 Task: Find connections with filter location Hongjiang with filter topic #startupcompanywith filter profile language English with filter current company Ivalua with filter school Mangalore University with filter industry Collection Agencies with filter service category Visual Design with filter keywords title Spa Manager
Action: Mouse moved to (548, 81)
Screenshot: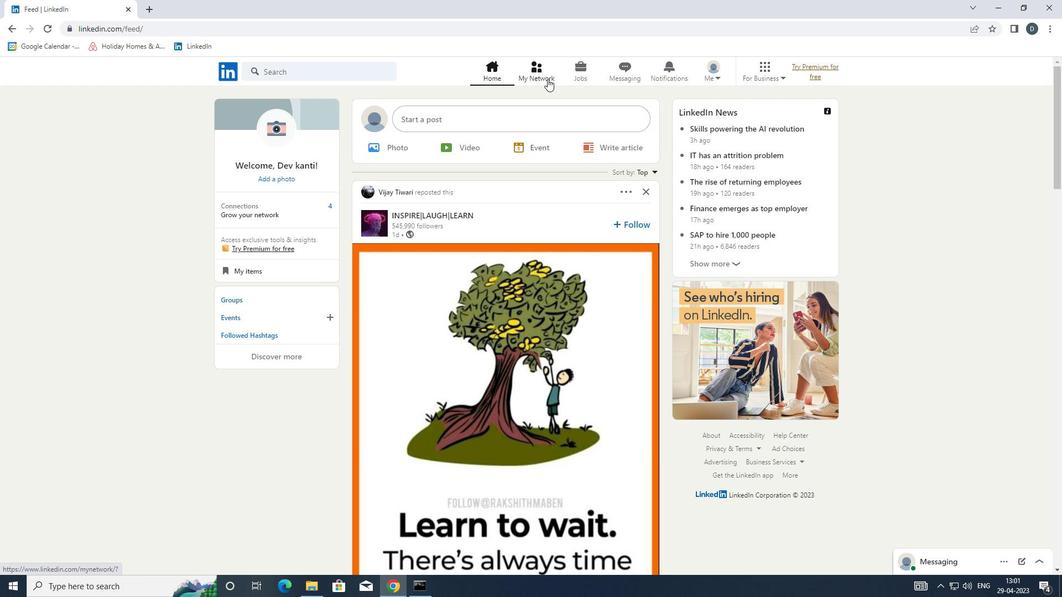 
Action: Mouse pressed left at (548, 81)
Screenshot: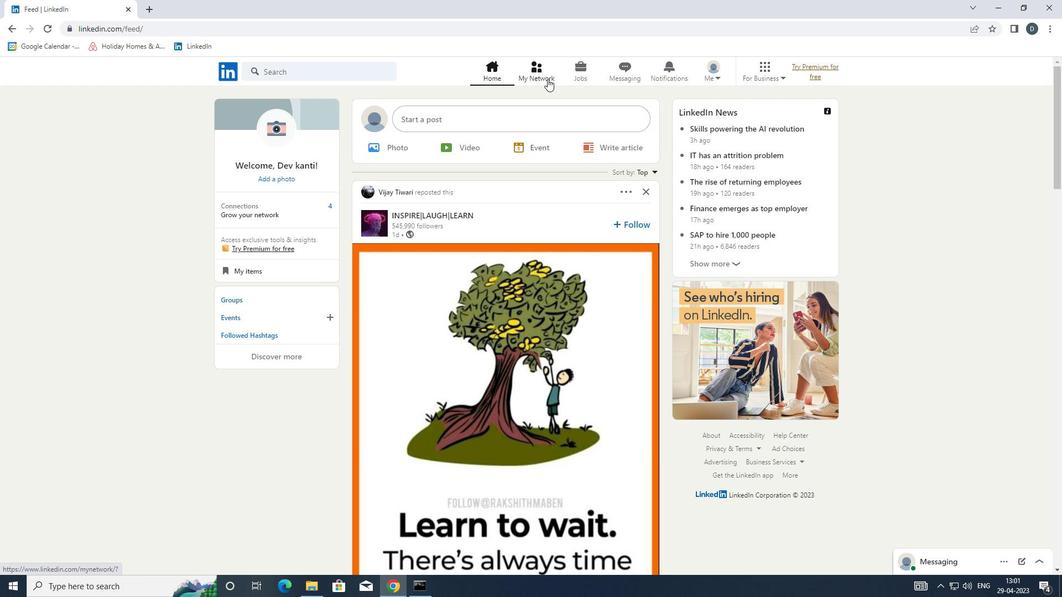 
Action: Mouse moved to (370, 127)
Screenshot: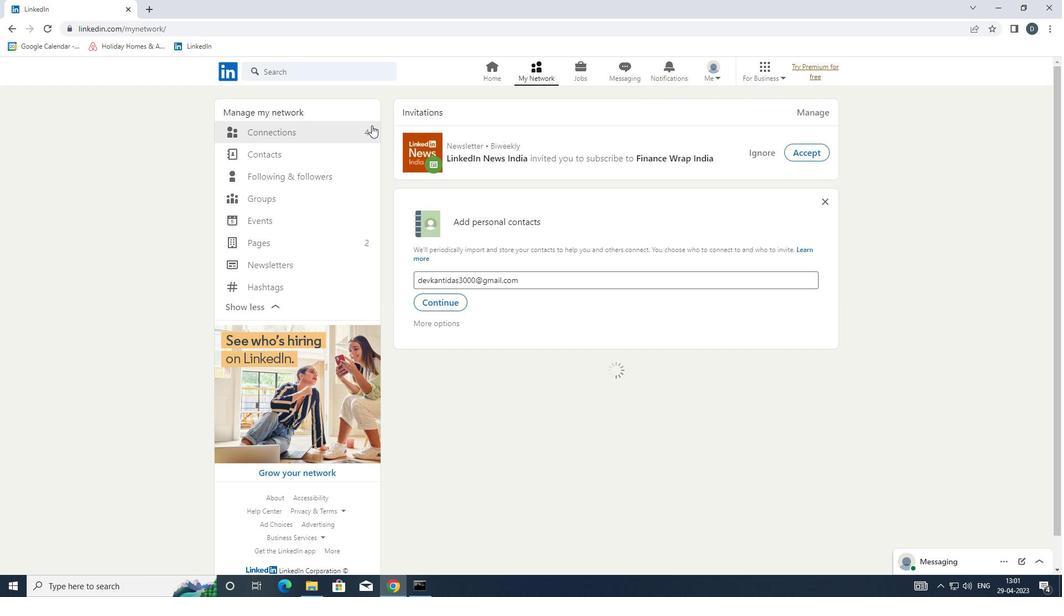 
Action: Mouse pressed left at (370, 127)
Screenshot: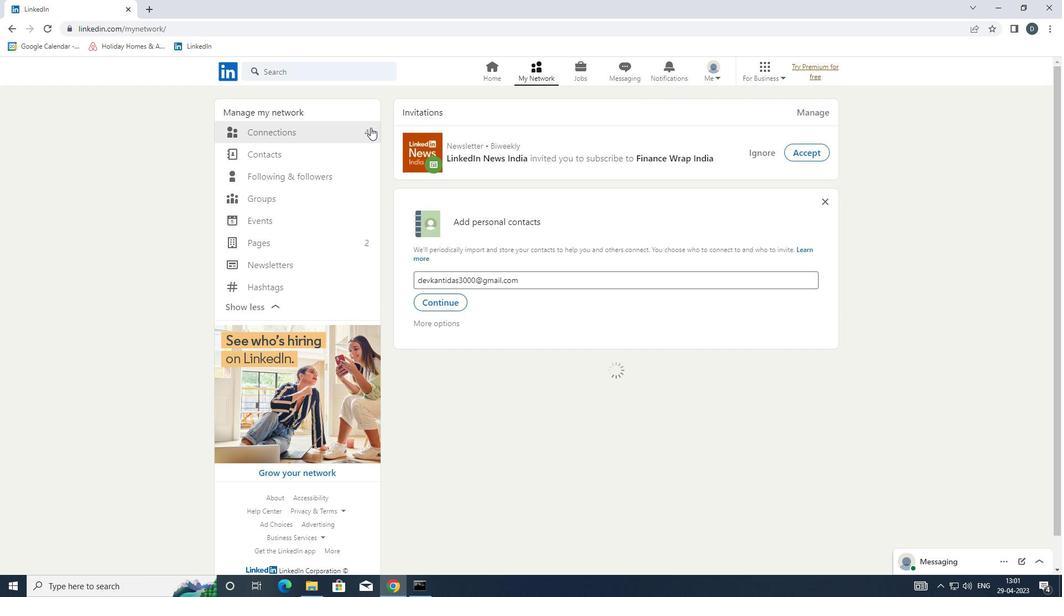 
Action: Mouse moved to (369, 136)
Screenshot: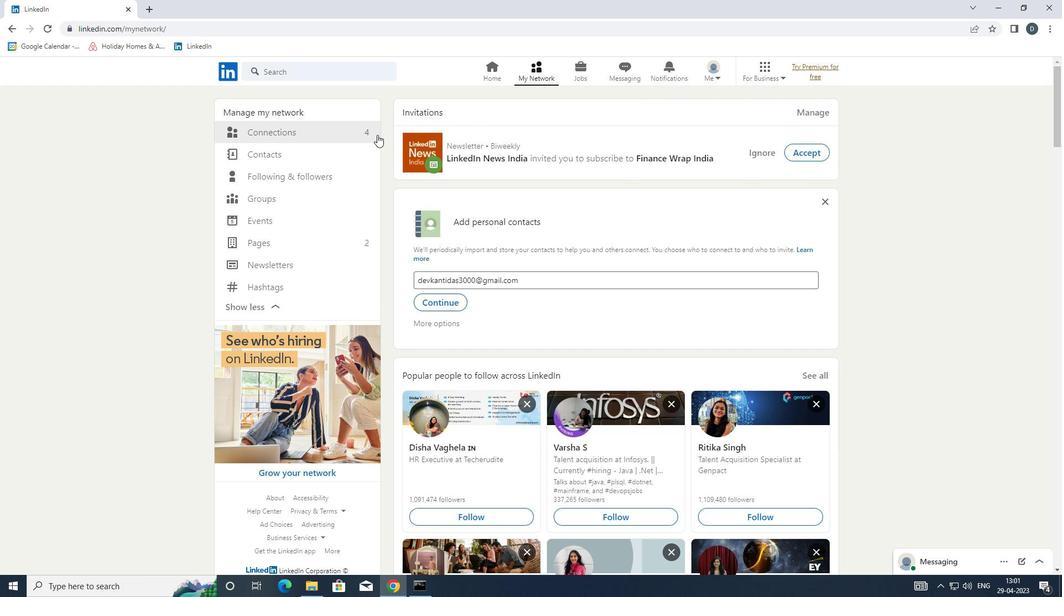 
Action: Mouse pressed left at (369, 136)
Screenshot: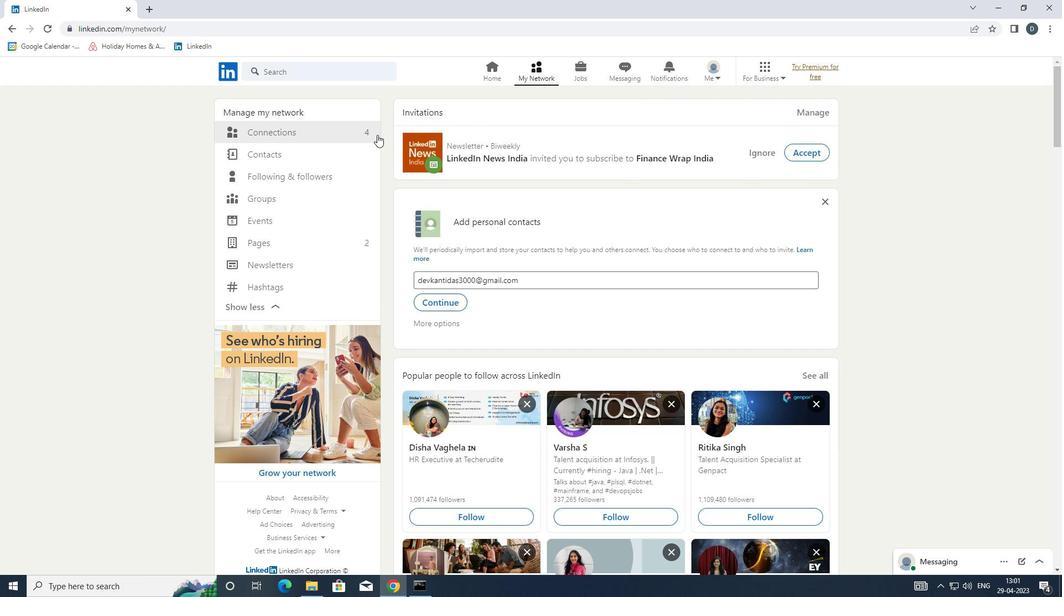 
Action: Mouse moved to (353, 131)
Screenshot: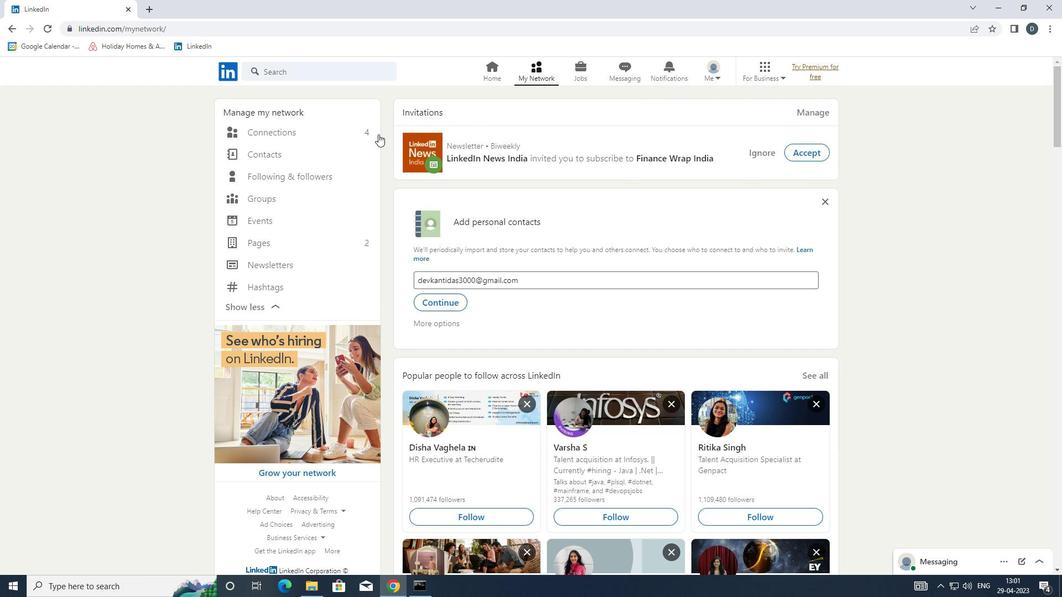 
Action: Mouse pressed left at (353, 131)
Screenshot: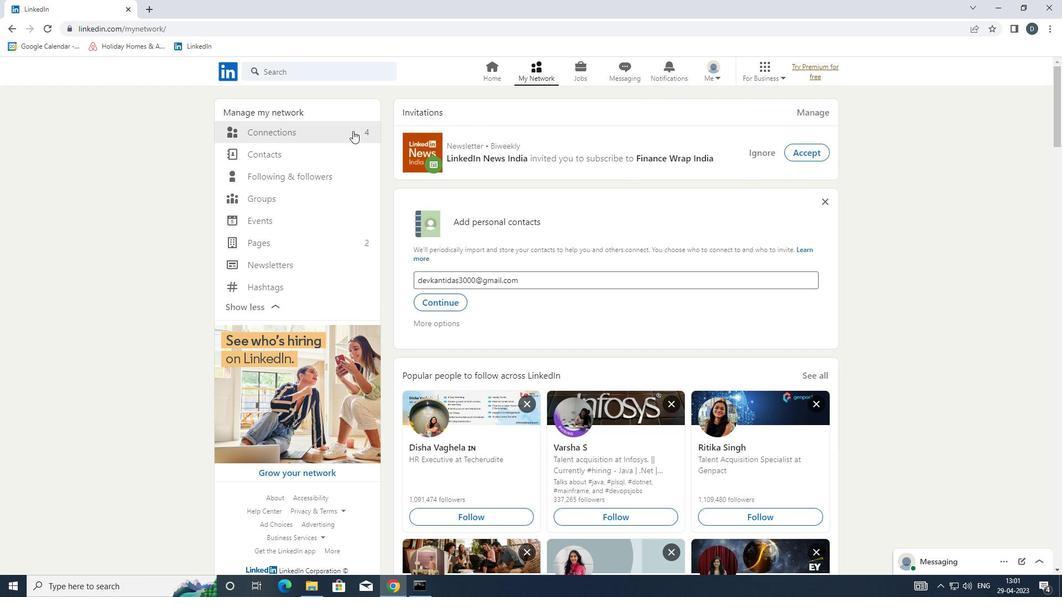 
Action: Mouse moved to (589, 135)
Screenshot: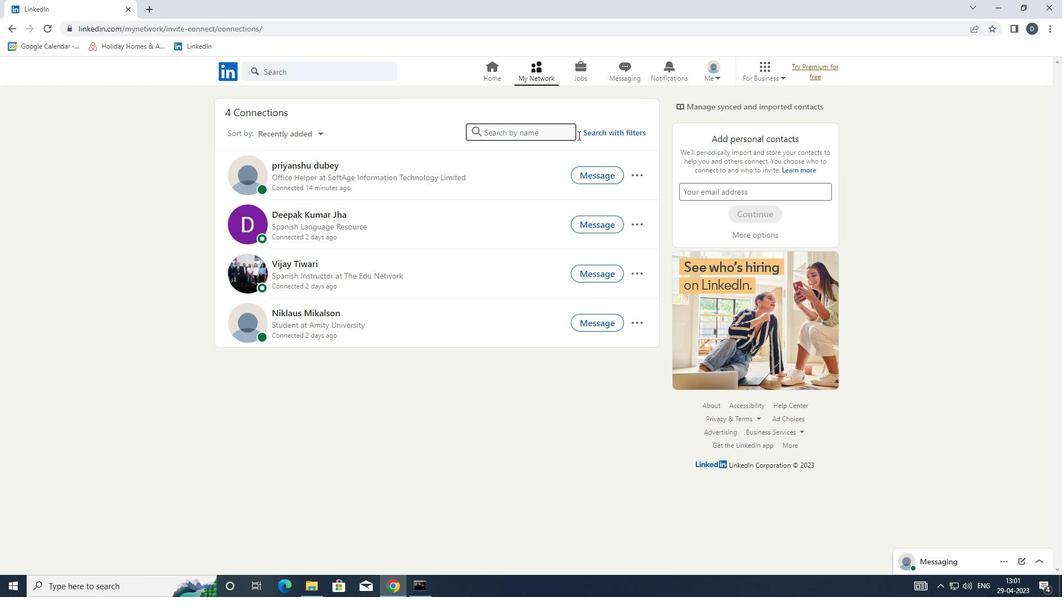 
Action: Mouse pressed left at (589, 135)
Screenshot: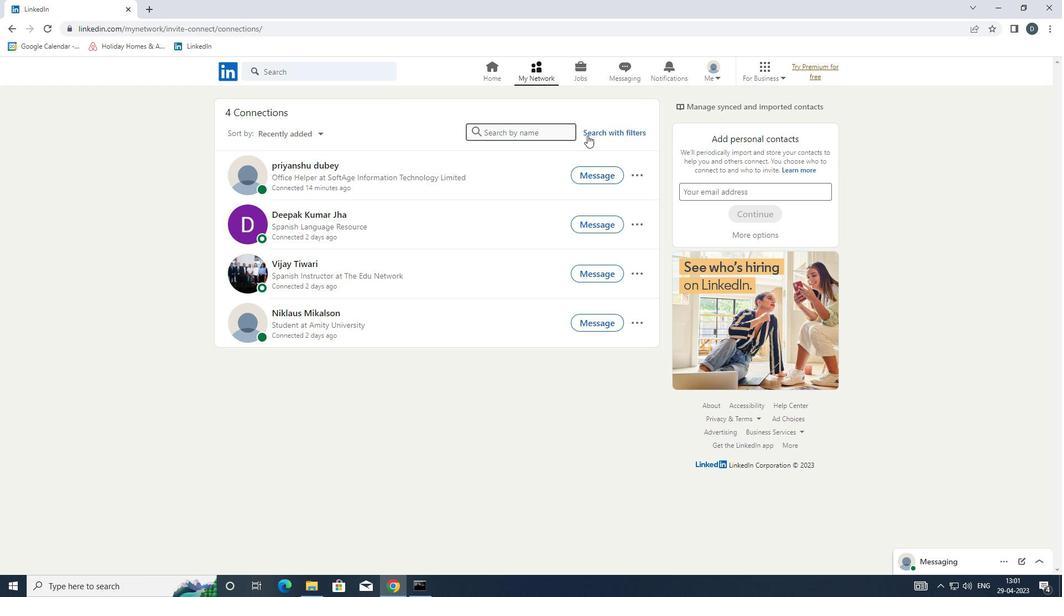 
Action: Mouse moved to (572, 99)
Screenshot: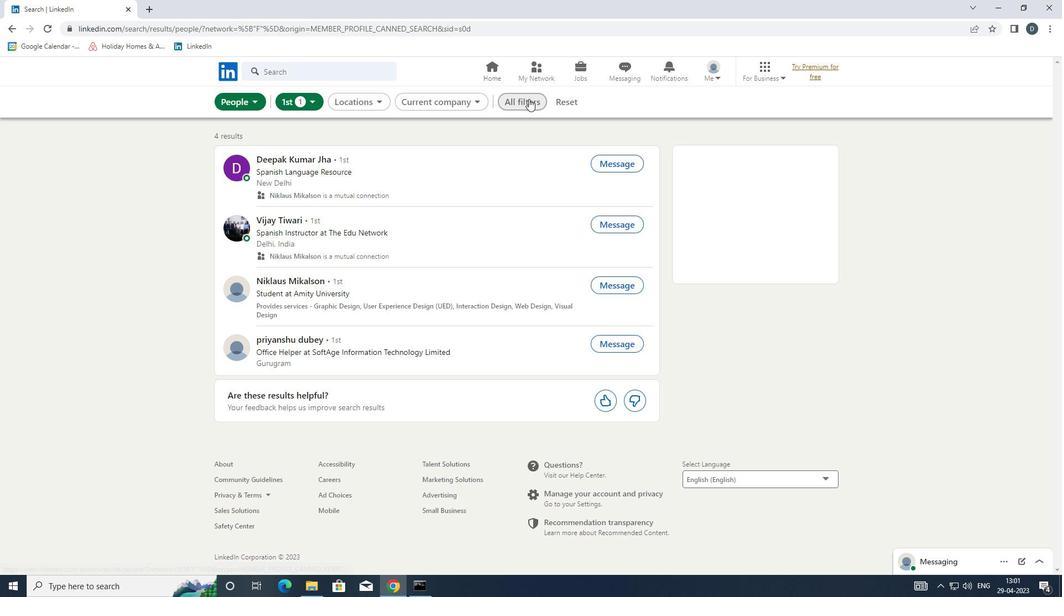 
Action: Mouse pressed left at (572, 99)
Screenshot: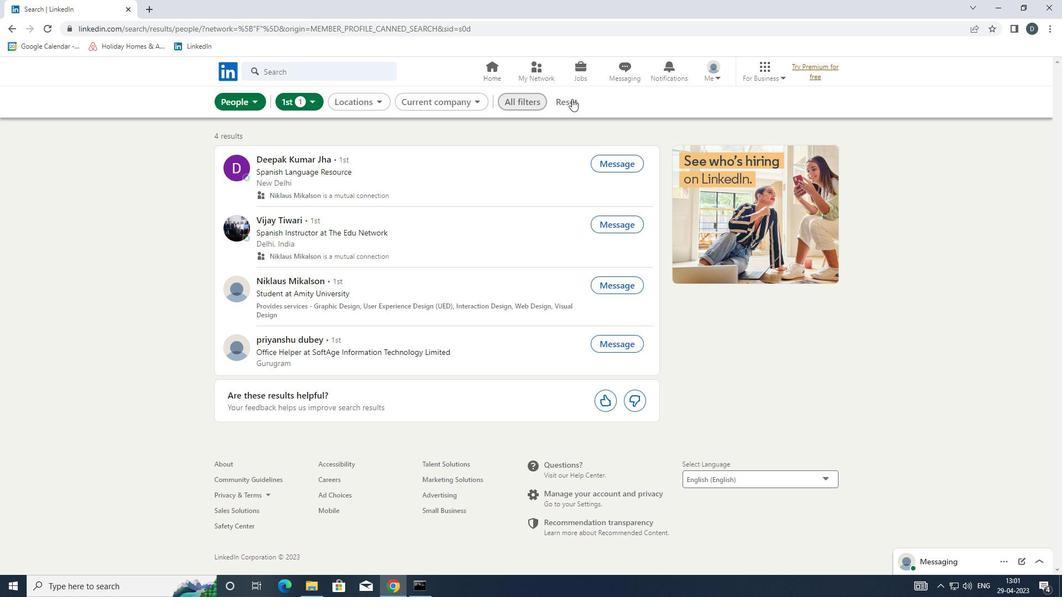 
Action: Mouse moved to (547, 98)
Screenshot: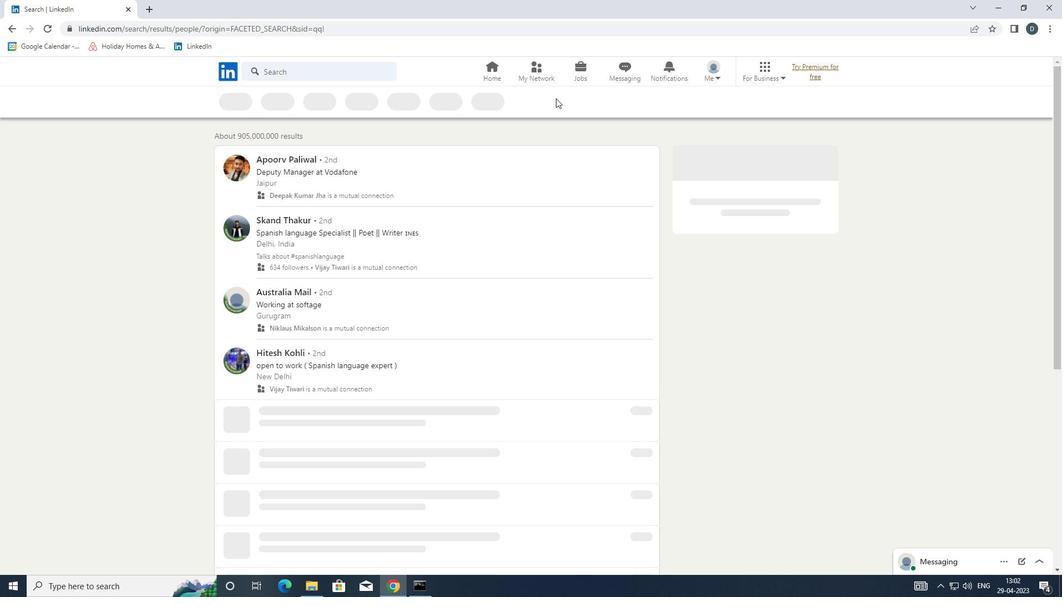 
Action: Mouse pressed left at (547, 98)
Screenshot: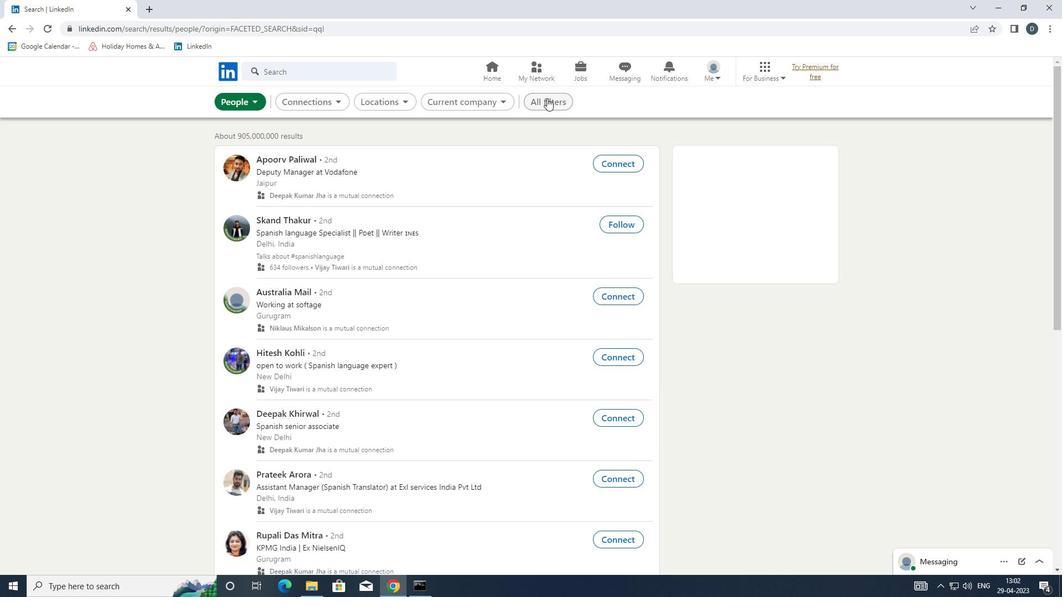 
Action: Mouse moved to (885, 312)
Screenshot: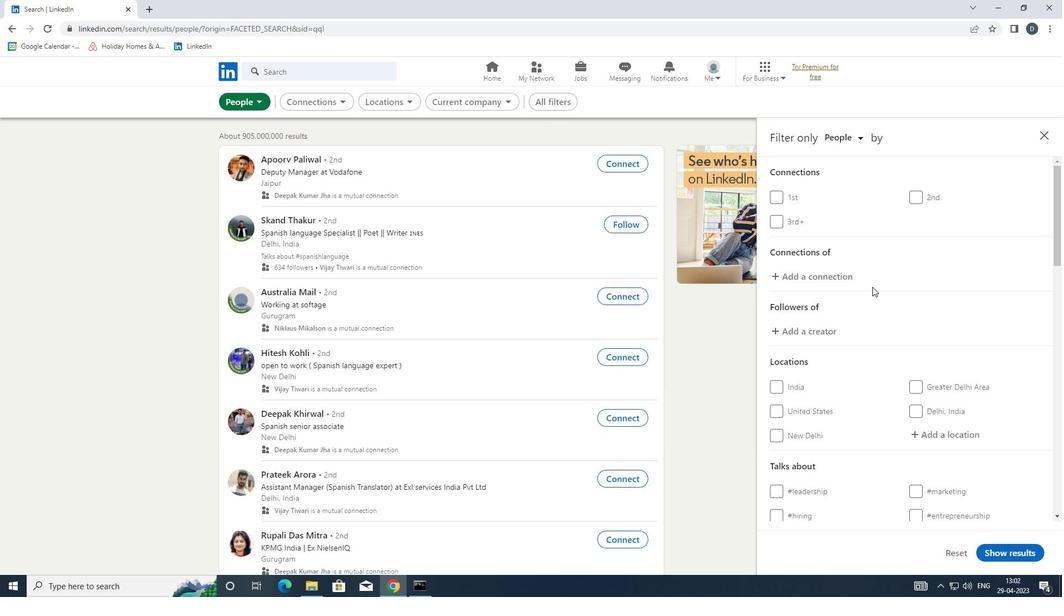
Action: Mouse scrolled (885, 311) with delta (0, 0)
Screenshot: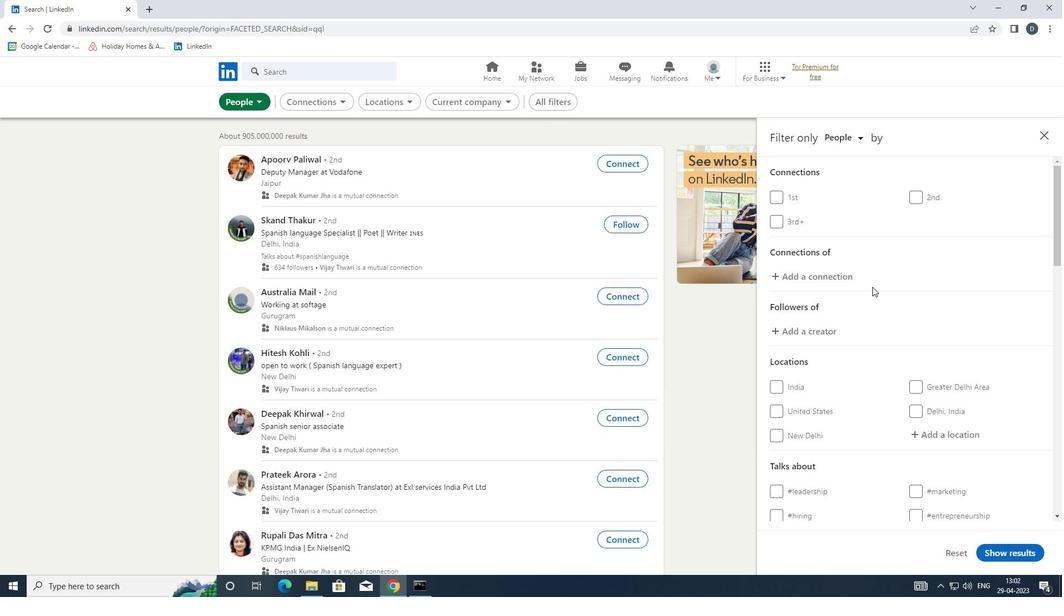 
Action: Mouse moved to (886, 312)
Screenshot: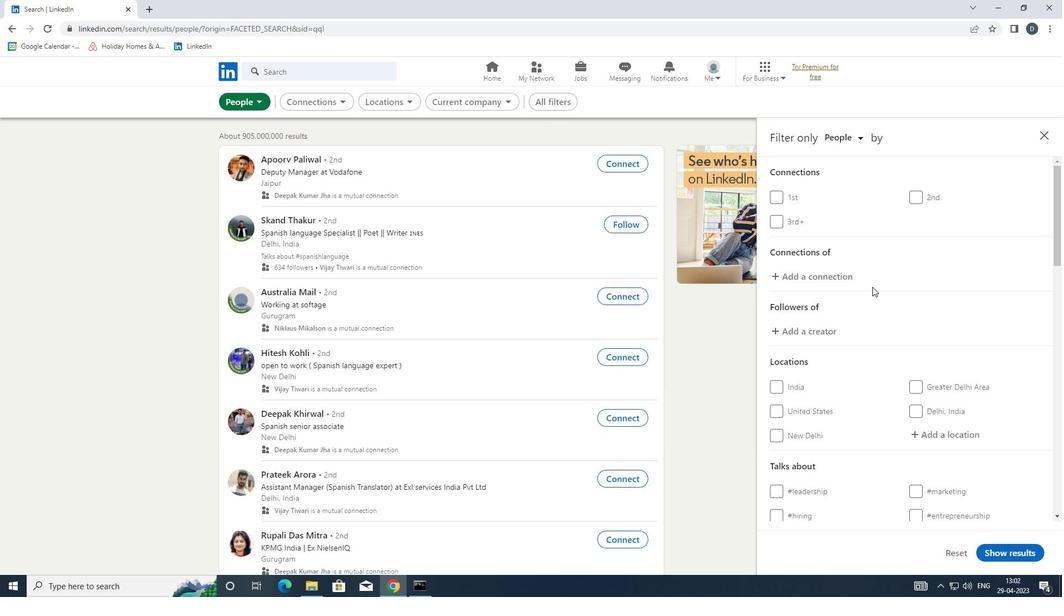 
Action: Mouse scrolled (886, 312) with delta (0, 0)
Screenshot: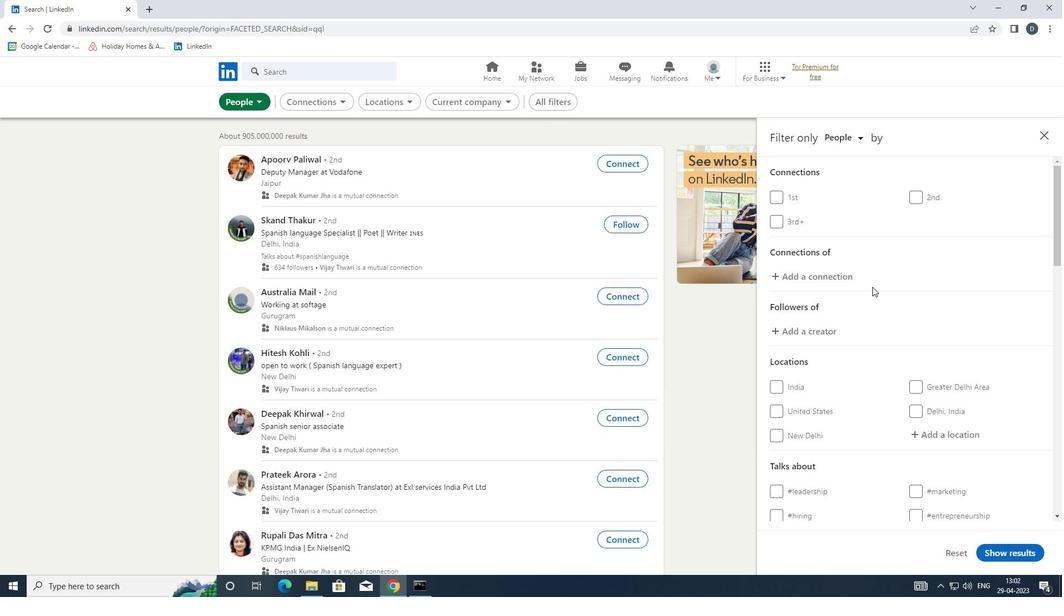 
Action: Mouse moved to (889, 313)
Screenshot: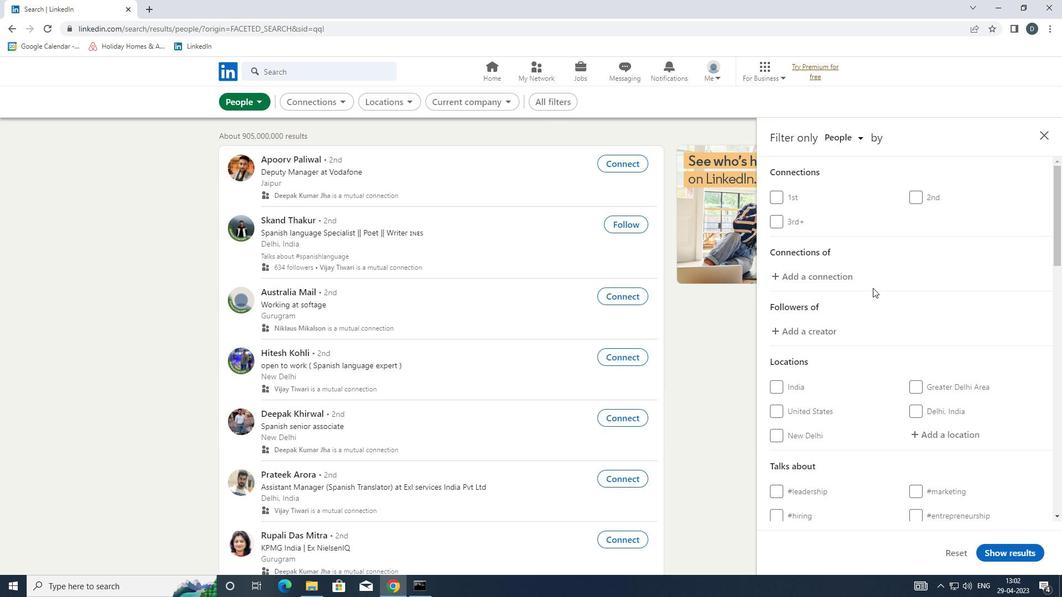 
Action: Mouse scrolled (889, 312) with delta (0, 0)
Screenshot: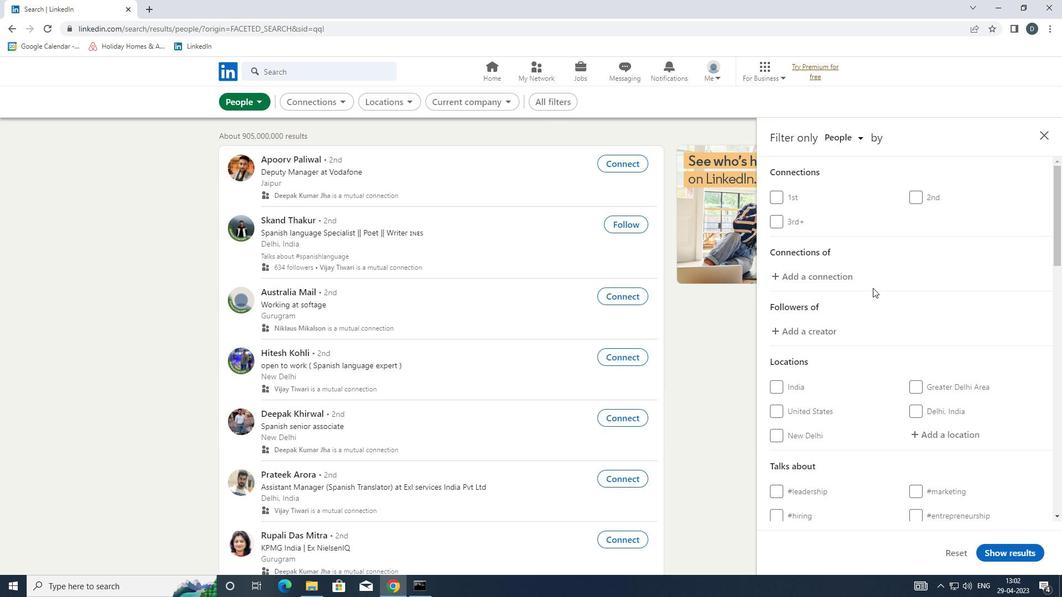 
Action: Mouse moved to (935, 269)
Screenshot: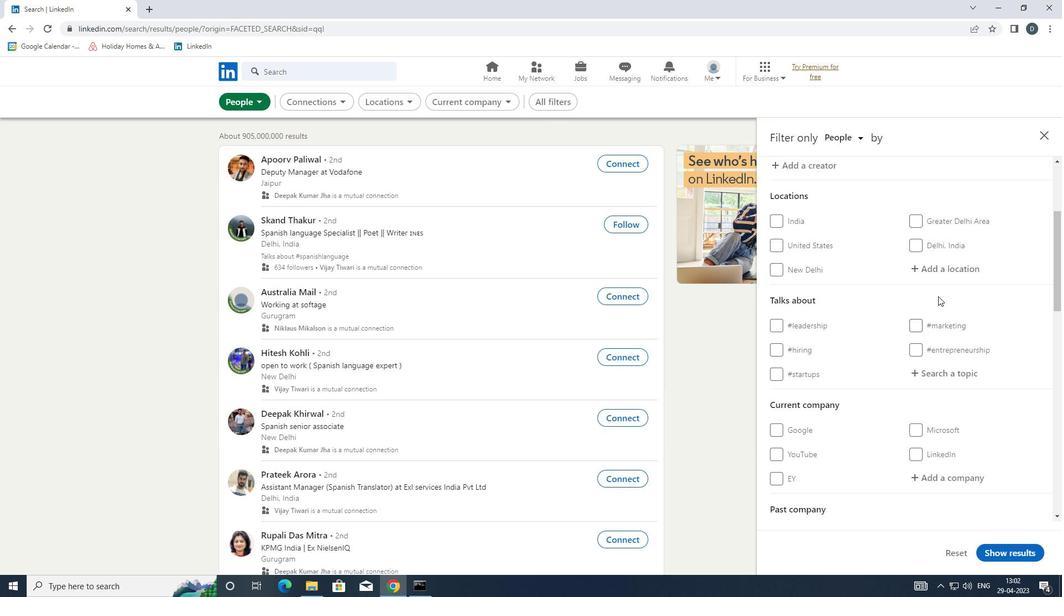 
Action: Mouse pressed left at (935, 269)
Screenshot: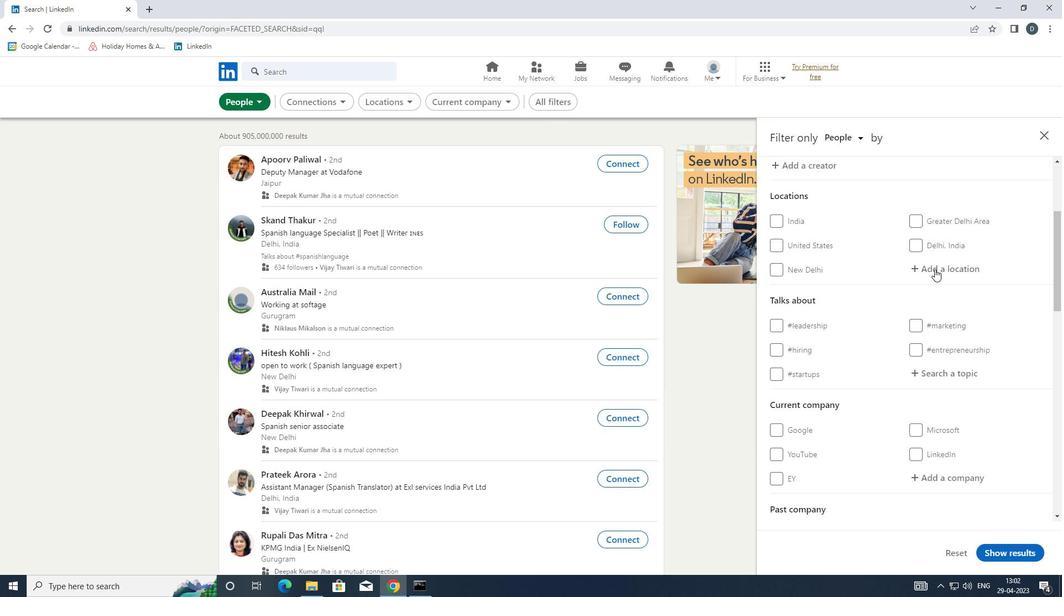 
Action: Key pressed <Key.shift>HUANG<Key.backspace><Key.backspace><Key.backspace><Key.backspace>ONGJIJA<Key.backspace><Key.backspace>ANG
Screenshot: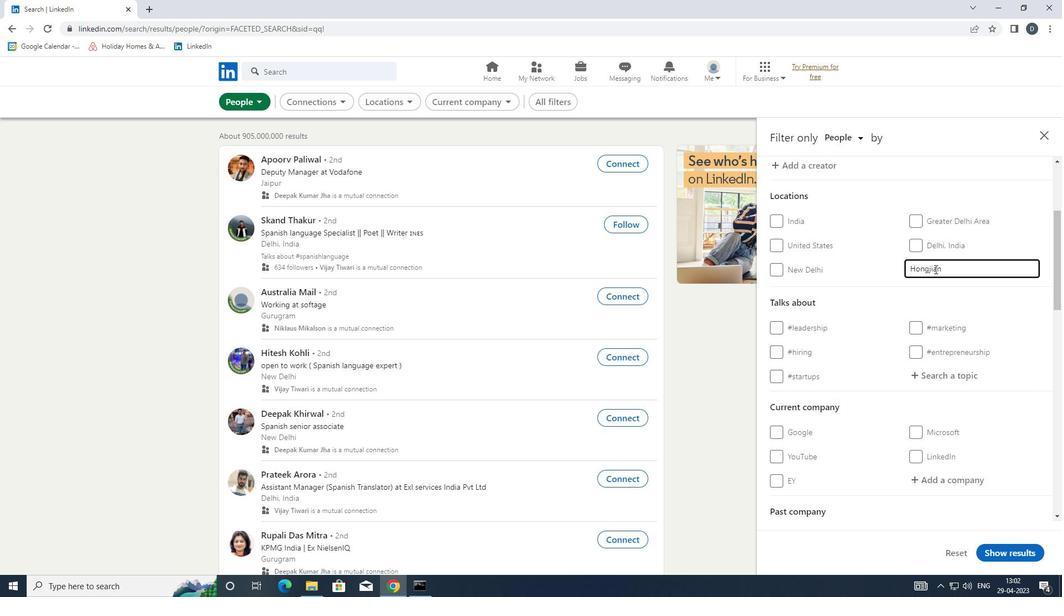 
Action: Mouse moved to (978, 307)
Screenshot: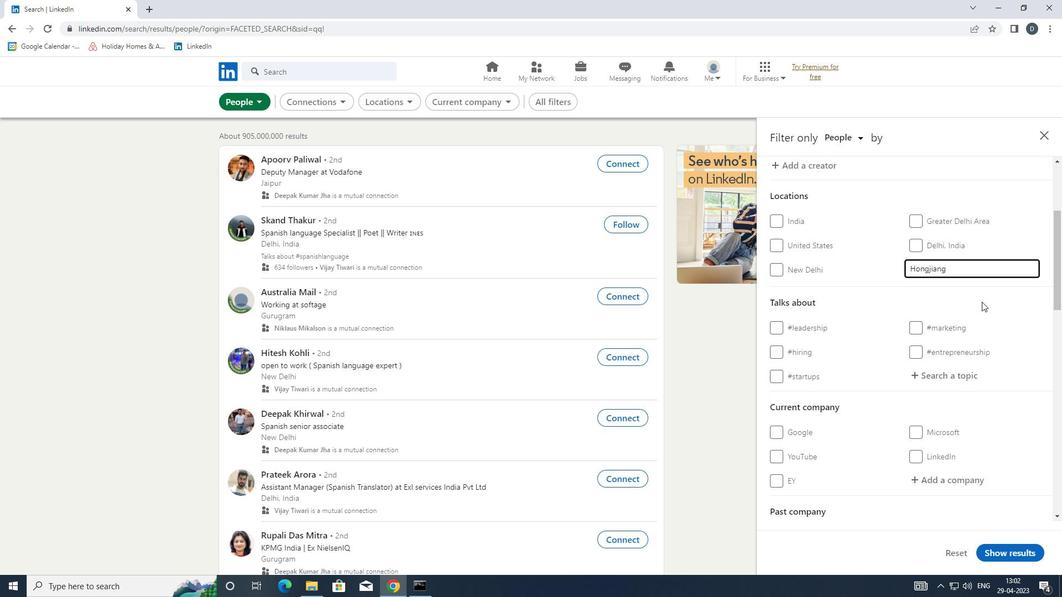 
Action: Mouse scrolled (978, 307) with delta (0, 0)
Screenshot: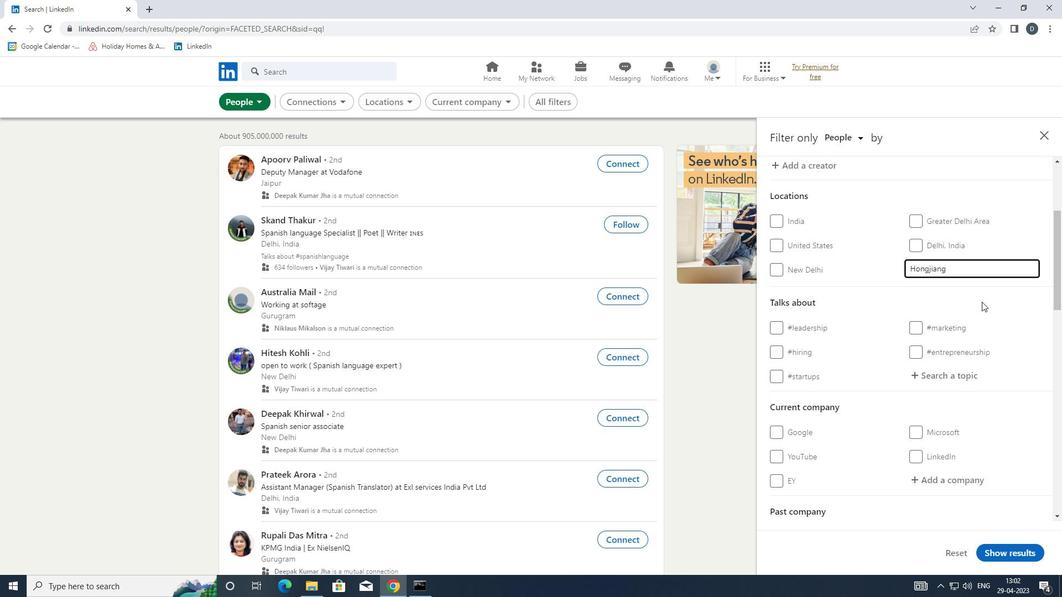 
Action: Mouse moved to (978, 307)
Screenshot: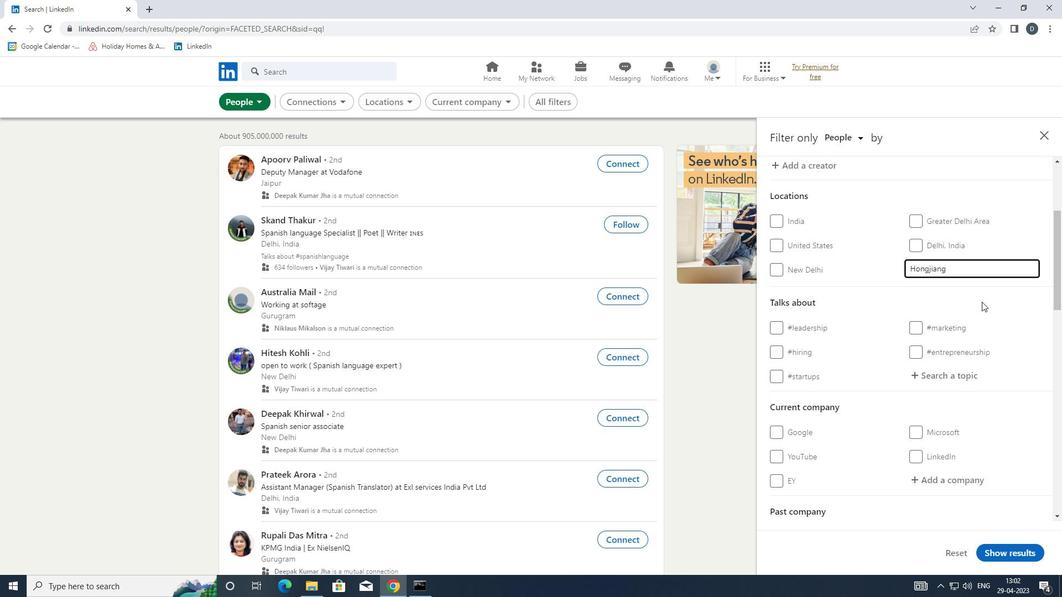 
Action: Mouse scrolled (978, 307) with delta (0, 0)
Screenshot: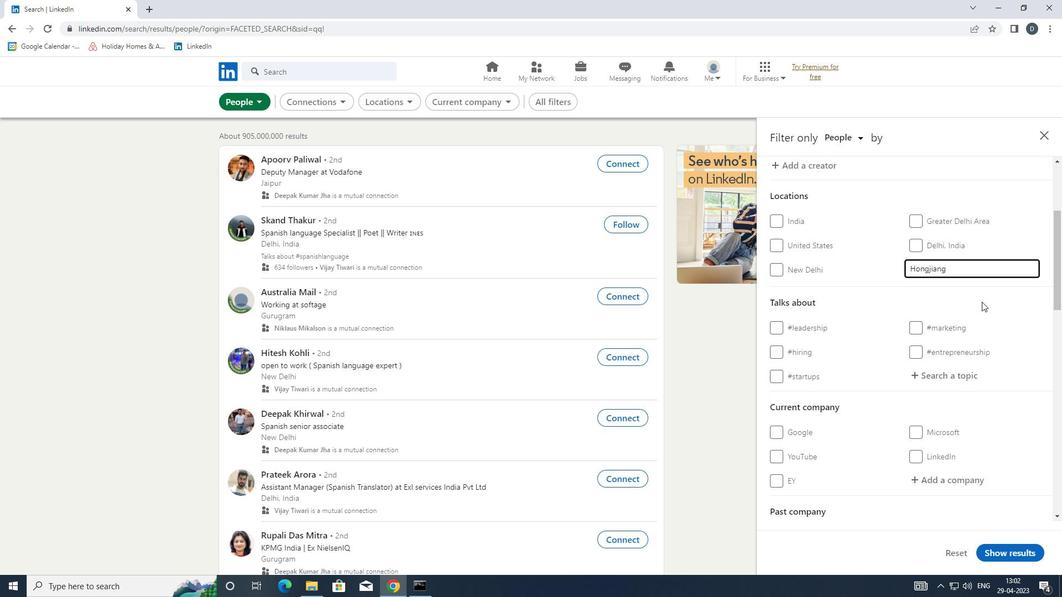 
Action: Mouse moved to (930, 274)
Screenshot: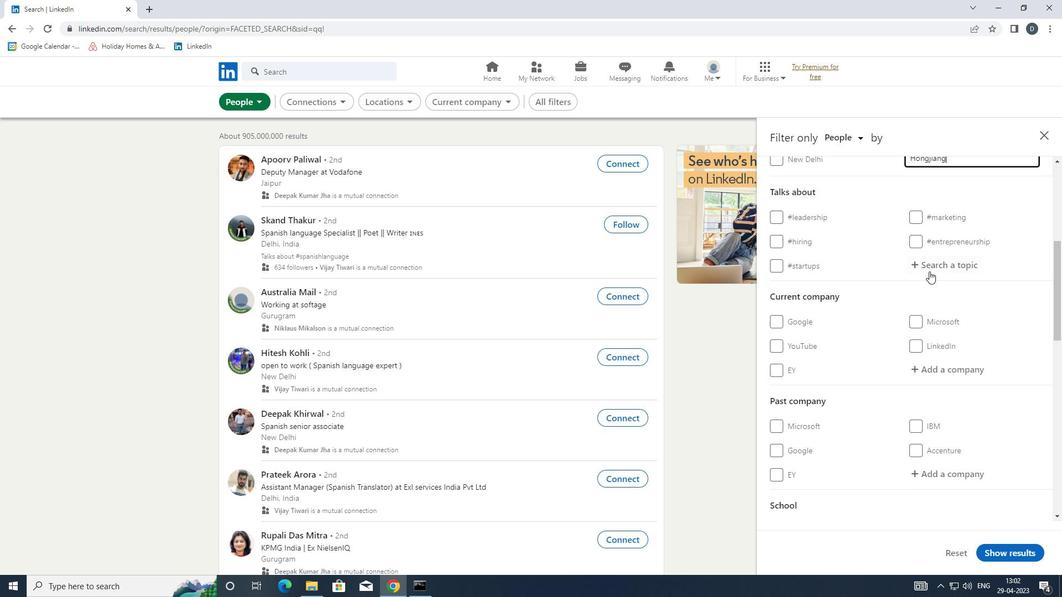 
Action: Mouse scrolled (930, 274) with delta (0, 0)
Screenshot: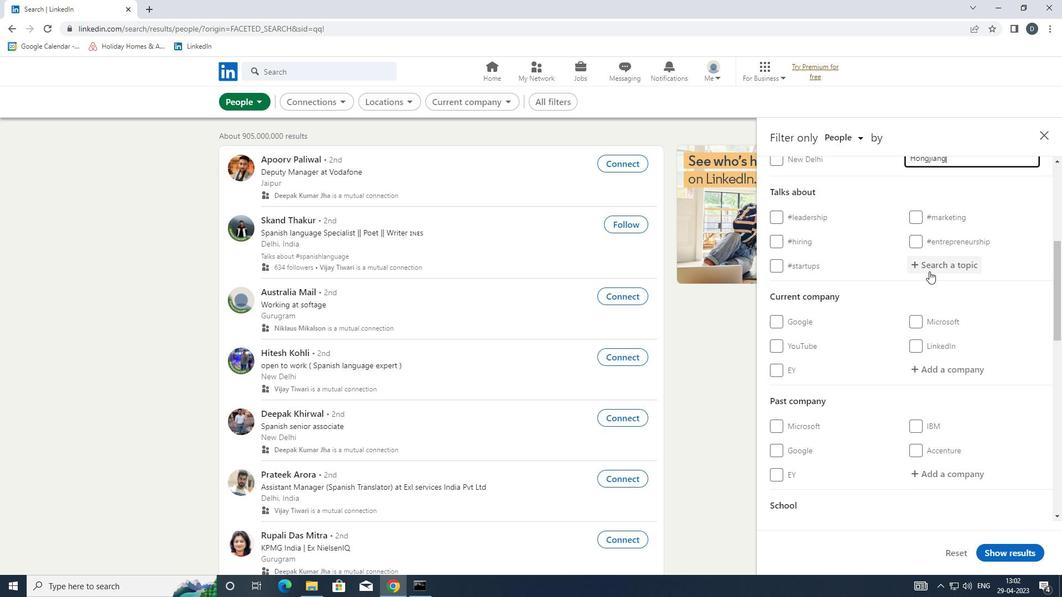 
Action: Mouse moved to (935, 317)
Screenshot: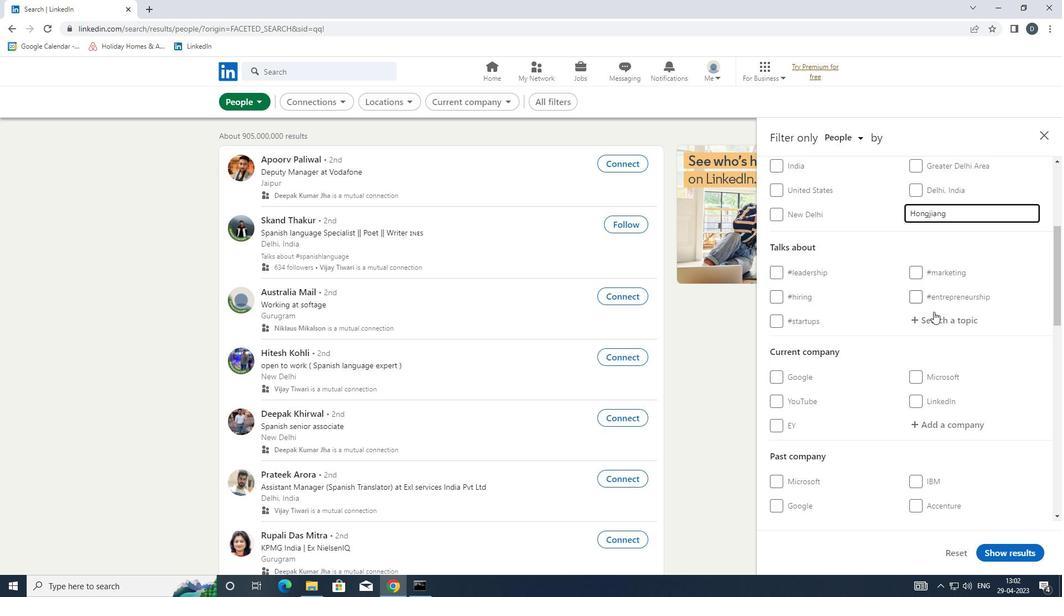 
Action: Mouse pressed left at (935, 317)
Screenshot: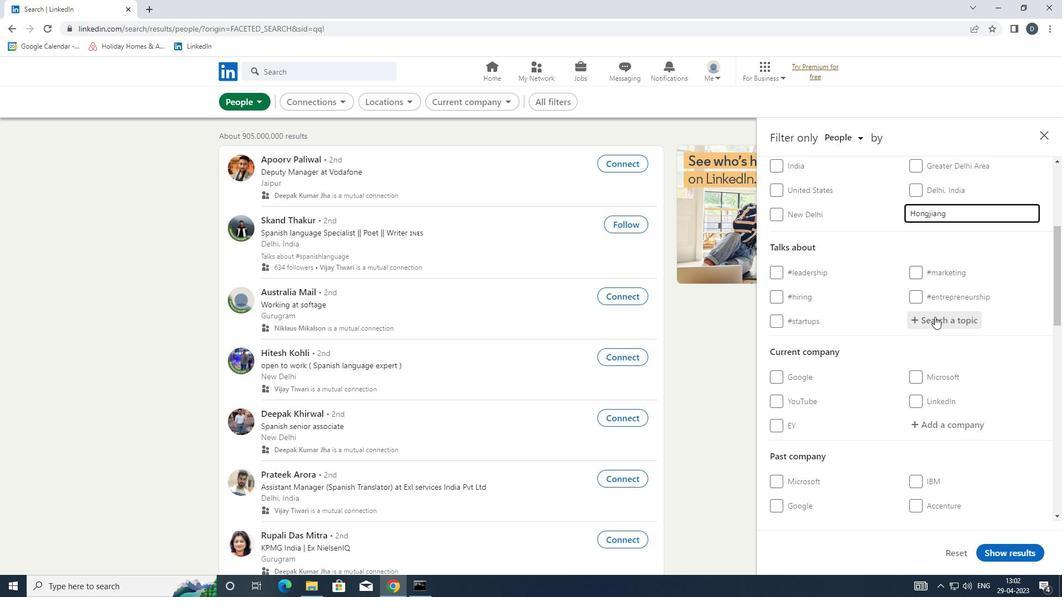 
Action: Key pressed <Key.shift>#STARTUPCOMPANY
Screenshot: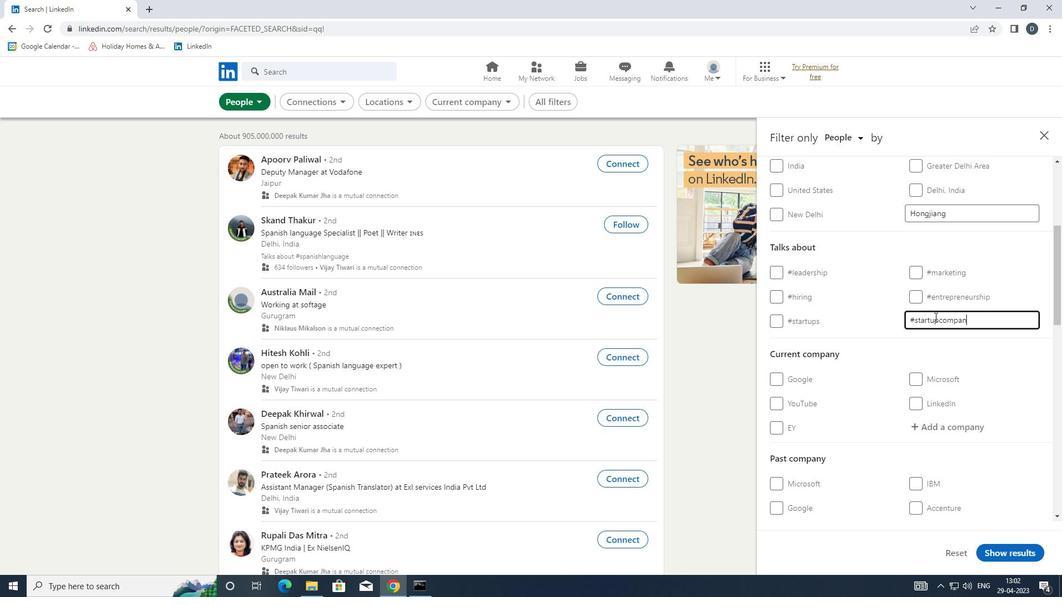 
Action: Mouse moved to (934, 317)
Screenshot: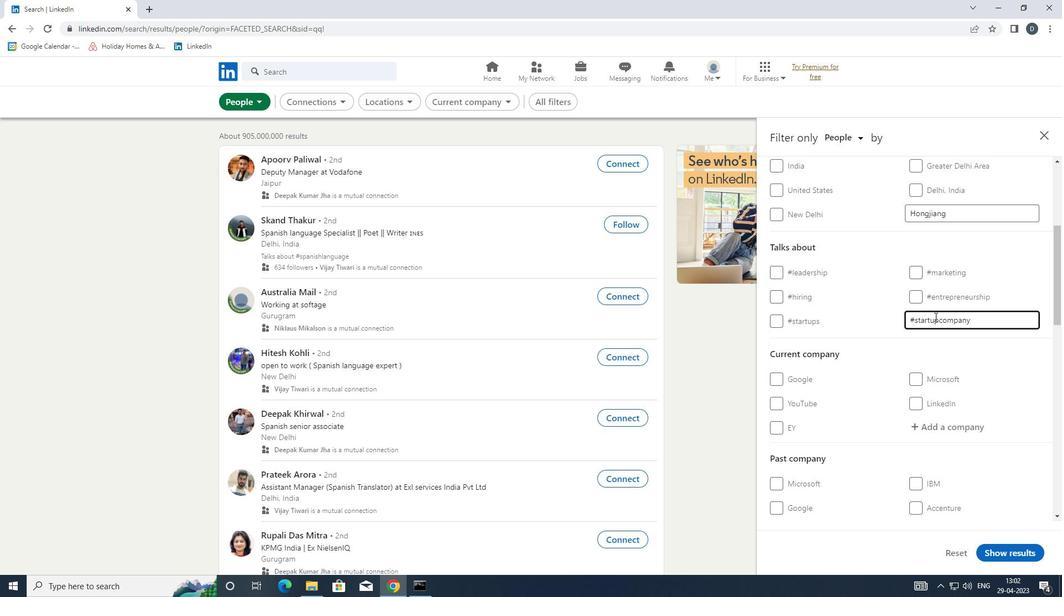 
Action: Mouse scrolled (934, 316) with delta (0, 0)
Screenshot: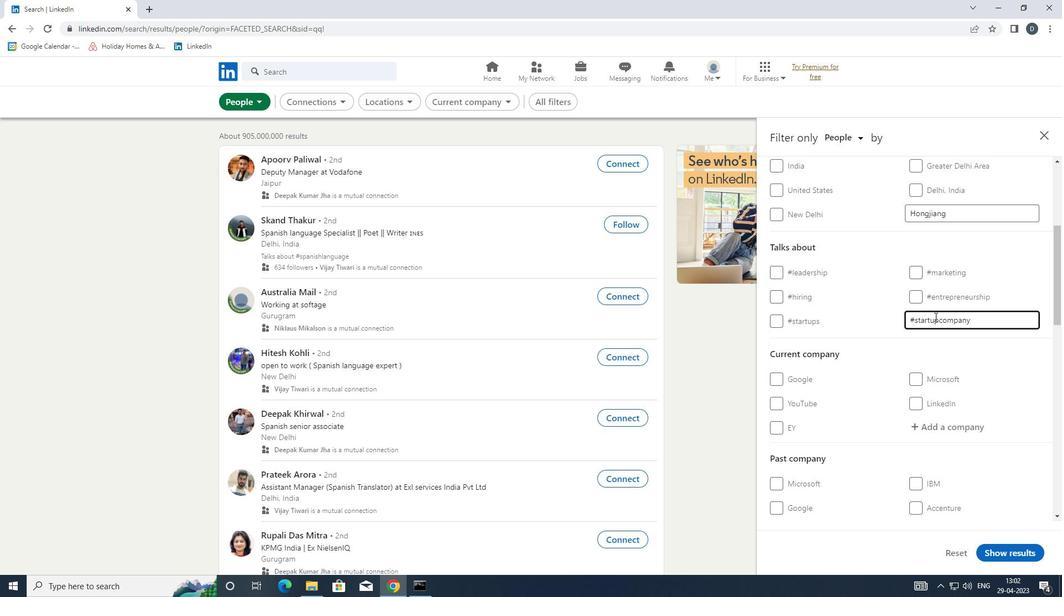 
Action: Mouse scrolled (934, 316) with delta (0, 0)
Screenshot: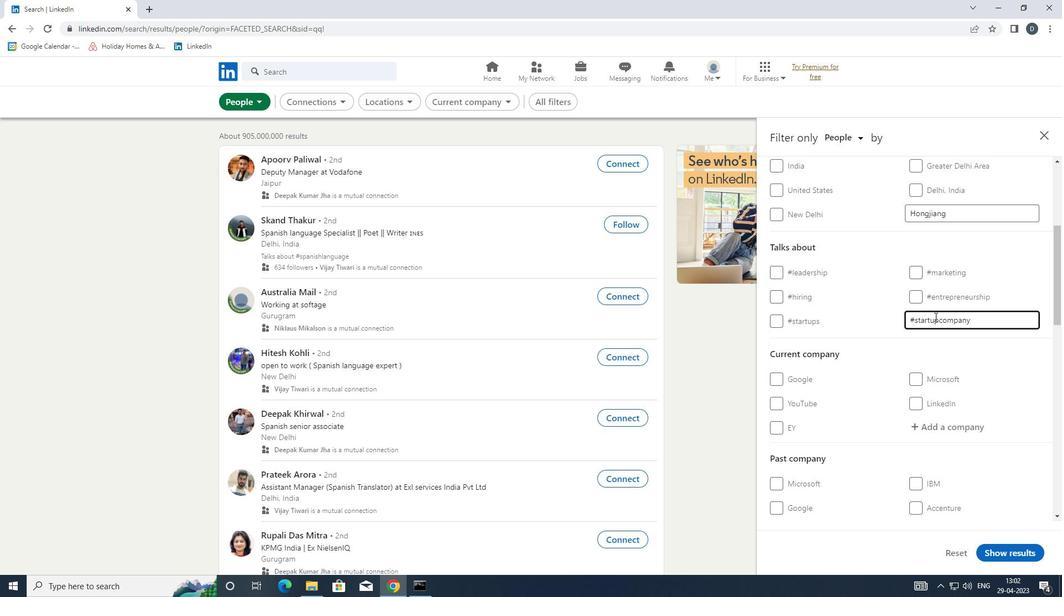 
Action: Mouse moved to (934, 317)
Screenshot: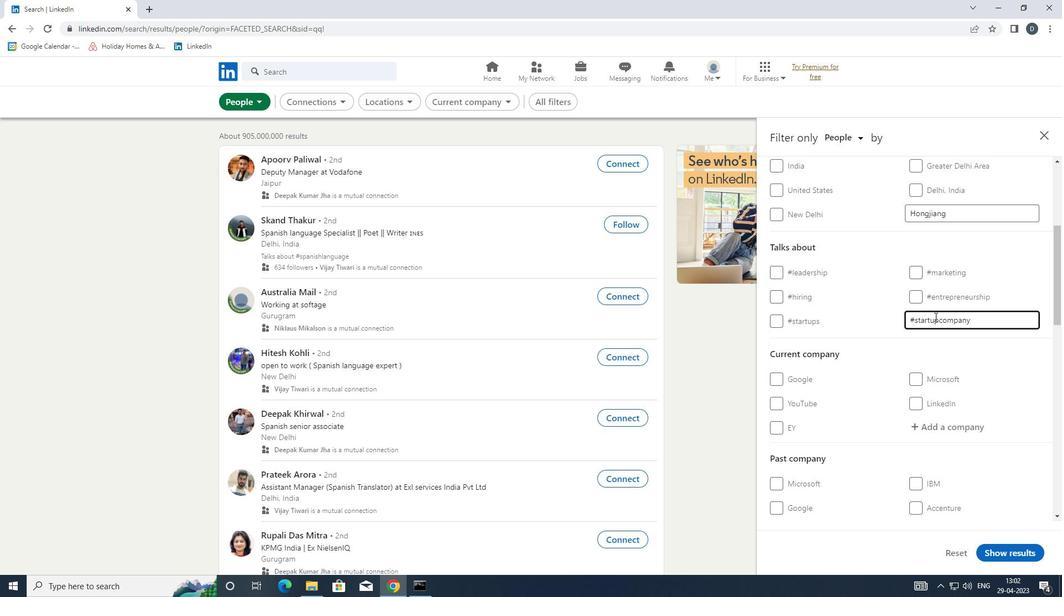 
Action: Mouse scrolled (934, 316) with delta (0, 0)
Screenshot: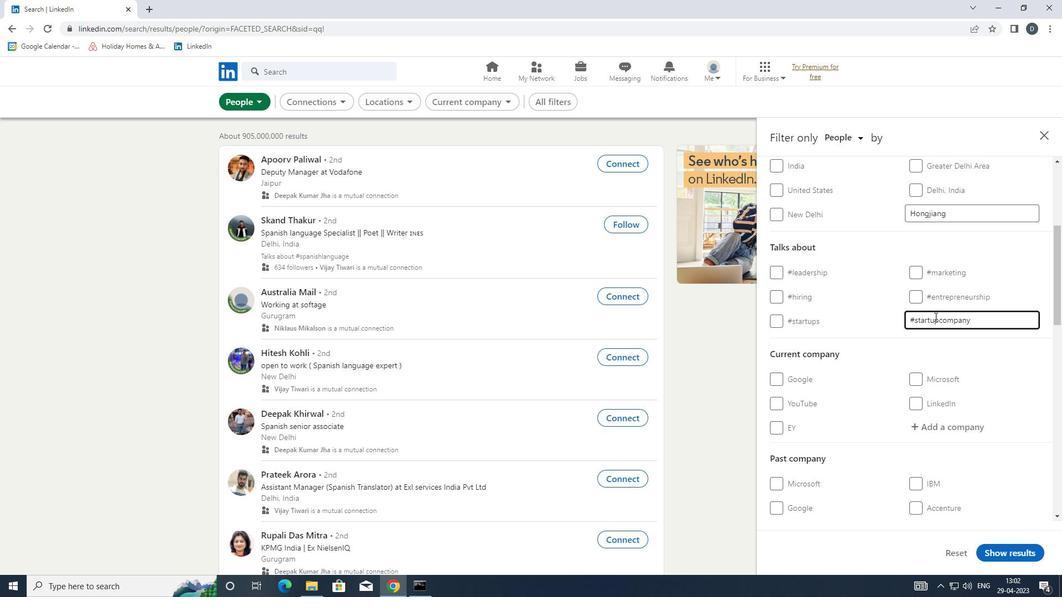 
Action: Mouse moved to (934, 317)
Screenshot: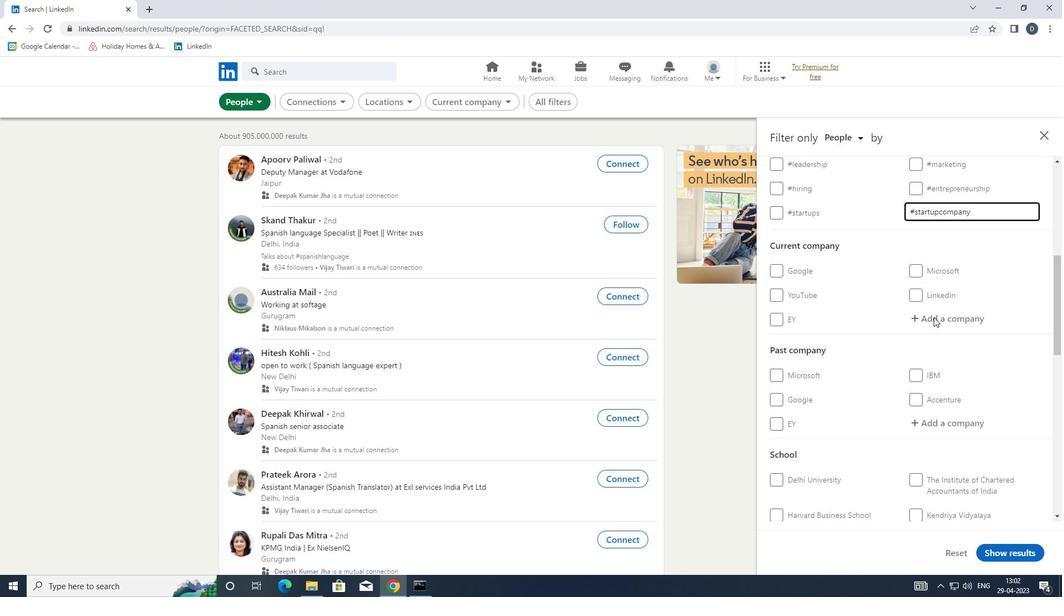 
Action: Mouse scrolled (934, 317) with delta (0, 0)
Screenshot: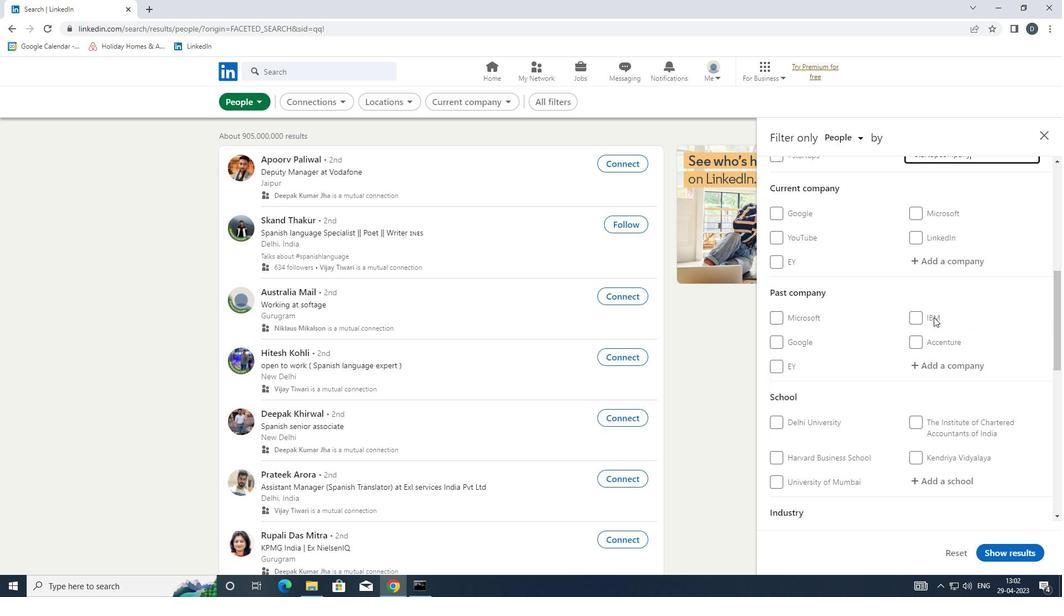
Action: Mouse scrolled (934, 317) with delta (0, 0)
Screenshot: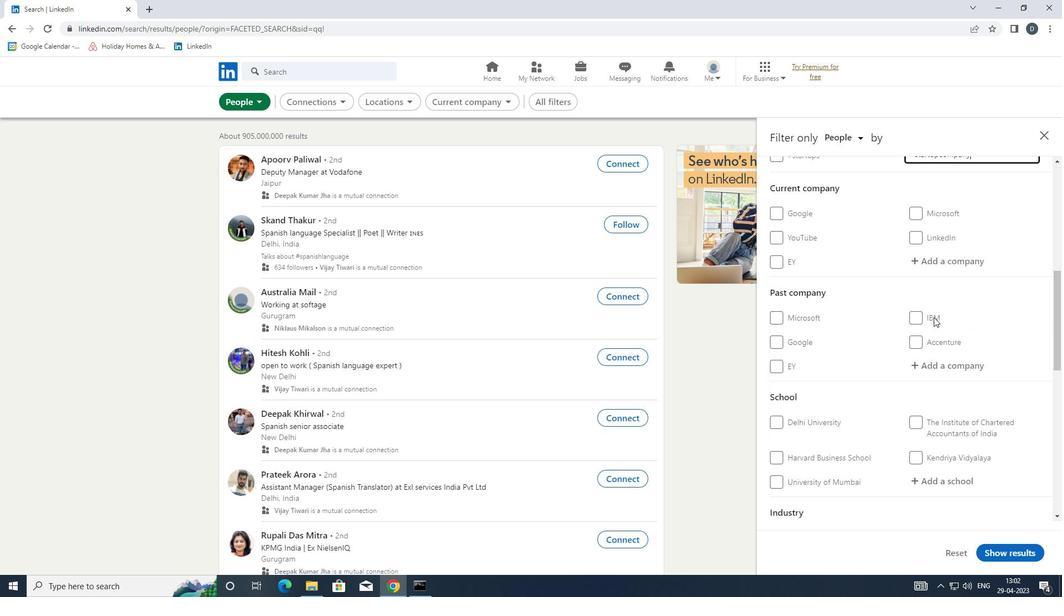 
Action: Mouse scrolled (934, 318) with delta (0, 0)
Screenshot: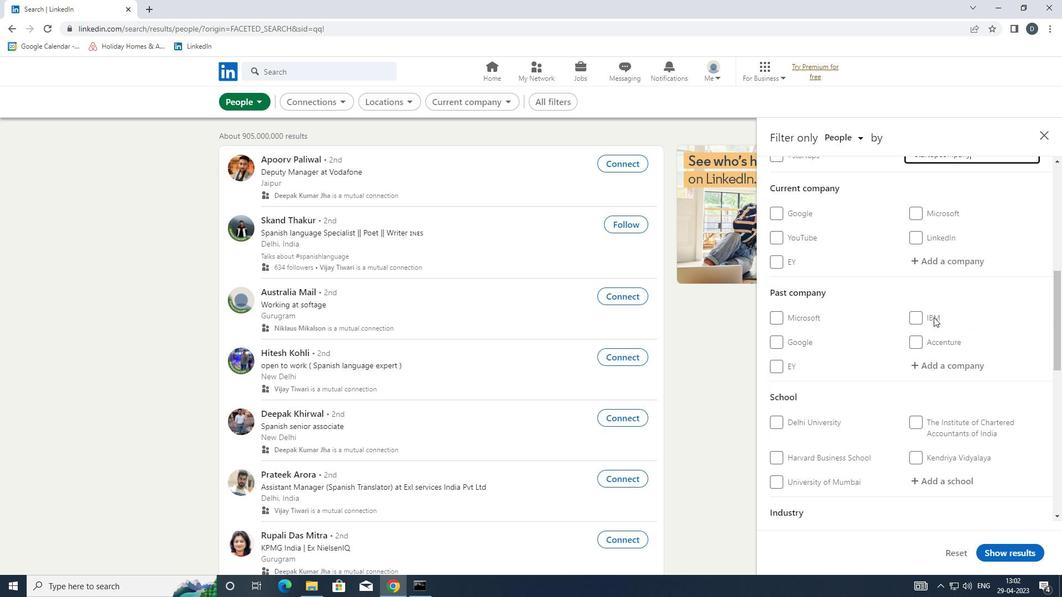 
Action: Mouse moved to (934, 317)
Screenshot: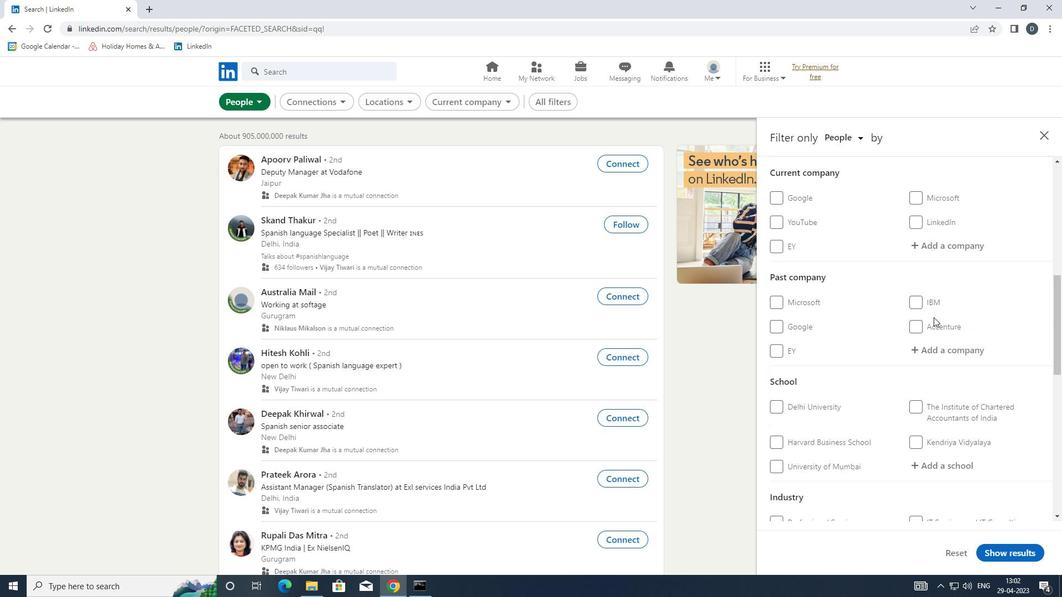 
Action: Mouse scrolled (934, 316) with delta (0, 0)
Screenshot: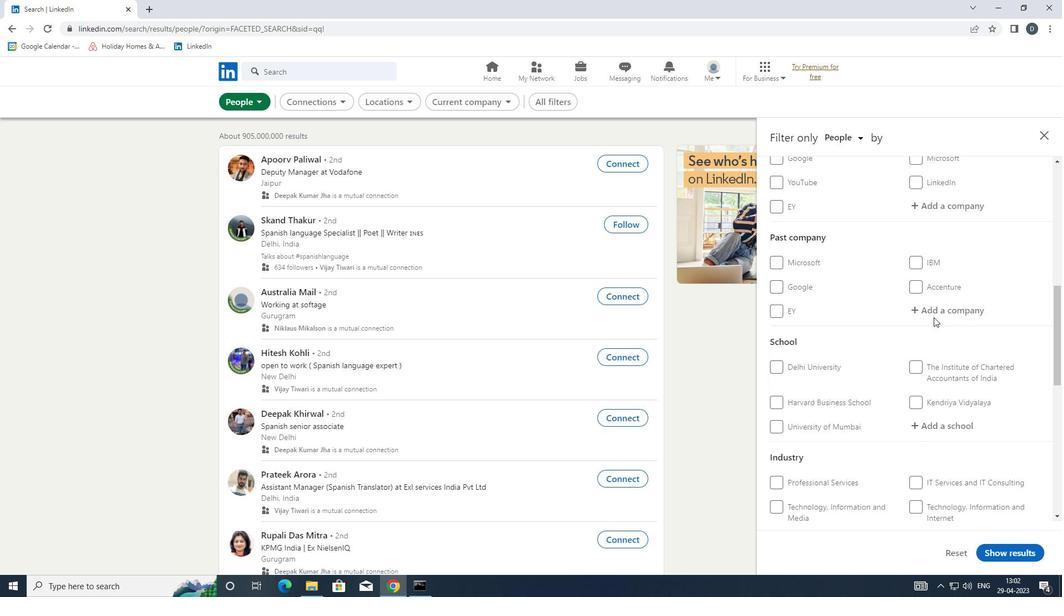 
Action: Mouse scrolled (934, 316) with delta (0, 0)
Screenshot: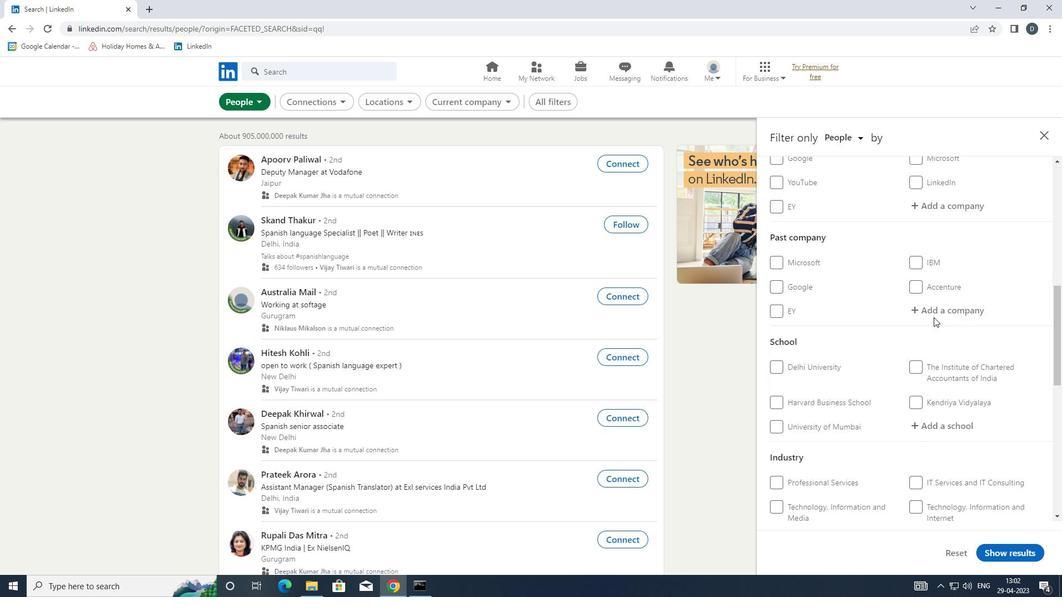 
Action: Mouse scrolled (934, 316) with delta (0, 0)
Screenshot: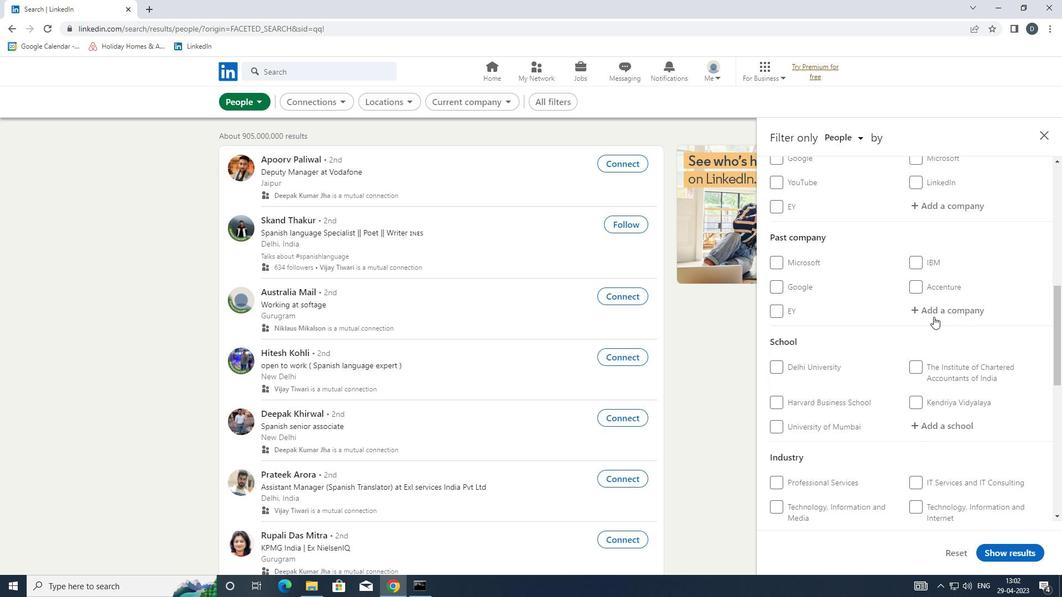 
Action: Mouse scrolled (934, 316) with delta (0, 0)
Screenshot: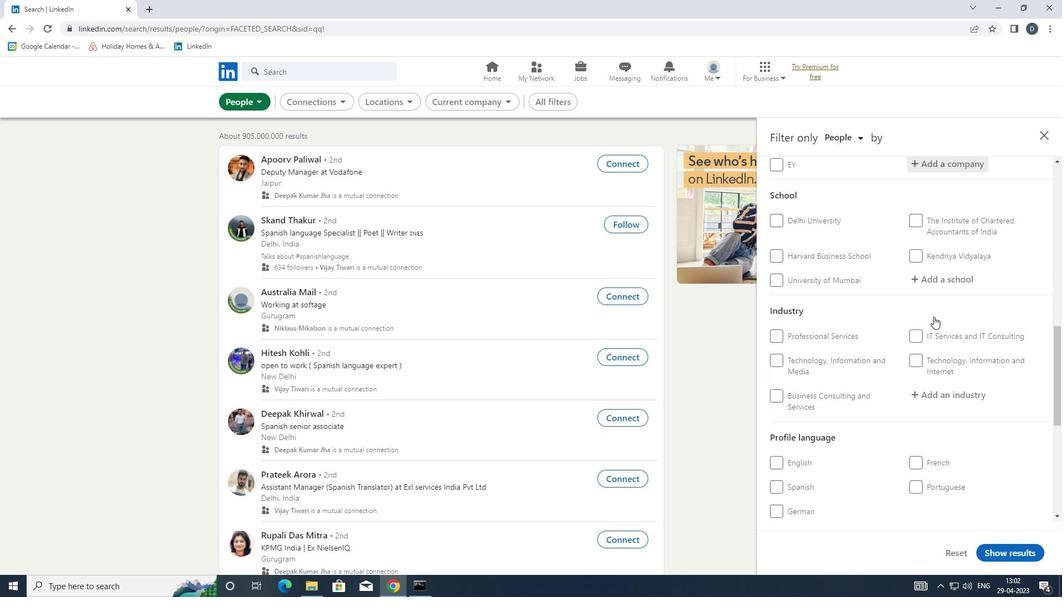 
Action: Mouse scrolled (934, 316) with delta (0, 0)
Screenshot: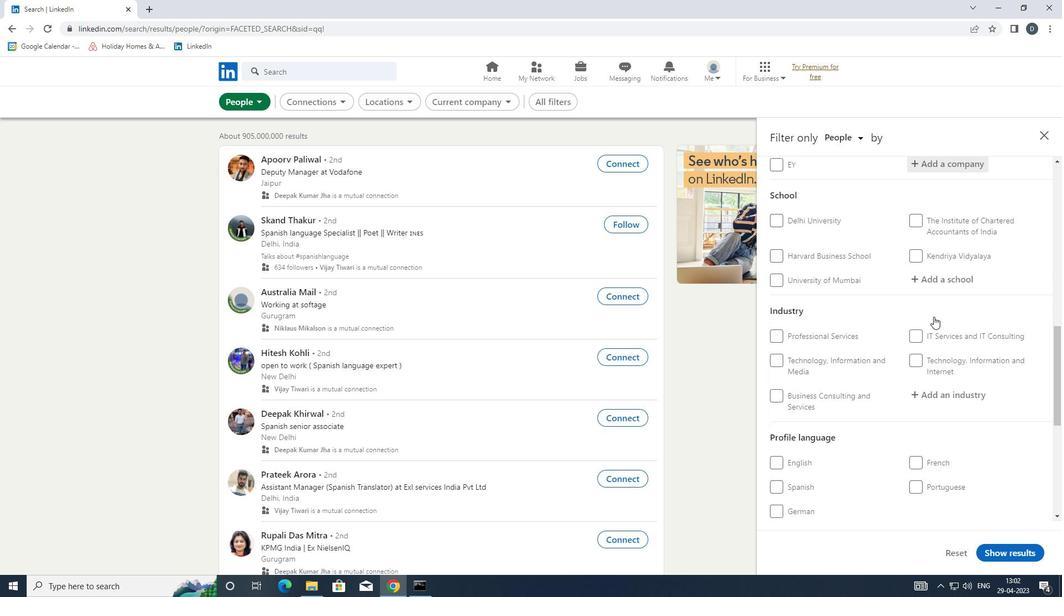 
Action: Mouse moved to (794, 337)
Screenshot: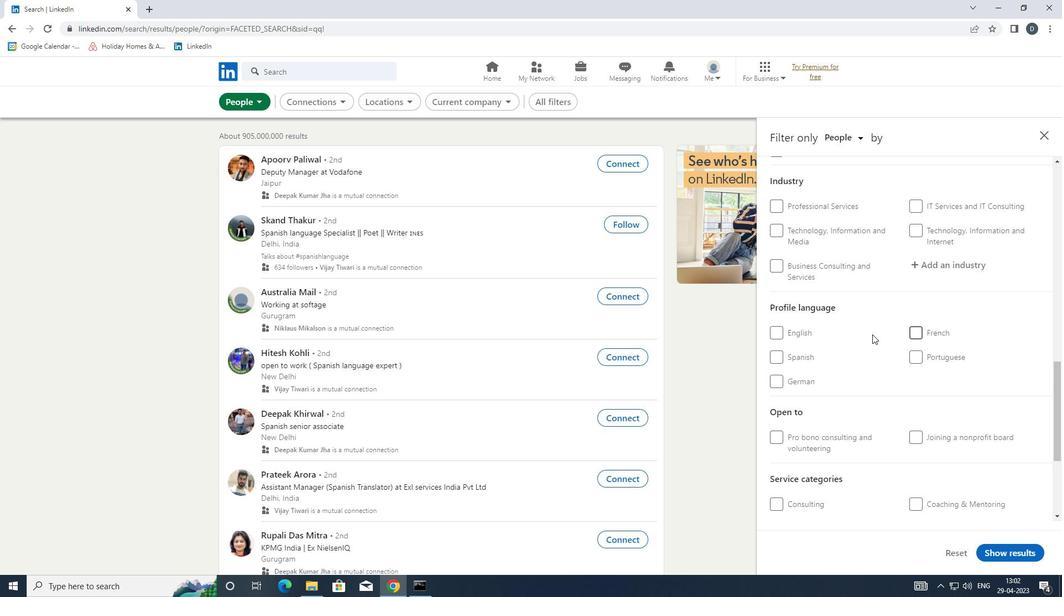 
Action: Mouse pressed left at (794, 337)
Screenshot: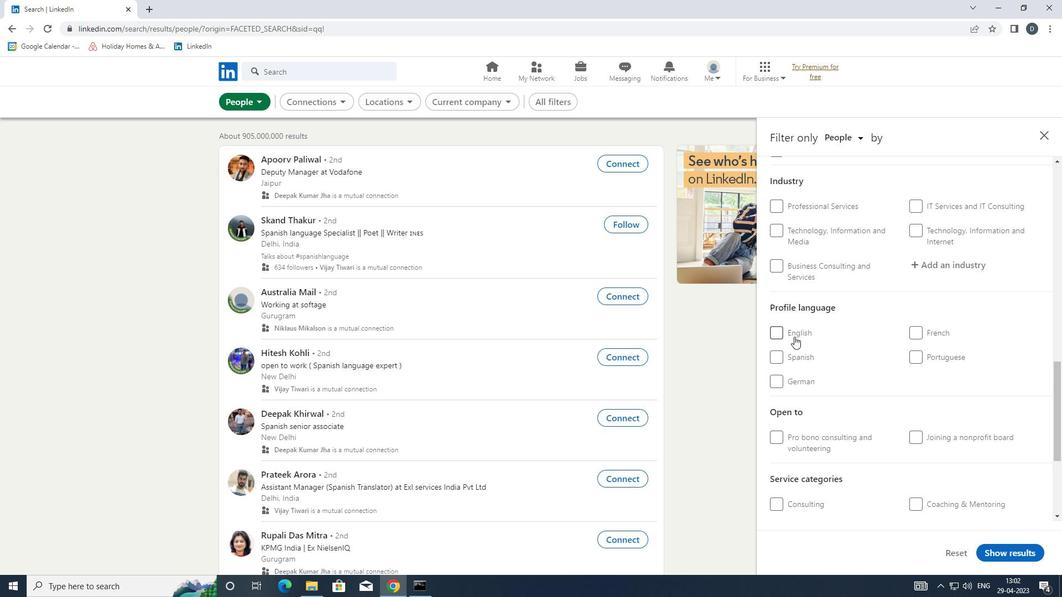 
Action: Mouse moved to (856, 348)
Screenshot: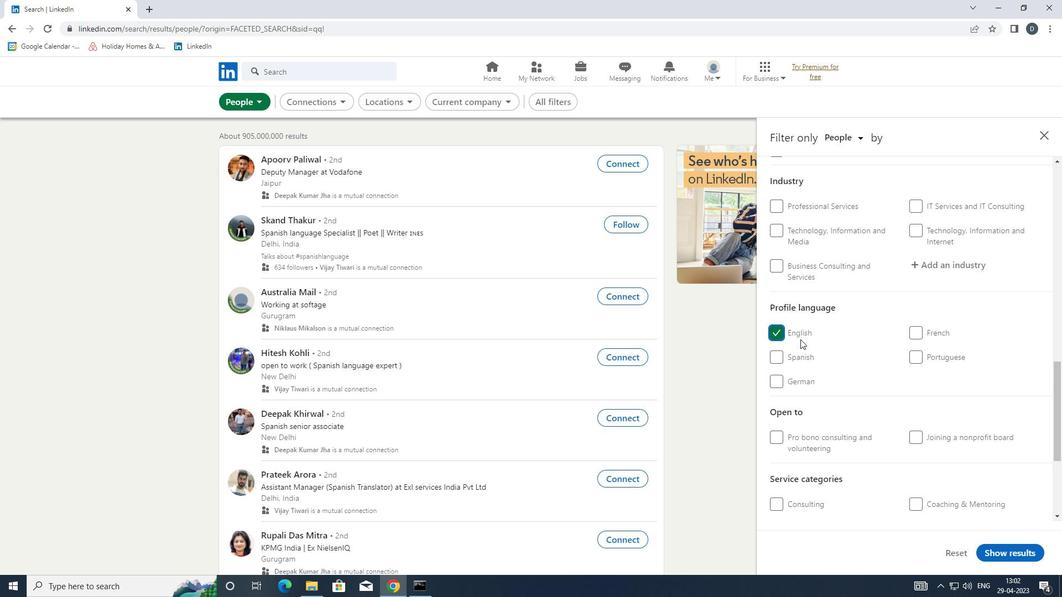 
Action: Mouse scrolled (856, 349) with delta (0, 0)
Screenshot: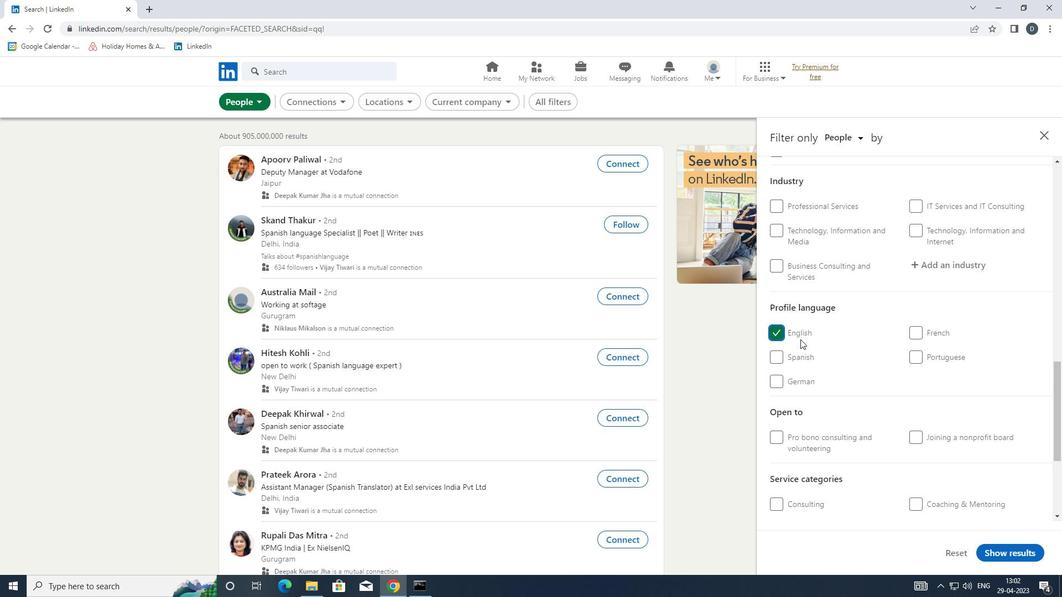 
Action: Mouse moved to (857, 348)
Screenshot: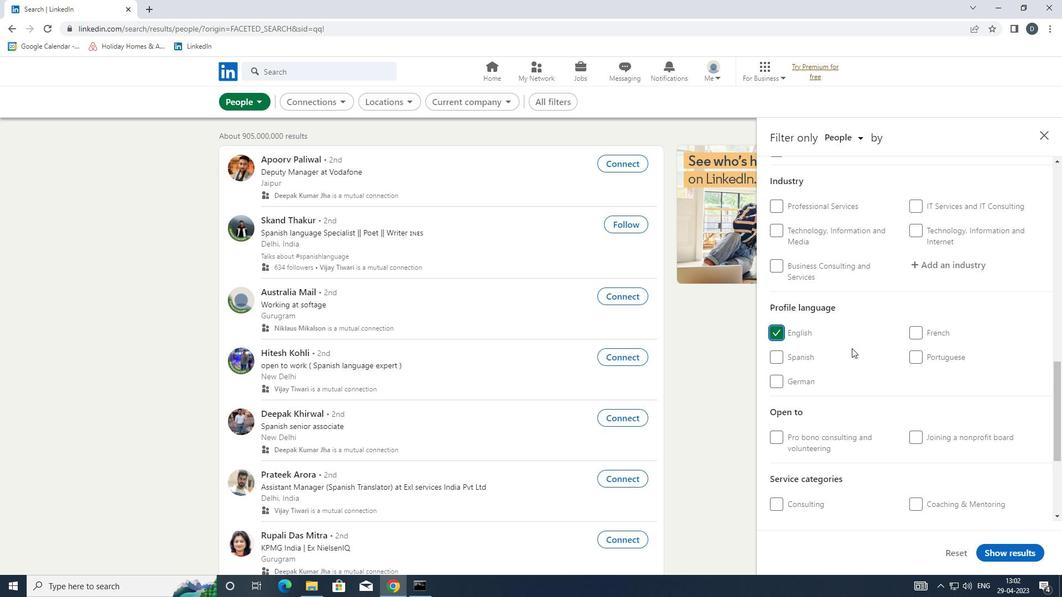 
Action: Mouse scrolled (857, 349) with delta (0, 0)
Screenshot: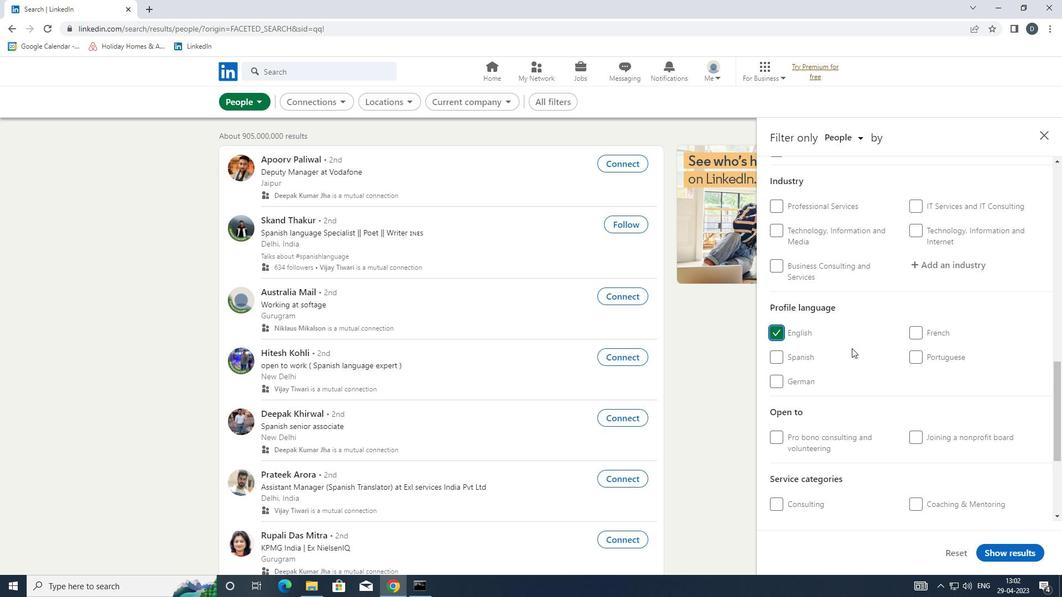 
Action: Mouse moved to (858, 348)
Screenshot: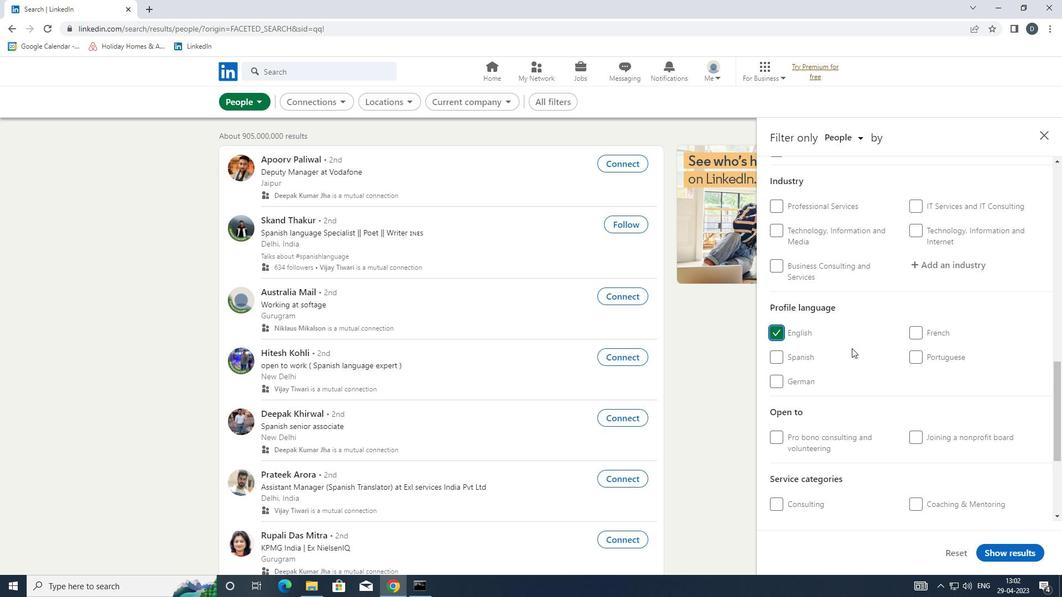 
Action: Mouse scrolled (858, 349) with delta (0, 0)
Screenshot: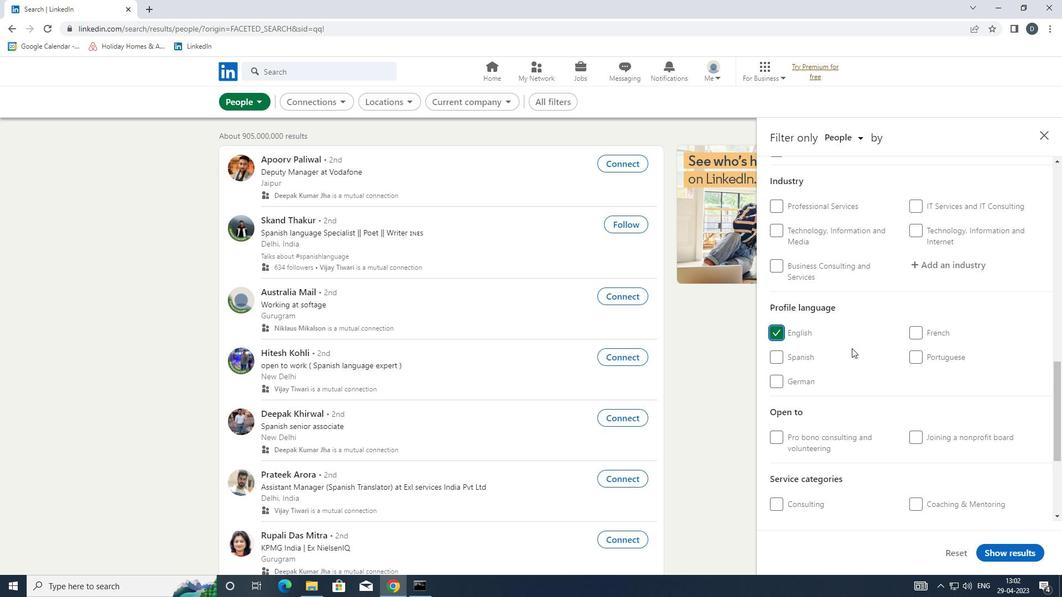 
Action: Mouse scrolled (858, 349) with delta (0, 0)
Screenshot: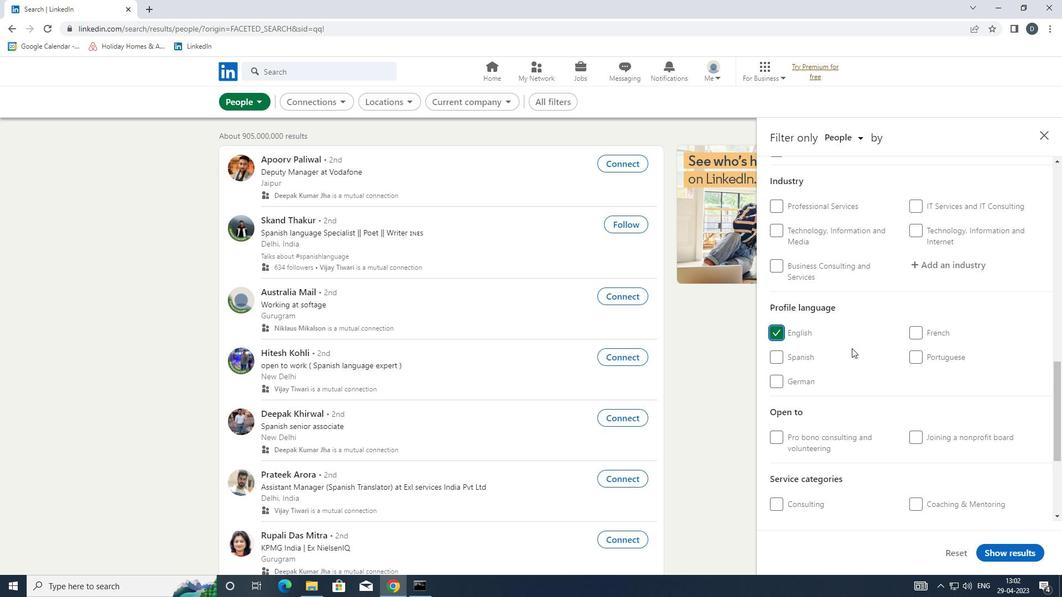 
Action: Mouse scrolled (858, 349) with delta (0, 0)
Screenshot: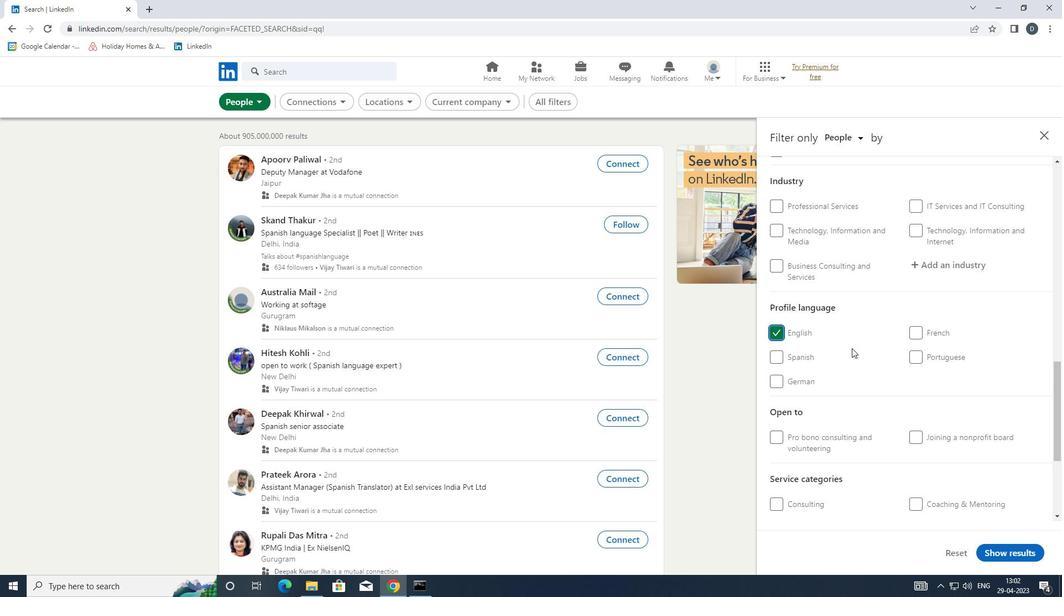 
Action: Mouse moved to (873, 345)
Screenshot: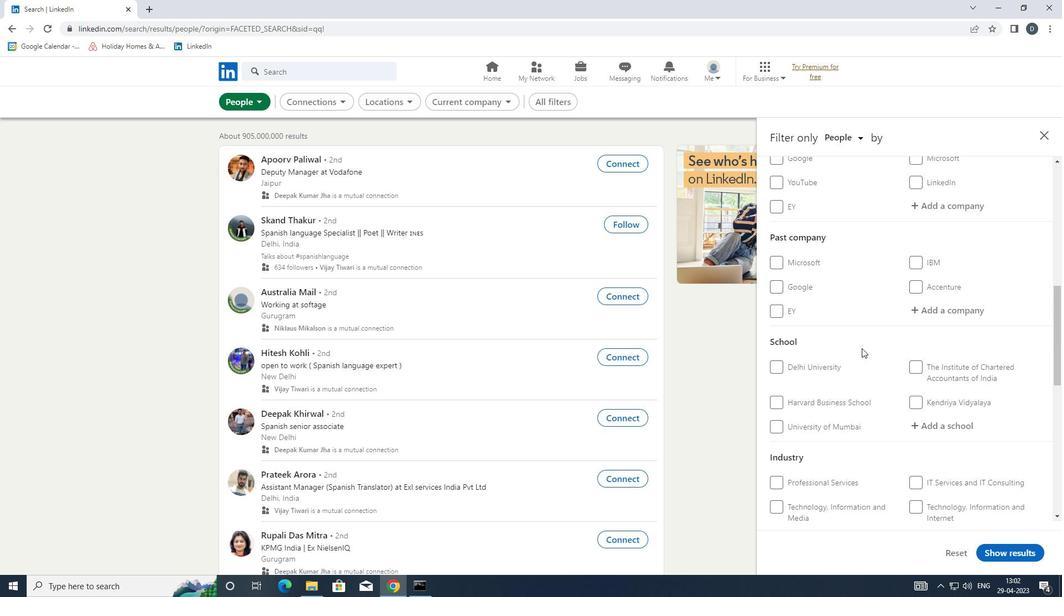 
Action: Mouse scrolled (873, 345) with delta (0, 0)
Screenshot: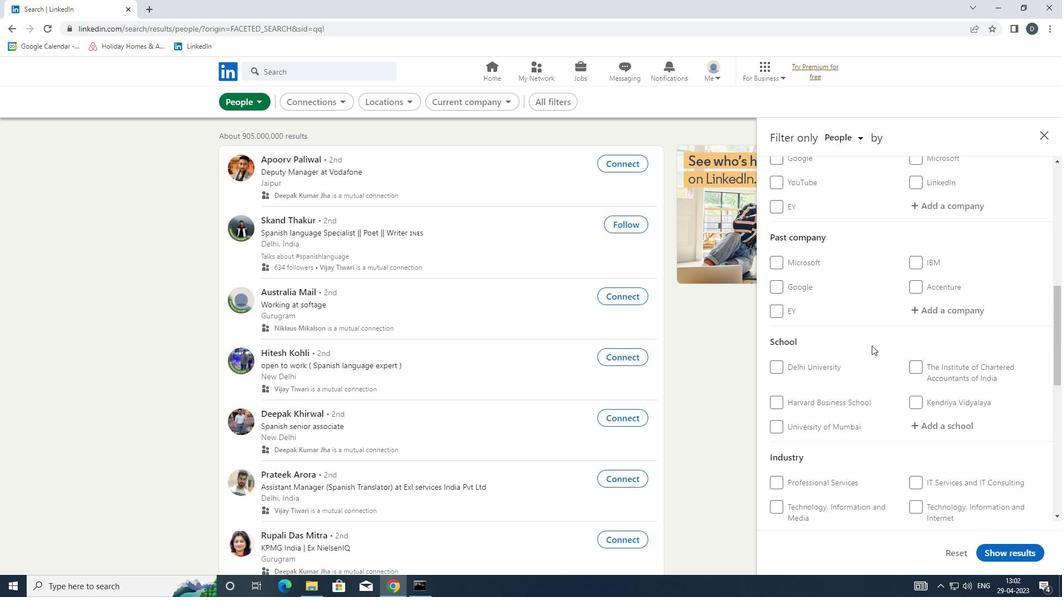 
Action: Mouse scrolled (873, 345) with delta (0, 0)
Screenshot: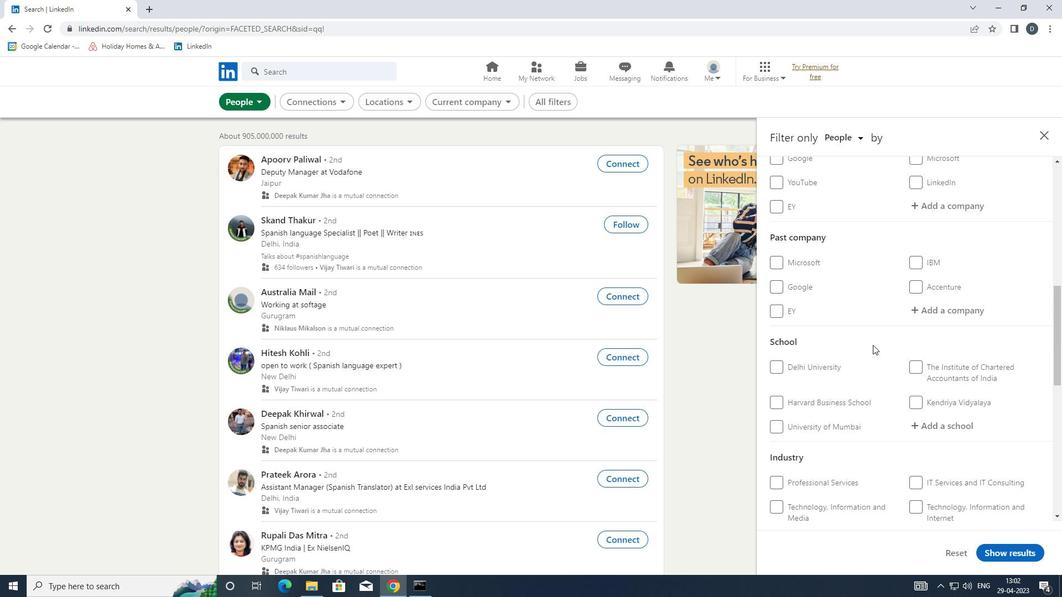 
Action: Mouse moved to (940, 312)
Screenshot: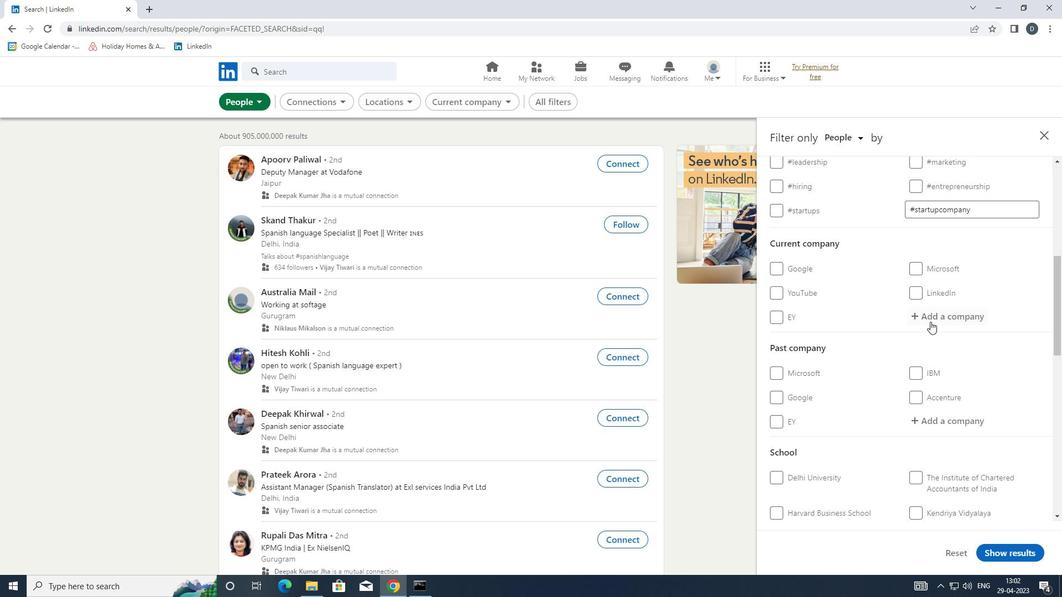 
Action: Mouse pressed left at (940, 312)
Screenshot: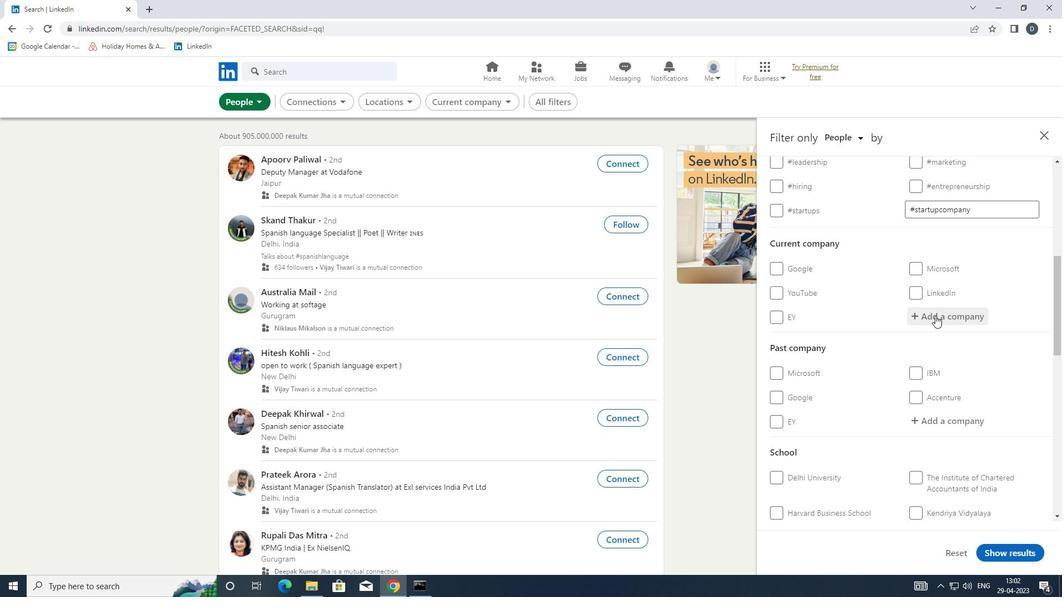 
Action: Key pressed <Key.shift><Key.shift><Key.shift><Key.shift><Key.shift><Key.shift><Key.shift><Key.shift><Key.shift><Key.shift><Key.shift><Key.shift><Key.shift><Key.shift><Key.shift><Key.shift><Key.shift><Key.shift><Key.shift><Key.shift><Key.shift><Key.shift><Key.shift><Key.shift><Key.shift>IVALI<Key.backspace>UA
Screenshot: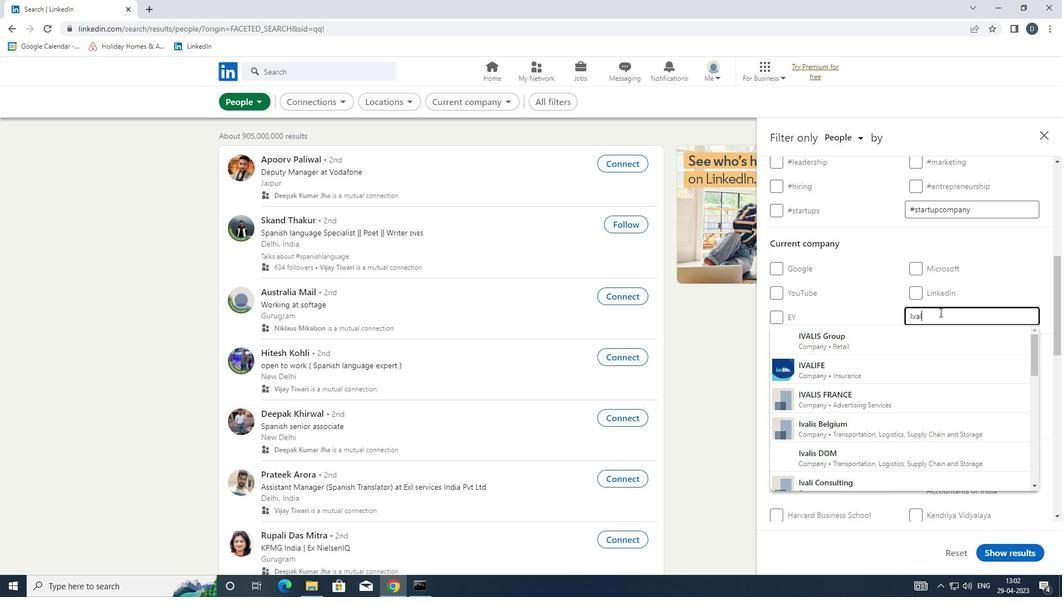 
Action: Mouse moved to (921, 345)
Screenshot: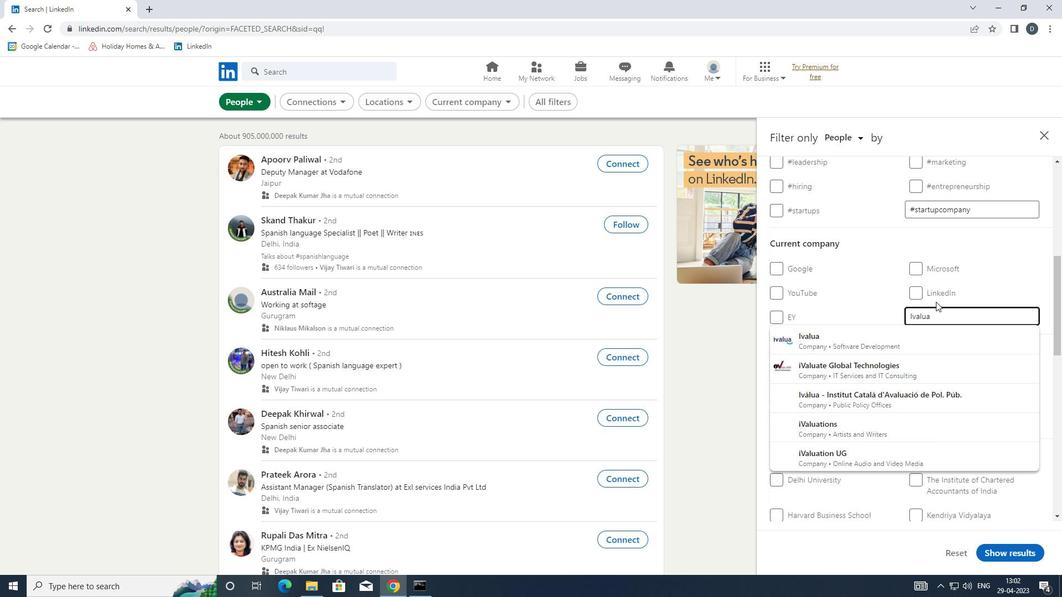 
Action: Mouse pressed left at (921, 345)
Screenshot: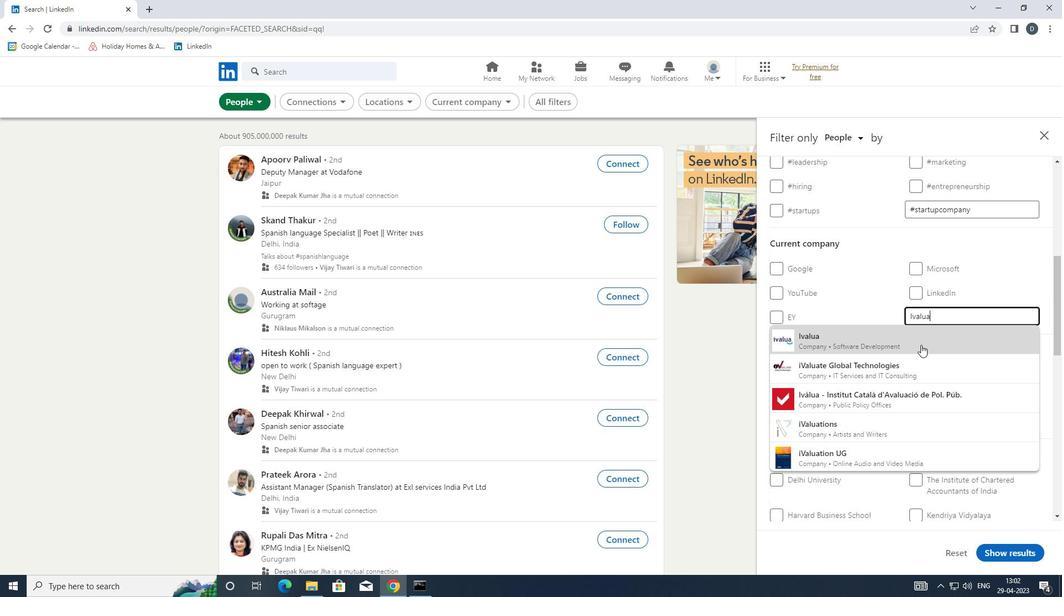 
Action: Mouse moved to (951, 383)
Screenshot: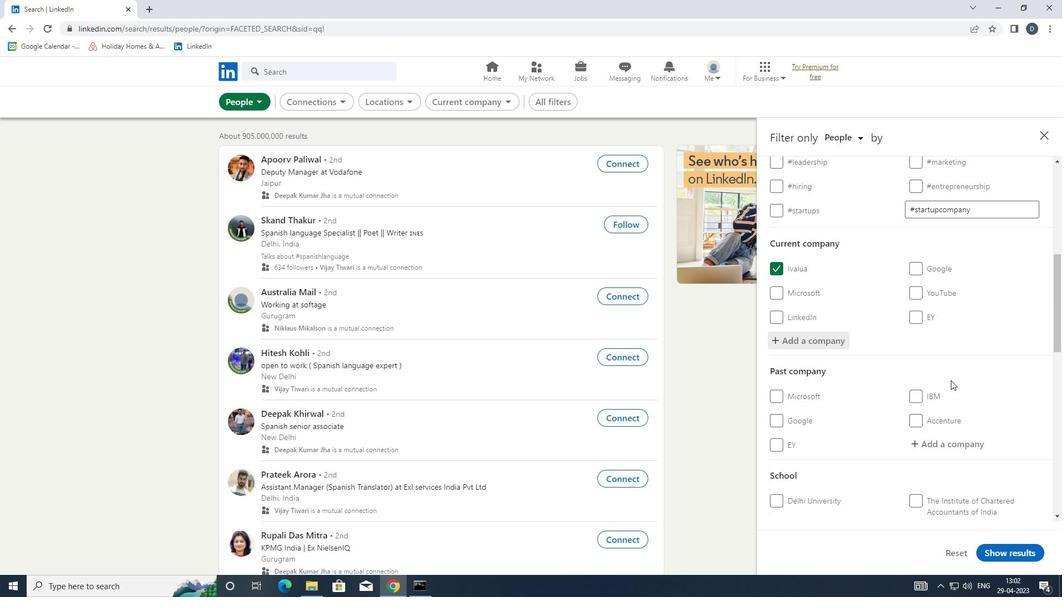 
Action: Mouse scrolled (951, 383) with delta (0, 0)
Screenshot: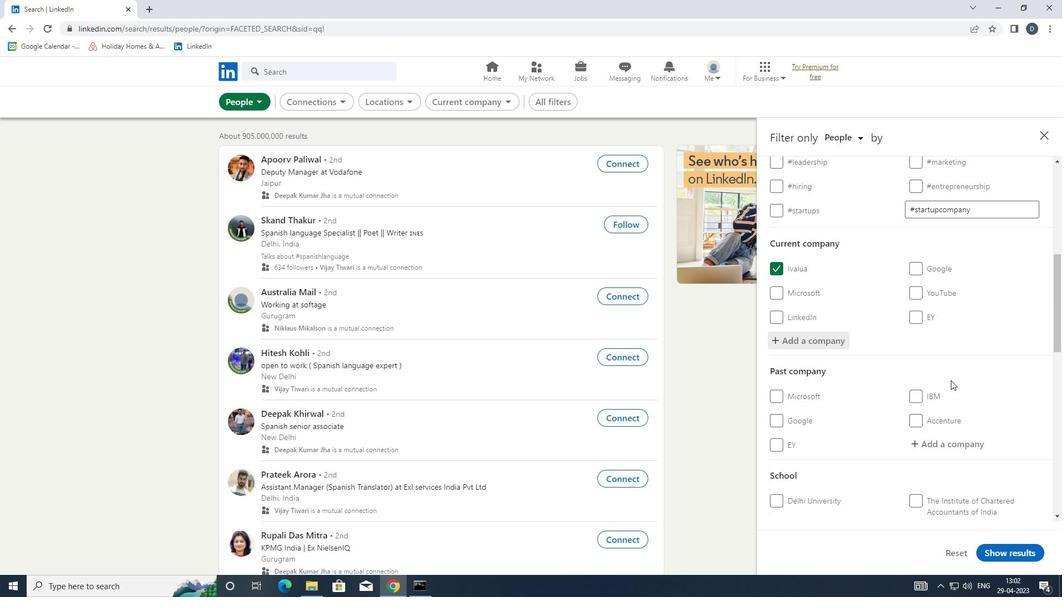 
Action: Mouse moved to (951, 383)
Screenshot: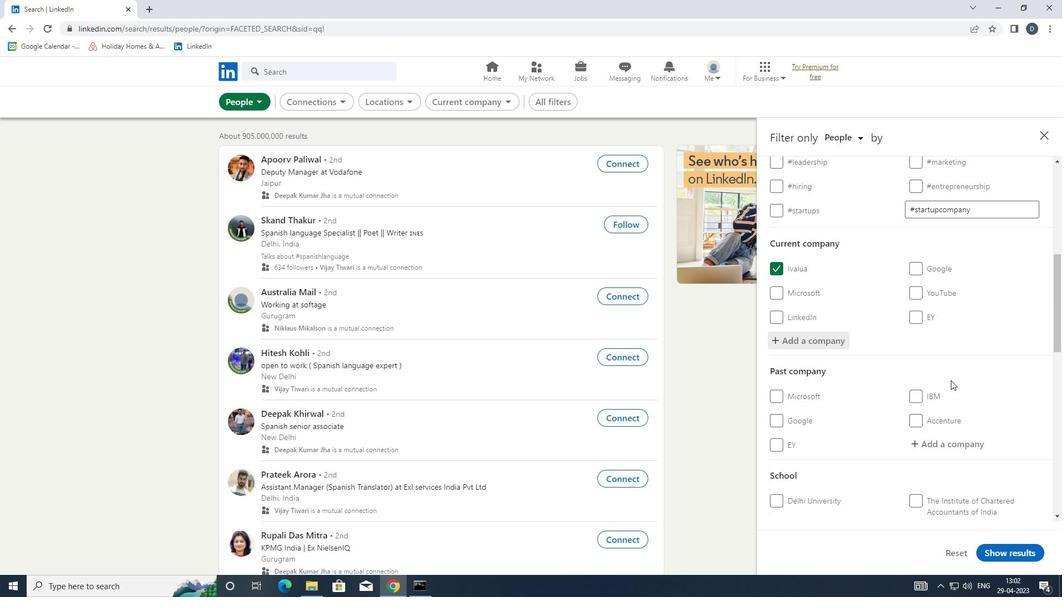 
Action: Mouse scrolled (951, 383) with delta (0, 0)
Screenshot: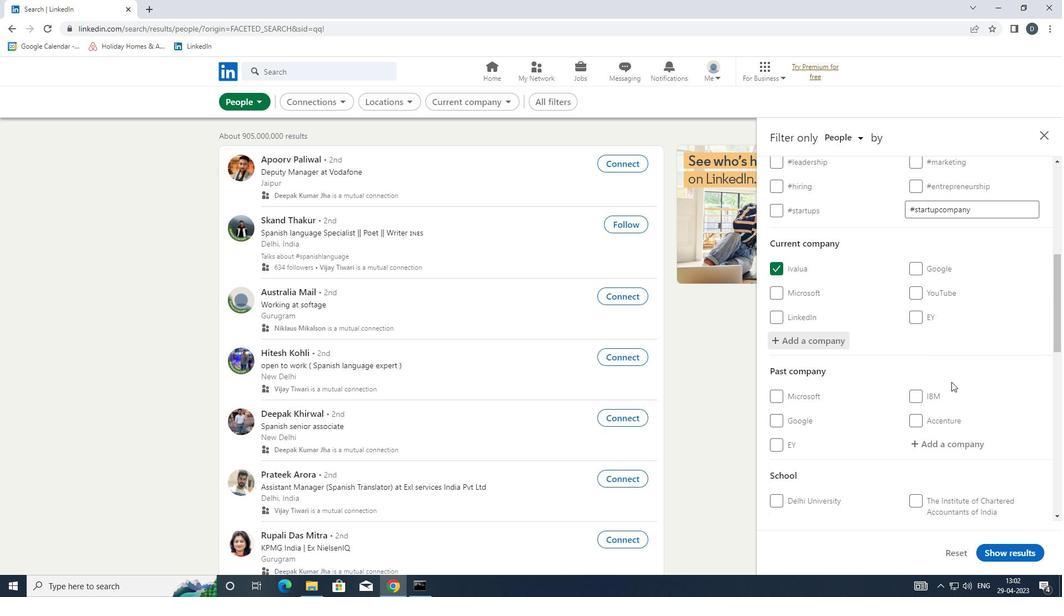 
Action: Mouse scrolled (951, 383) with delta (0, 0)
Screenshot: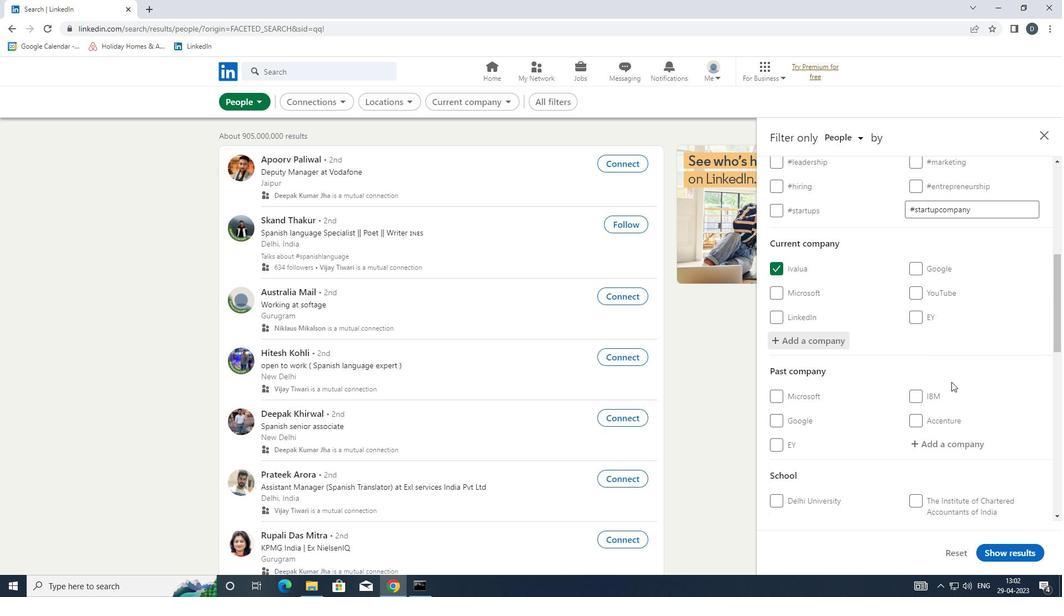 
Action: Mouse moved to (939, 389)
Screenshot: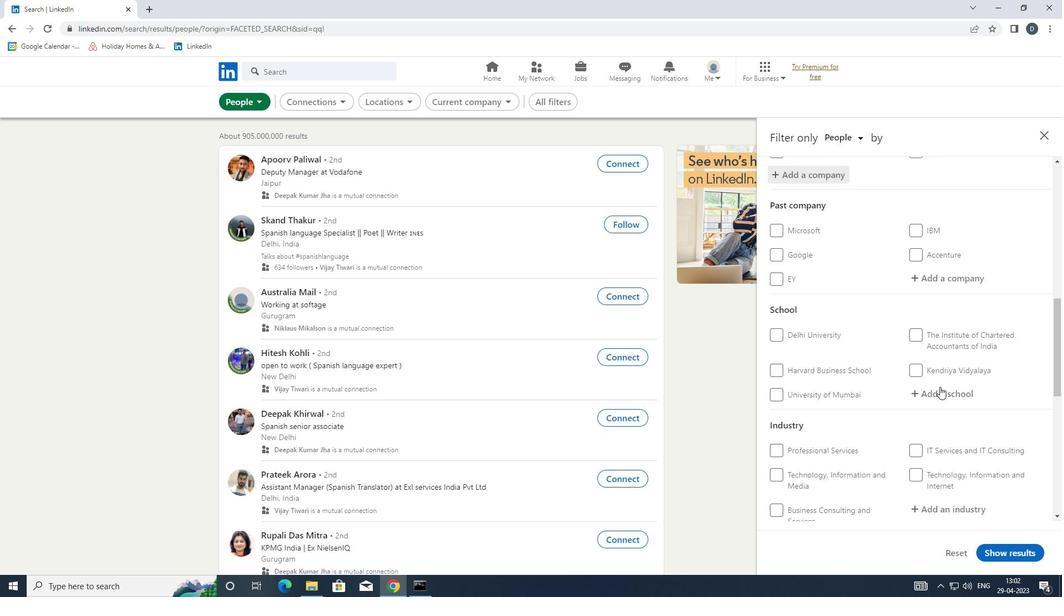 
Action: Mouse pressed left at (939, 389)
Screenshot: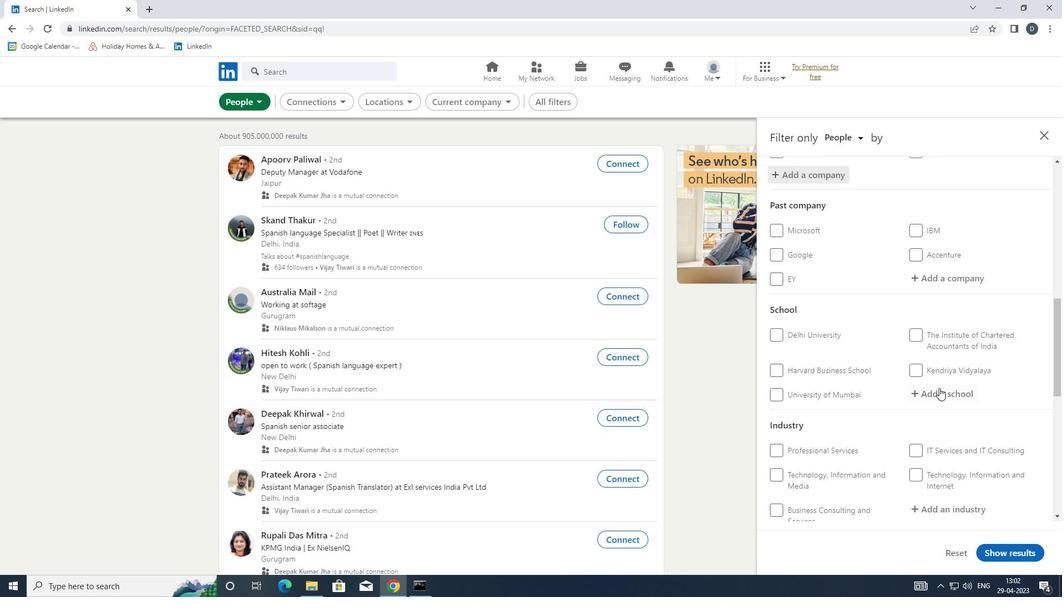 
Action: Key pressed <Key.shift><Key.shift><Key.shift><Key.shift><Key.shift><Key.shift><Key.shift><Key.shift><Key.shift><Key.shift><Key.shift><Key.shift><Key.shift><Key.shift><Key.shift><Key.shift><Key.shift><Key.shift><Key.shift>MANGLORE<Key.space>
Screenshot: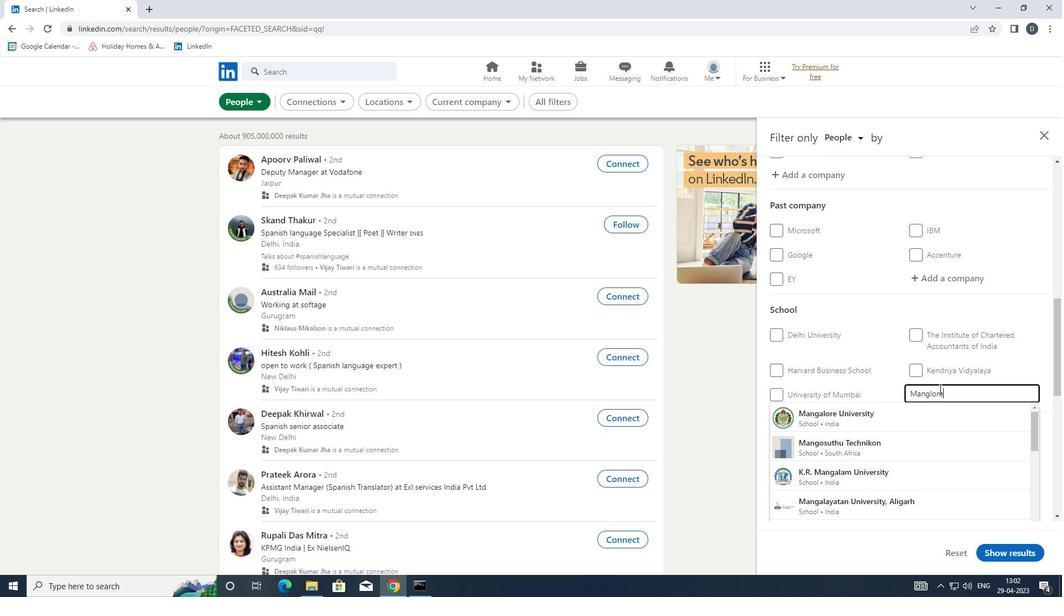 
Action: Mouse moved to (966, 398)
Screenshot: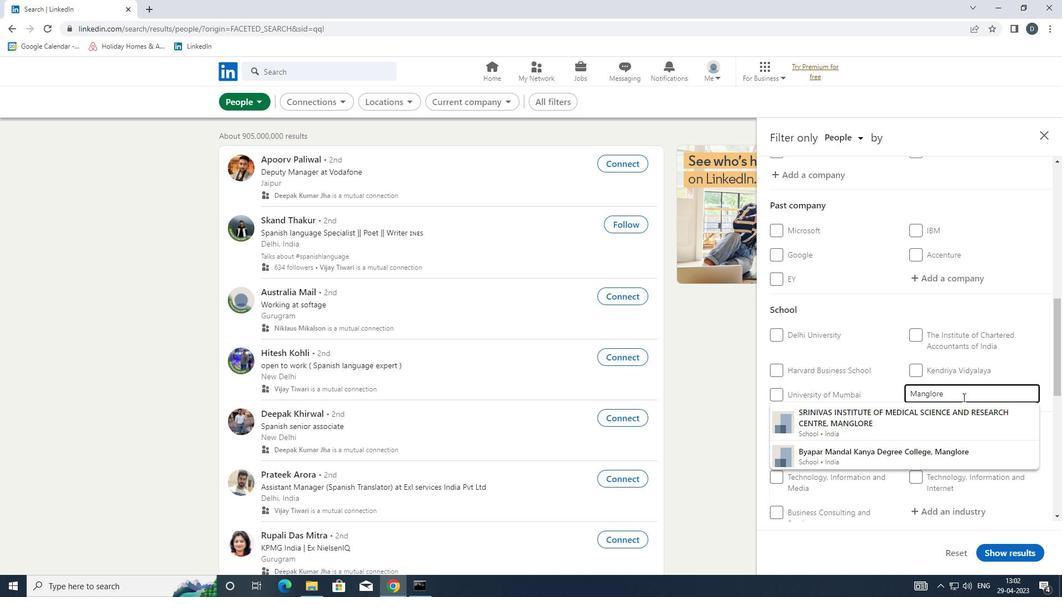 
Action: Key pressed <Key.left><Key.left><Key.left><Key.left><Key.left>A
Screenshot: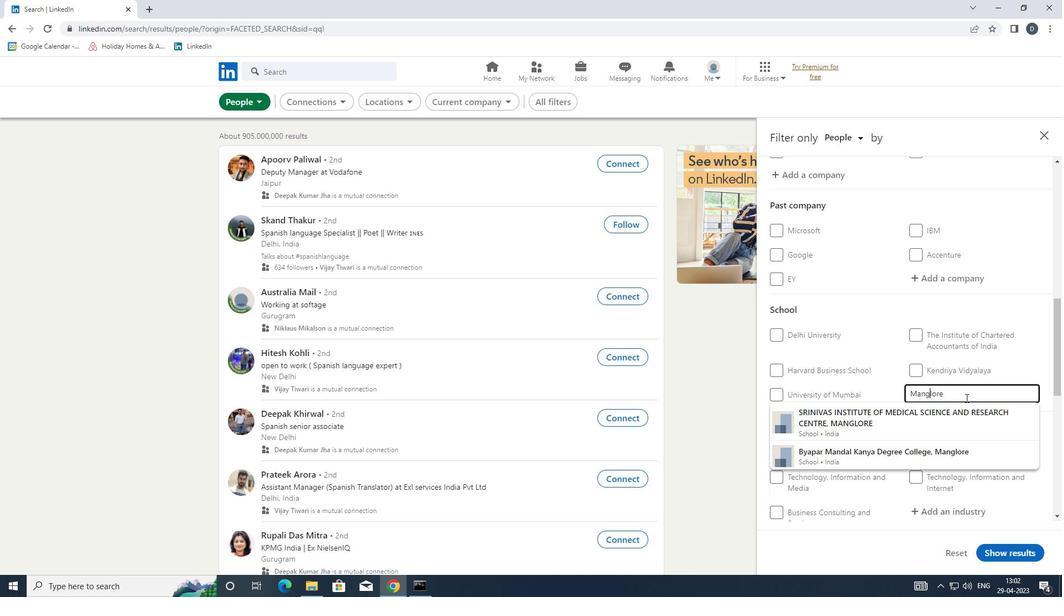 
Action: Mouse moved to (943, 416)
Screenshot: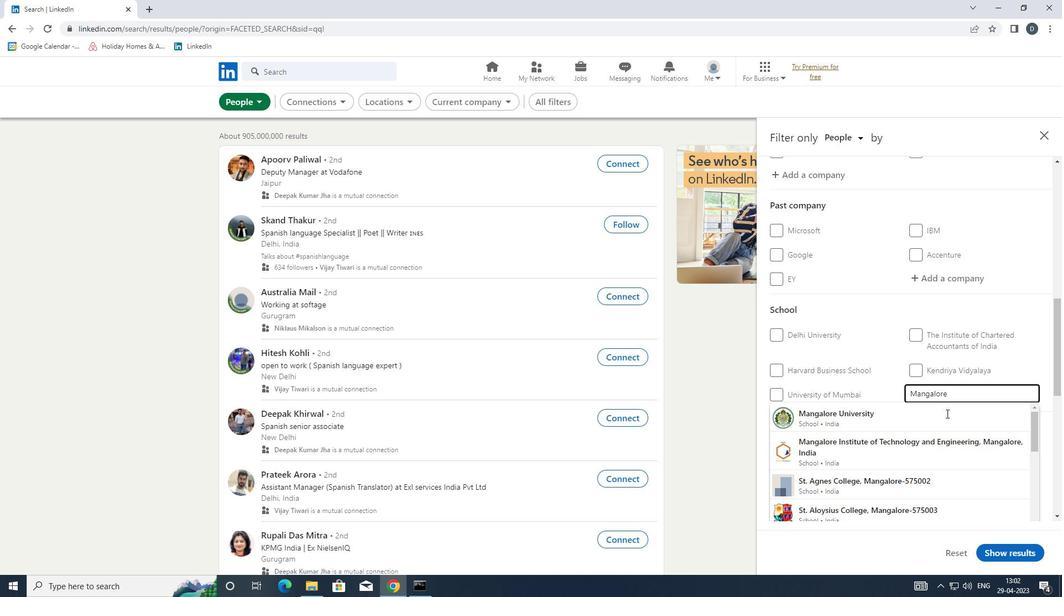 
Action: Mouse pressed left at (943, 416)
Screenshot: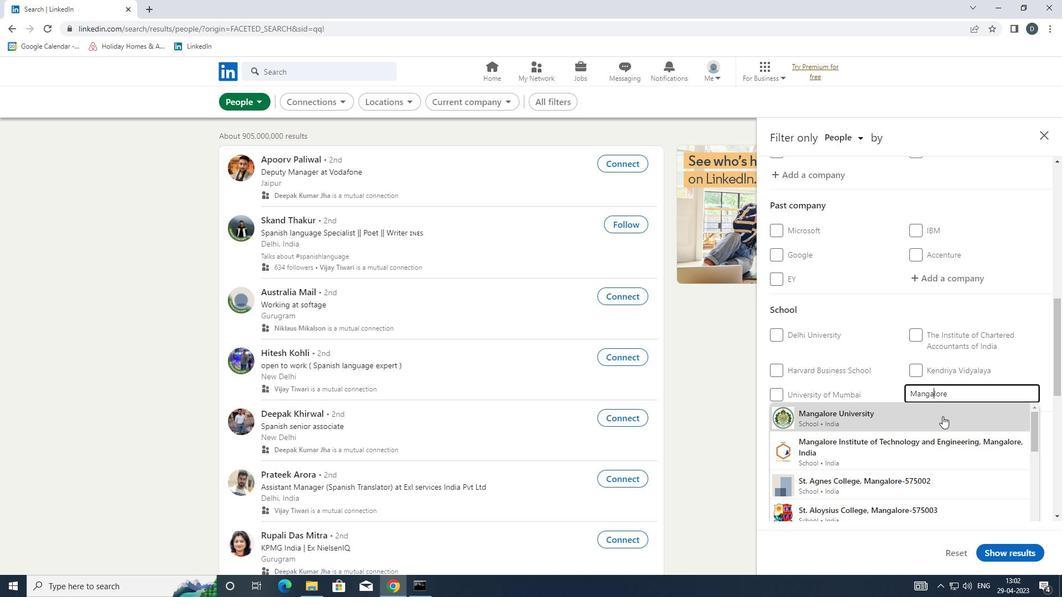 
Action: Mouse moved to (949, 415)
Screenshot: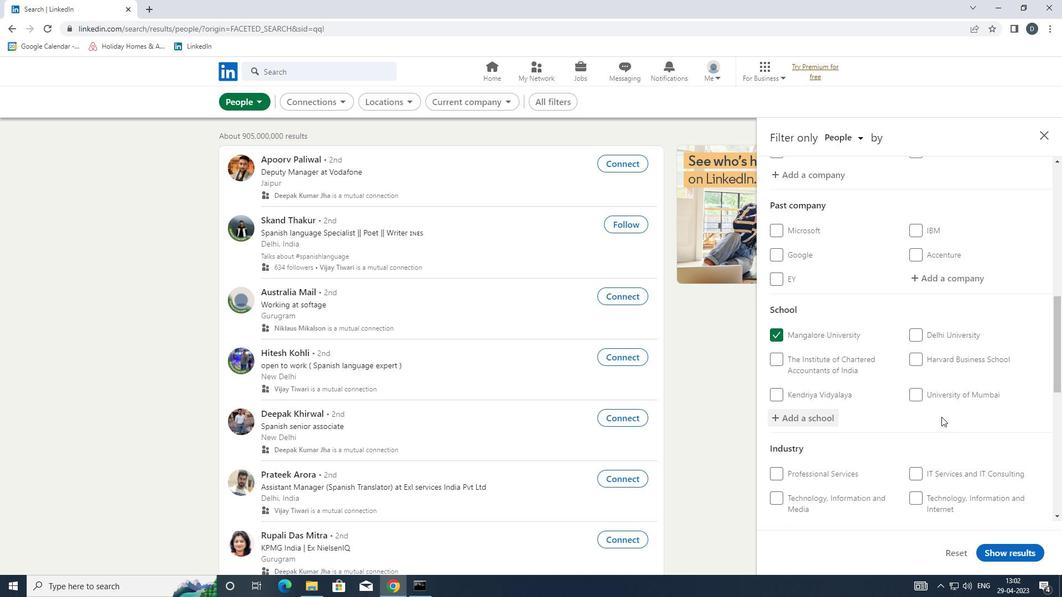 
Action: Mouse scrolled (949, 414) with delta (0, 0)
Screenshot: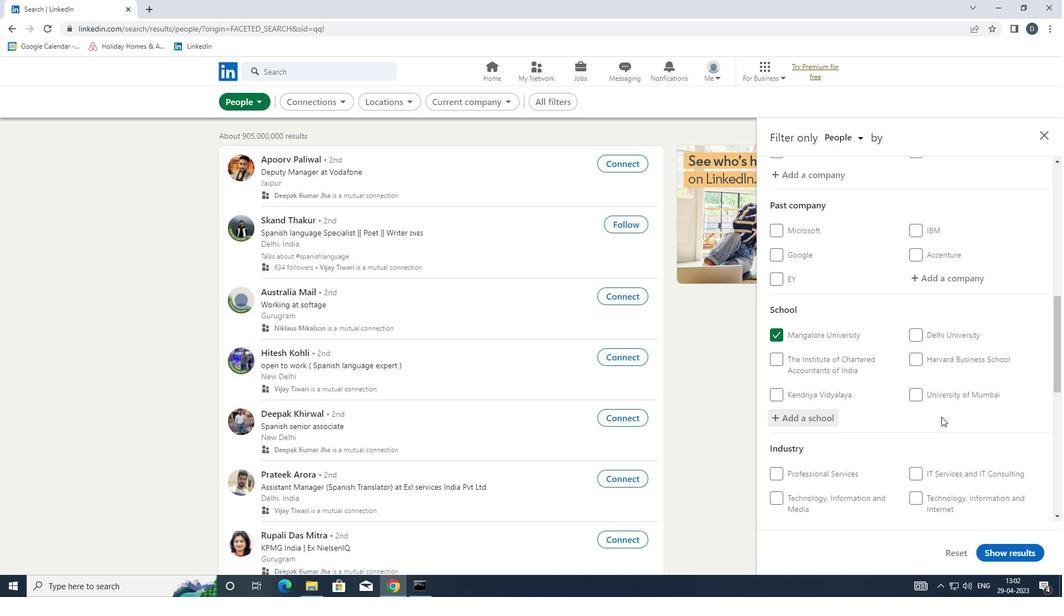 
Action: Mouse scrolled (949, 414) with delta (0, 0)
Screenshot: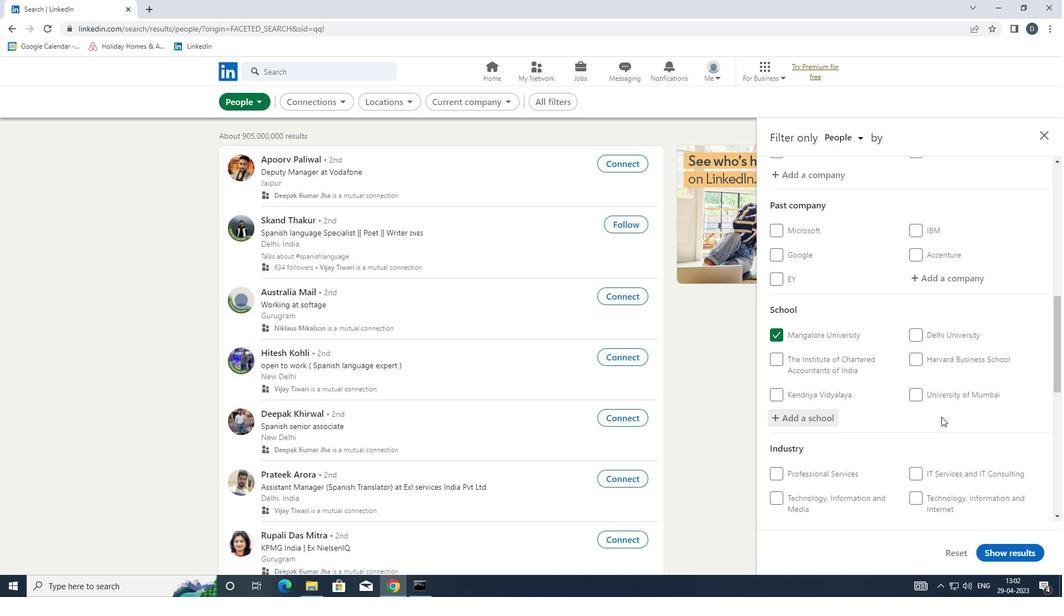 
Action: Mouse scrolled (949, 414) with delta (0, 0)
Screenshot: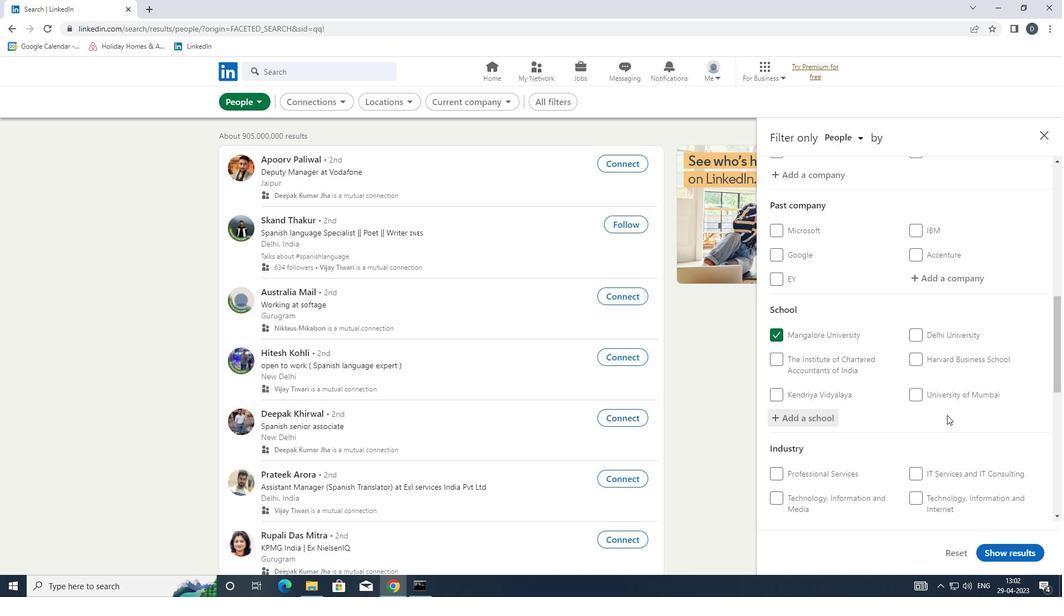 
Action: Mouse moved to (947, 365)
Screenshot: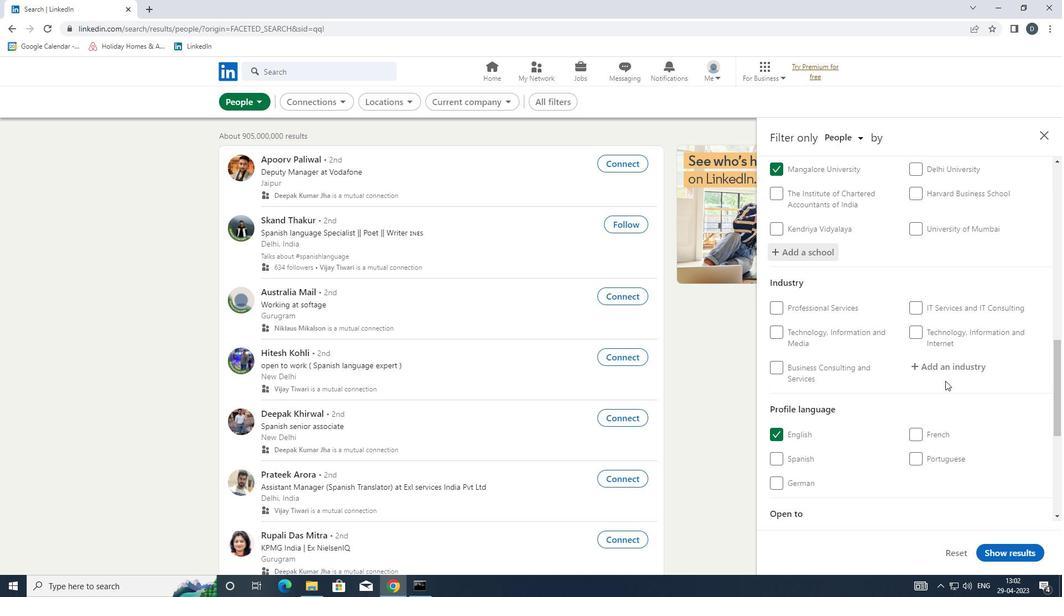 
Action: Mouse pressed left at (947, 365)
Screenshot: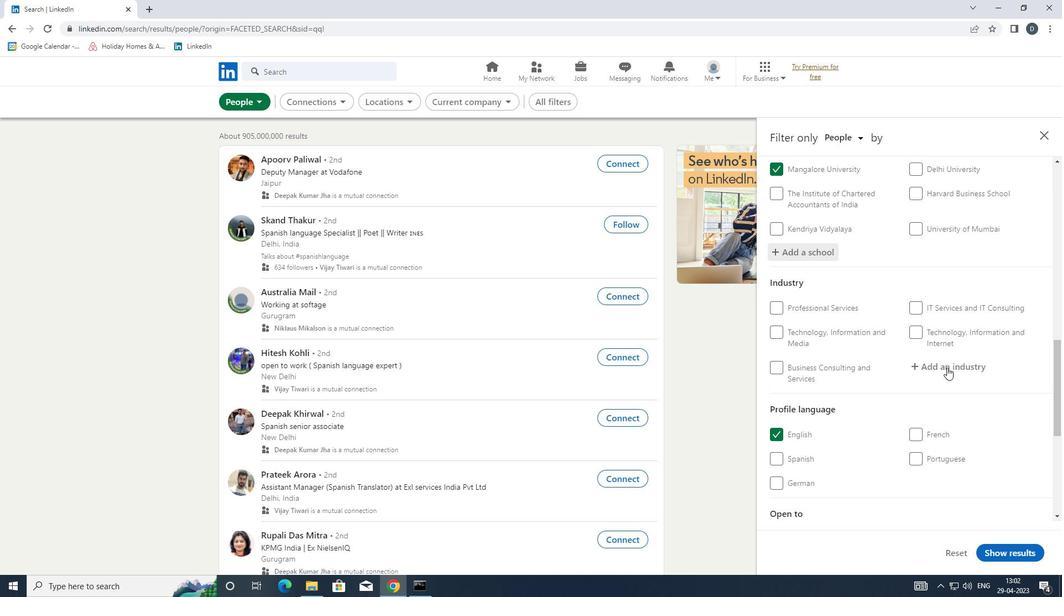 
Action: Key pressed <Key.shift>COLLECTION<Key.space><Key.shift>AGE<Key.down><Key.enter>
Screenshot: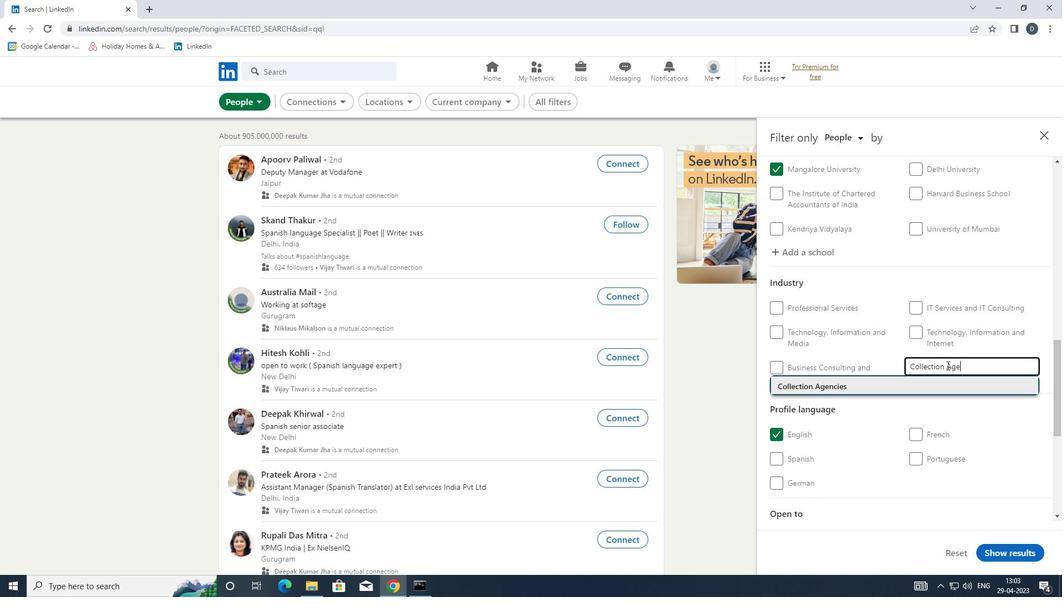 
Action: Mouse moved to (911, 343)
Screenshot: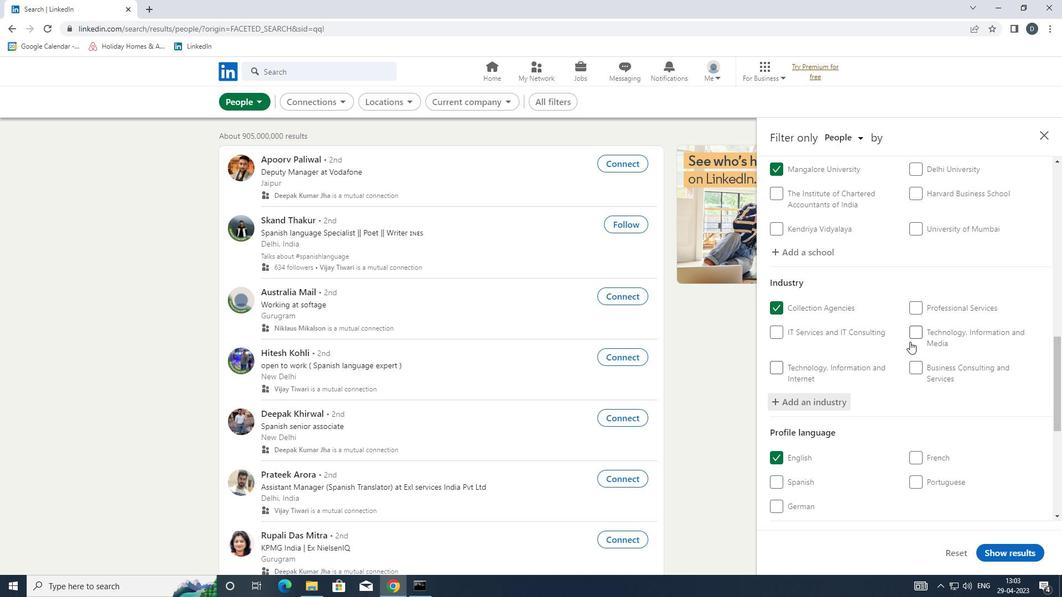 
Action: Mouse scrolled (911, 343) with delta (0, 0)
Screenshot: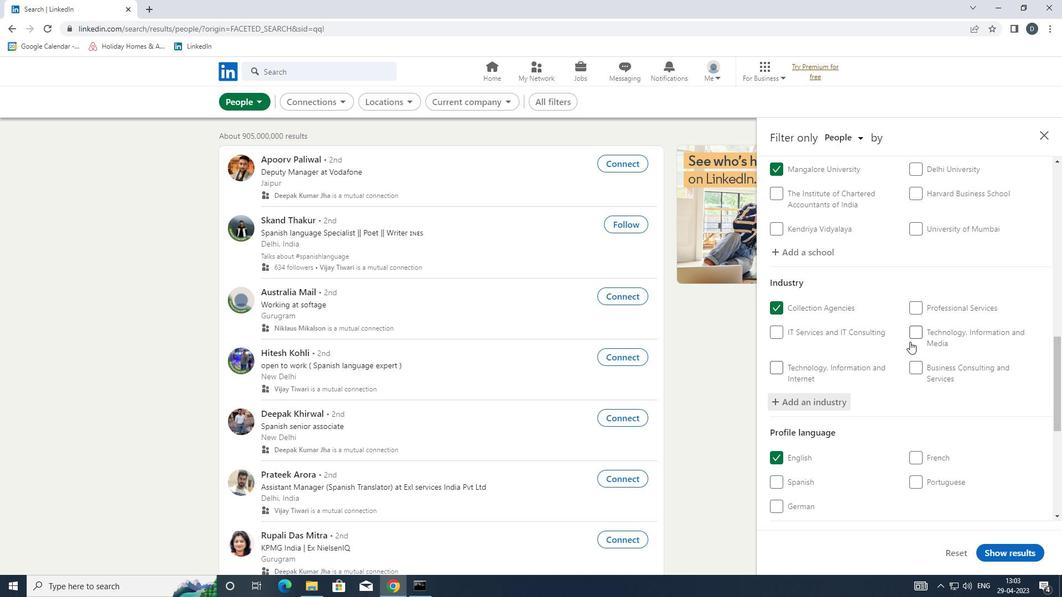 
Action: Mouse scrolled (911, 343) with delta (0, 0)
Screenshot: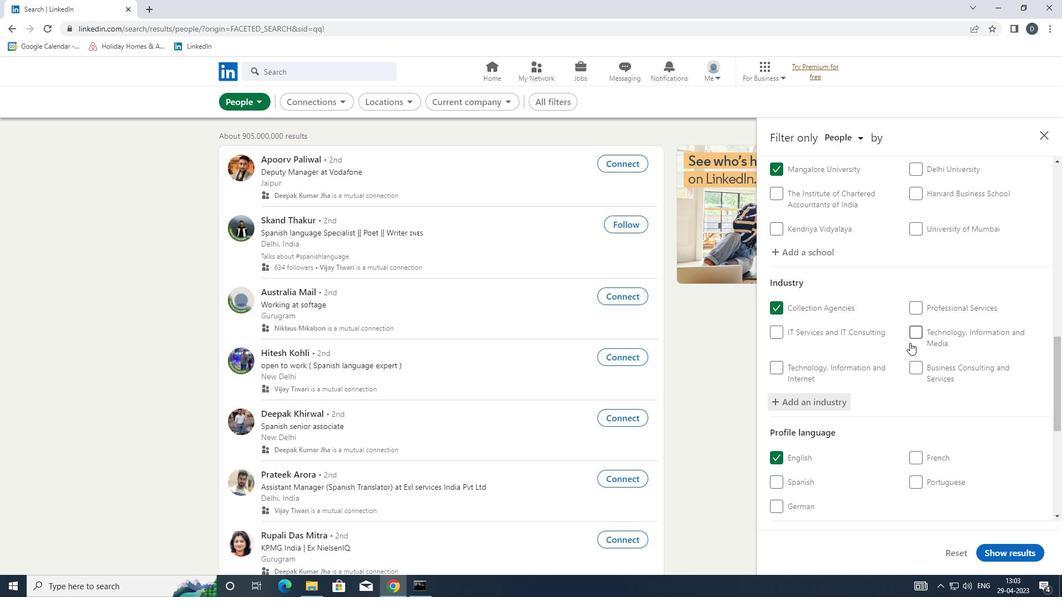 
Action: Mouse scrolled (911, 343) with delta (0, 0)
Screenshot: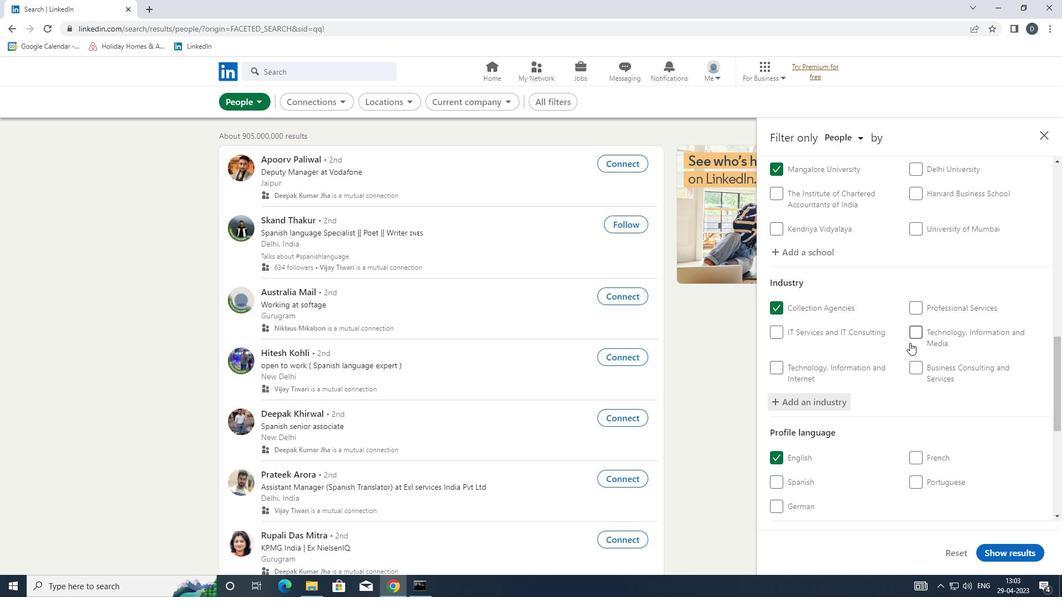 
Action: Mouse scrolled (911, 343) with delta (0, 0)
Screenshot: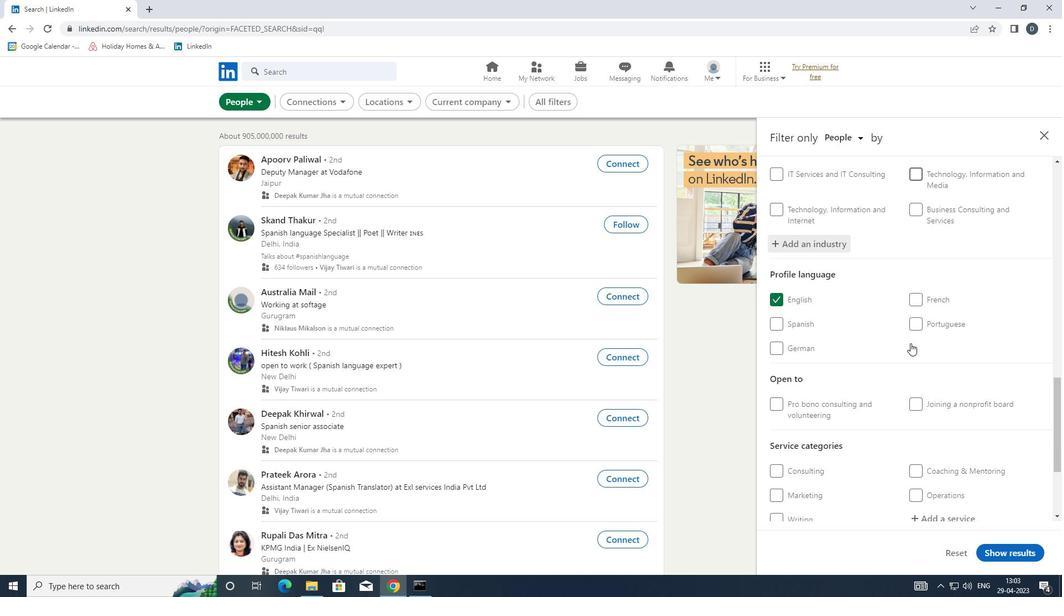 
Action: Mouse scrolled (911, 343) with delta (0, 0)
Screenshot: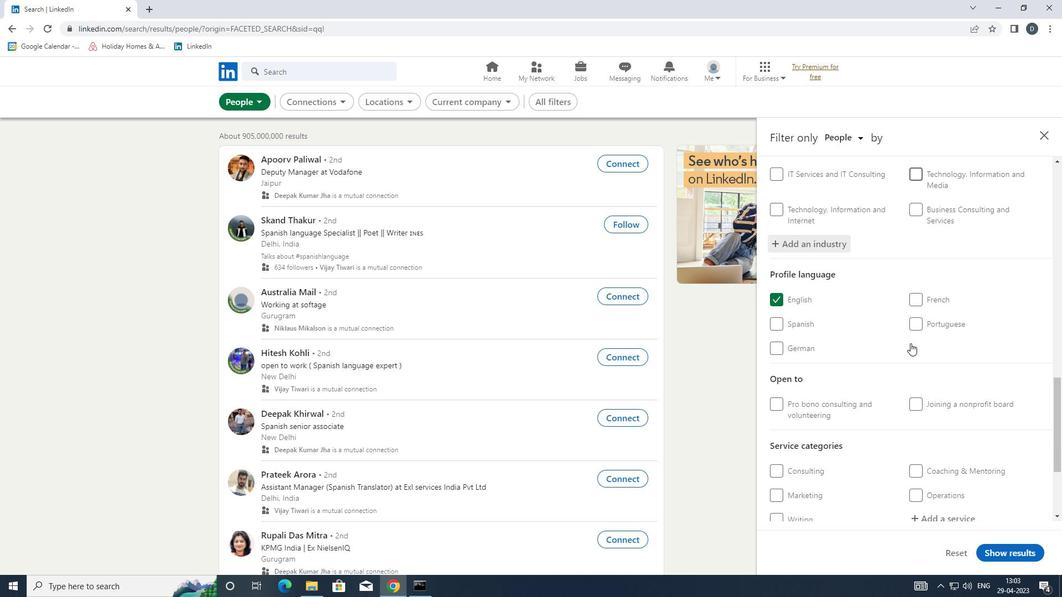 
Action: Mouse scrolled (911, 343) with delta (0, 0)
Screenshot: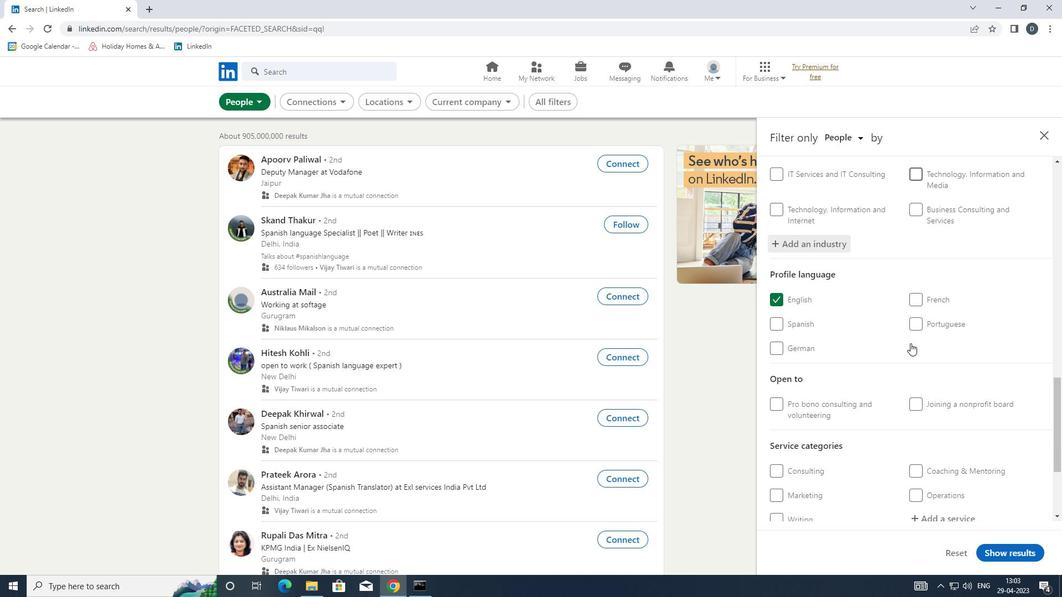 
Action: Mouse moved to (942, 360)
Screenshot: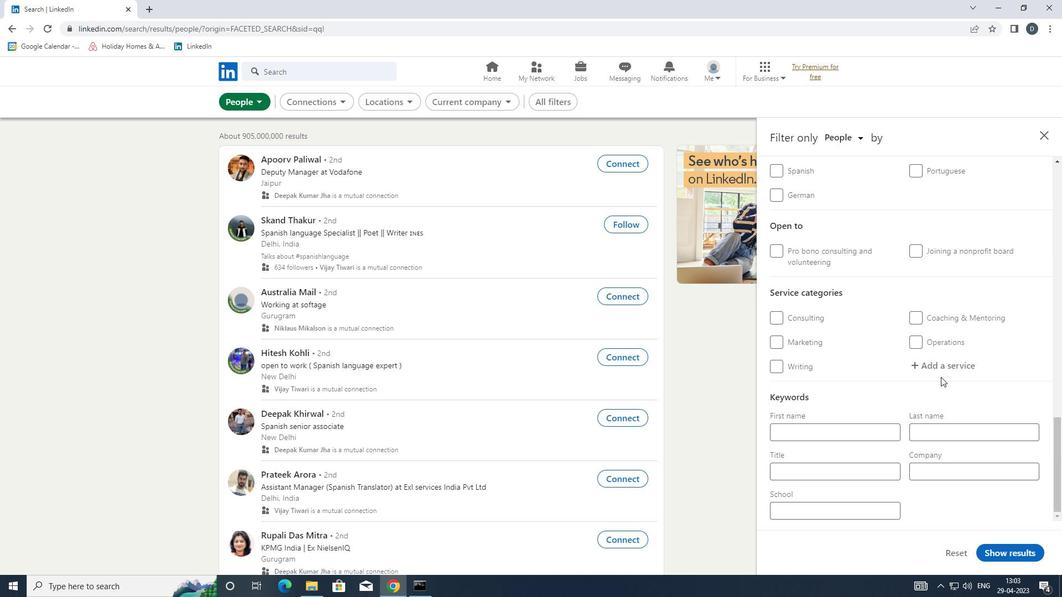 
Action: Mouse pressed left at (942, 360)
Screenshot: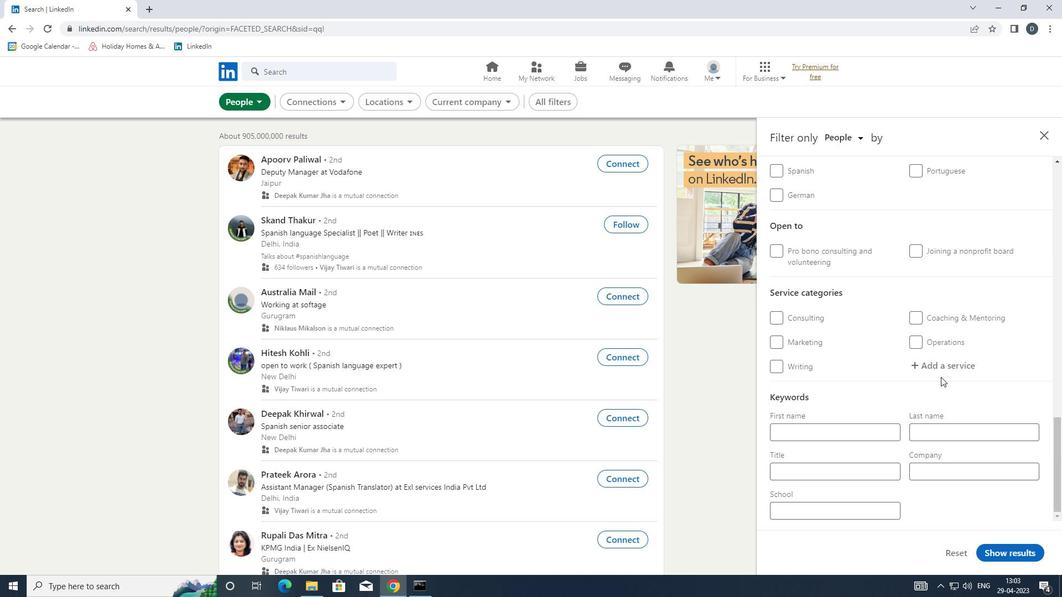 
Action: Mouse moved to (942, 360)
Screenshot: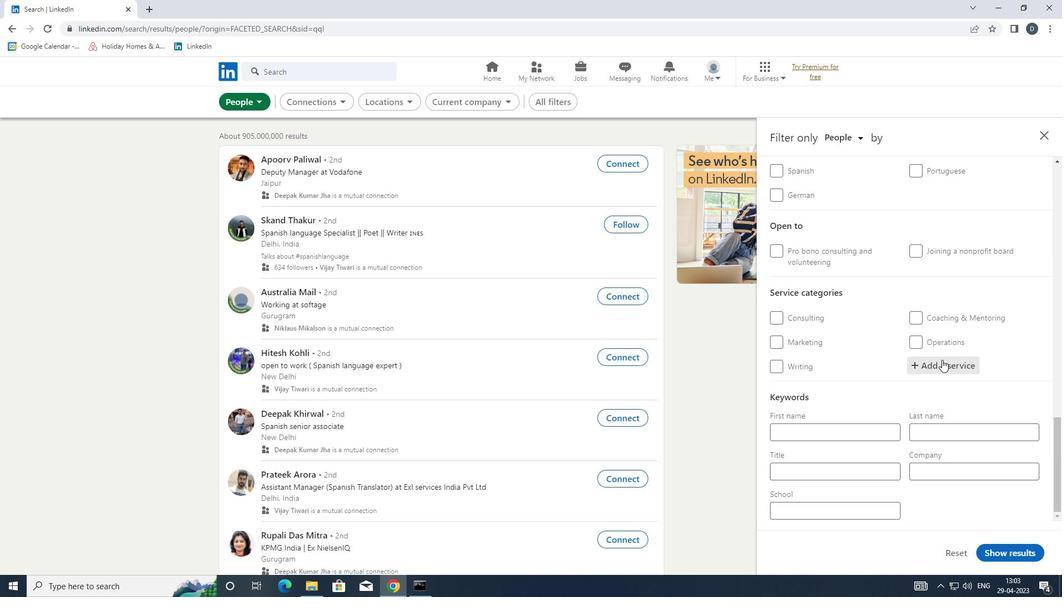 
Action: Key pressed <Key.shift>VISUAL<Key.space><Key.shift><Key.shift><Key.shift><Key.shift>DESIGN
Screenshot: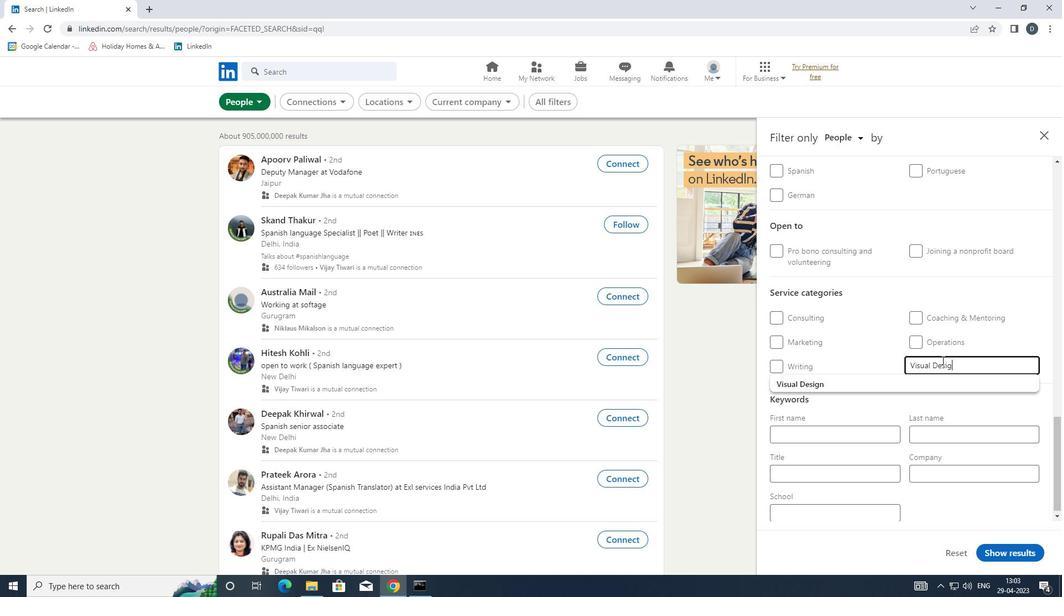 
Action: Mouse moved to (937, 382)
Screenshot: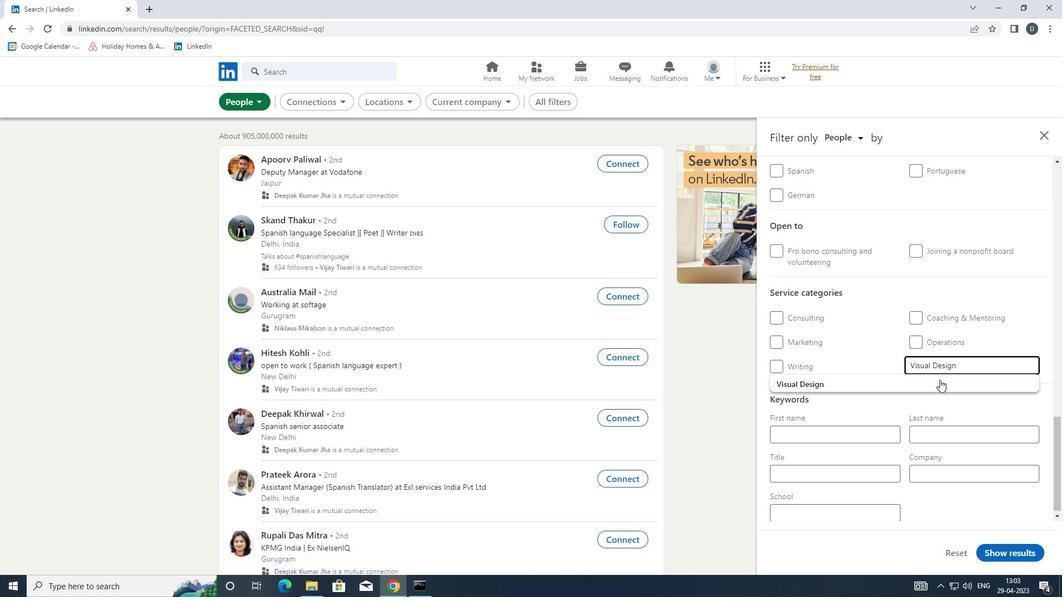 
Action: Mouse pressed left at (937, 382)
Screenshot: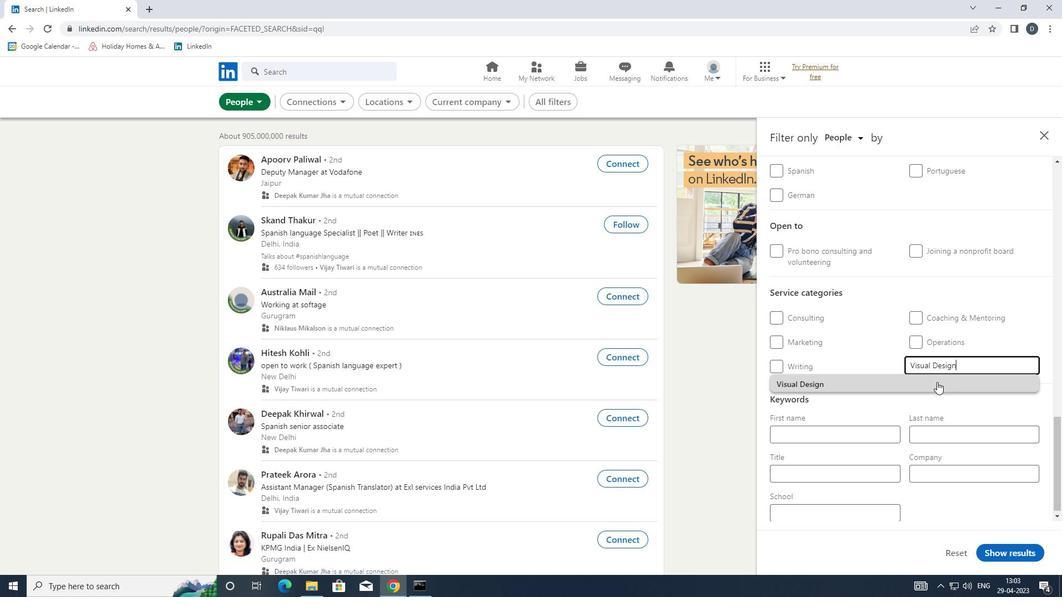 
Action: Mouse moved to (938, 382)
Screenshot: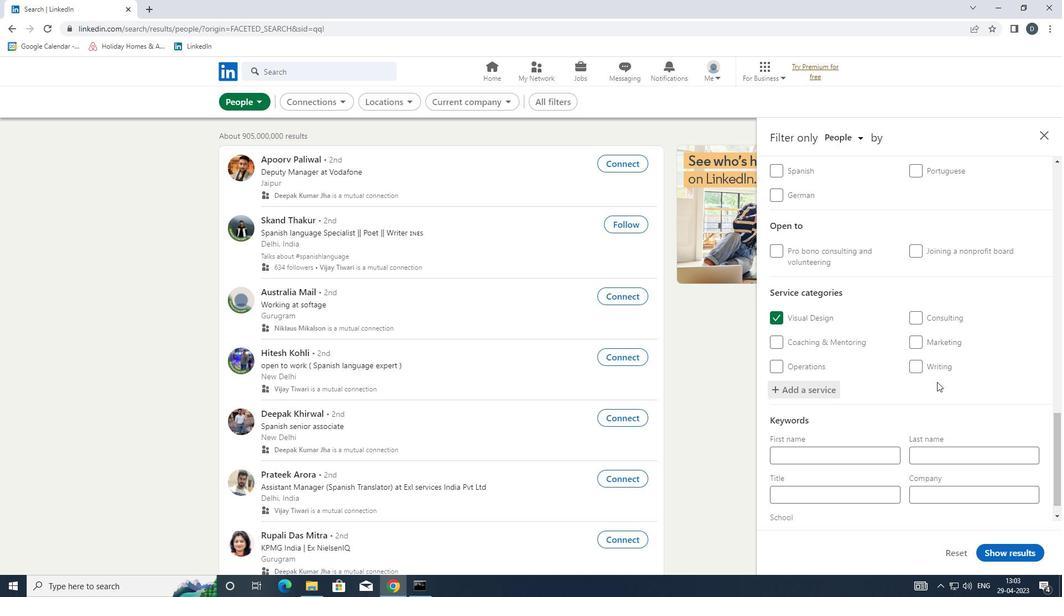 
Action: Mouse scrolled (938, 381) with delta (0, 0)
Screenshot: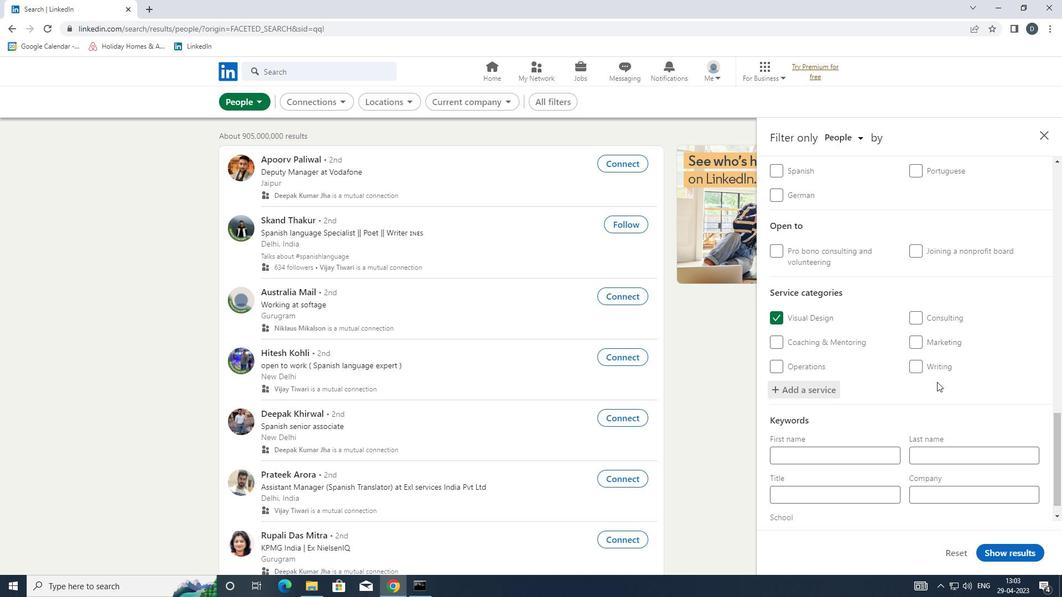 
Action: Mouse scrolled (938, 381) with delta (0, 0)
Screenshot: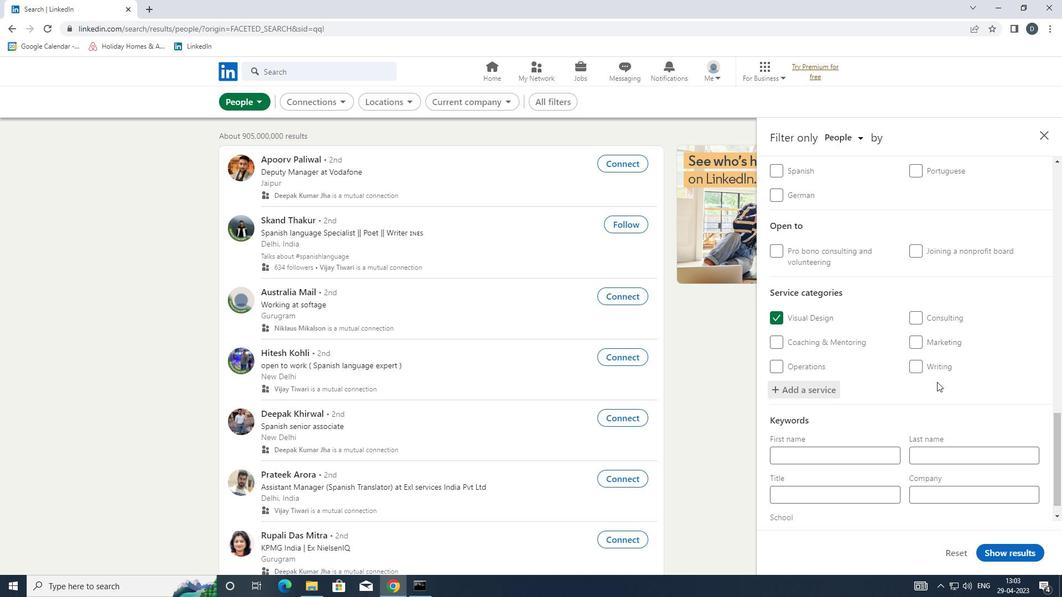 
Action: Mouse moved to (938, 383)
Screenshot: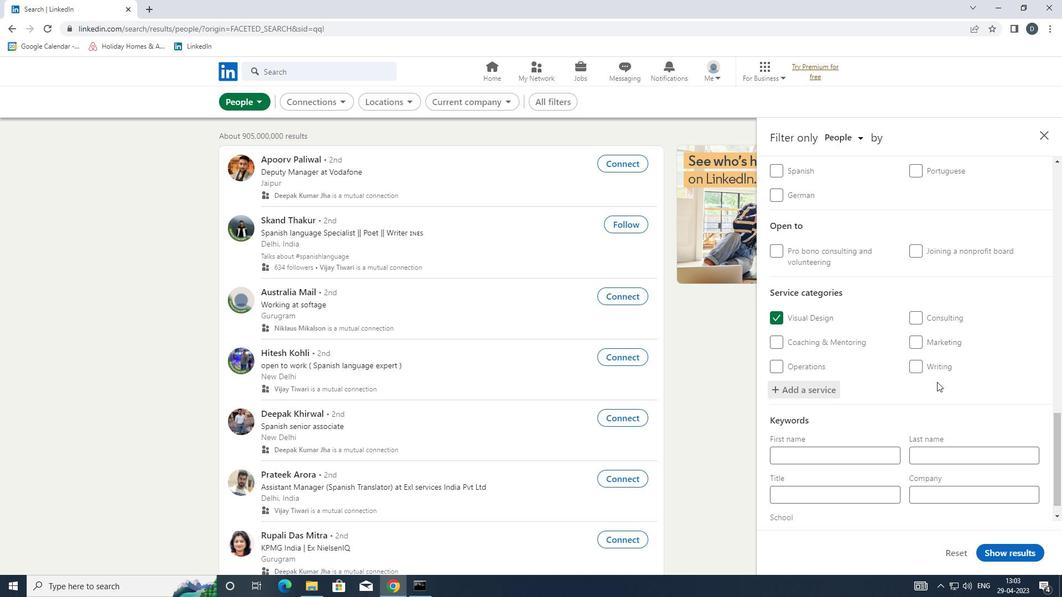 
Action: Mouse scrolled (938, 382) with delta (0, 0)
Screenshot: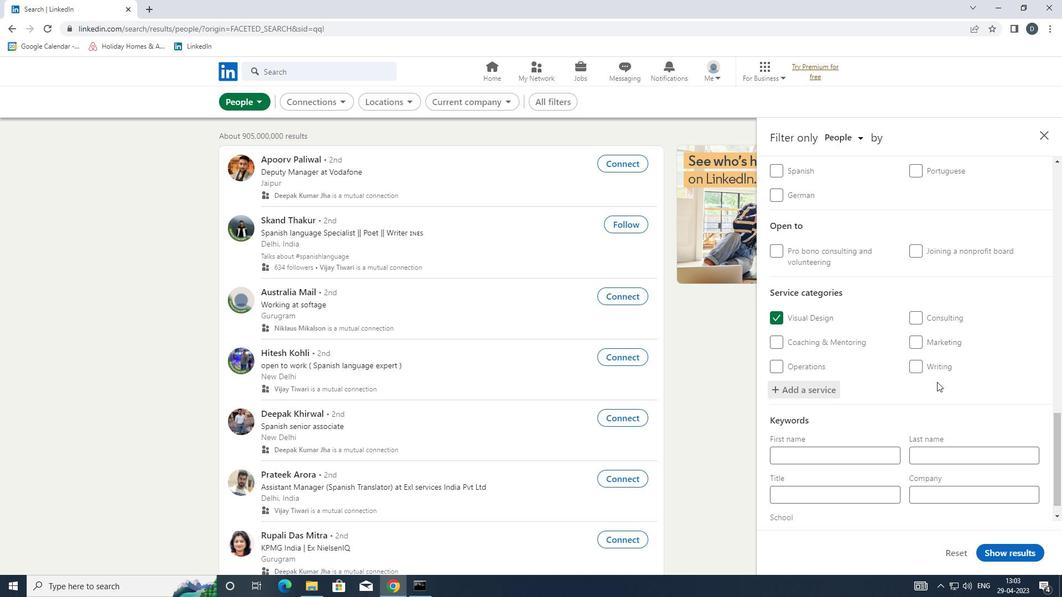 
Action: Mouse scrolled (938, 382) with delta (0, 0)
Screenshot: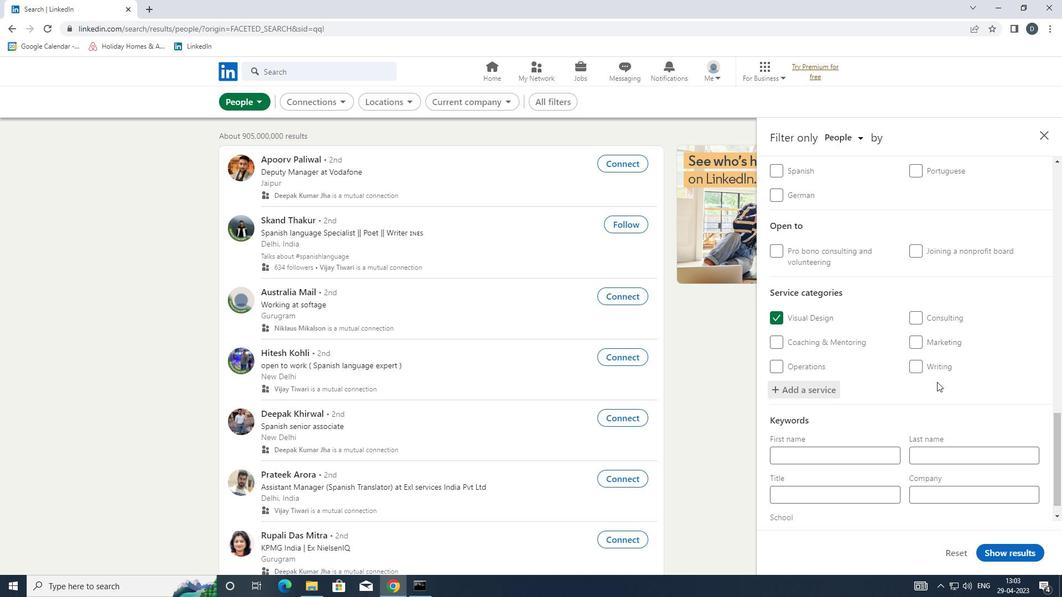 
Action: Mouse moved to (853, 484)
Screenshot: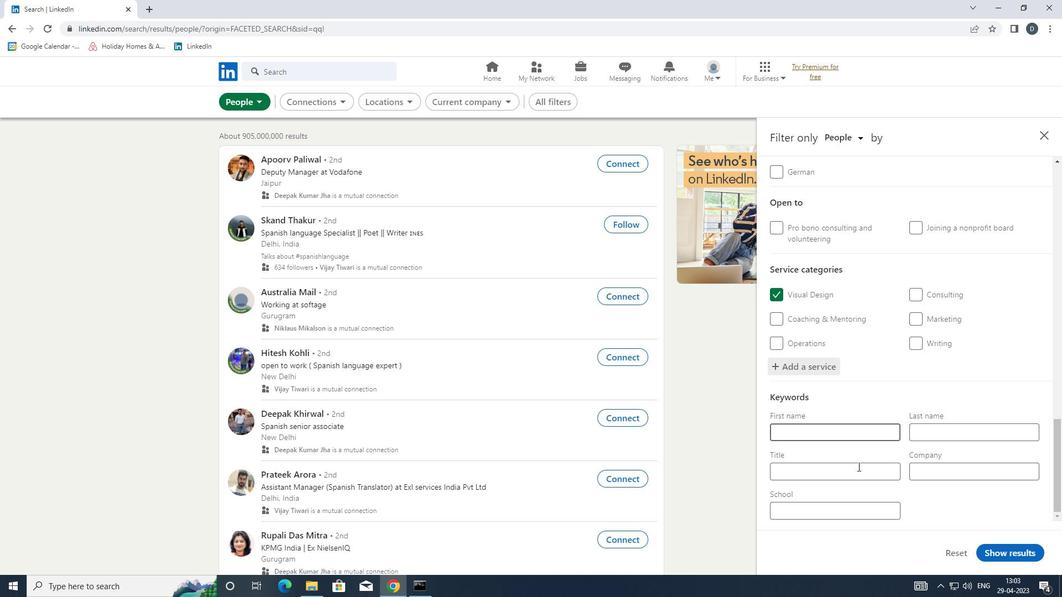 
Action: Mouse pressed left at (853, 484)
Screenshot: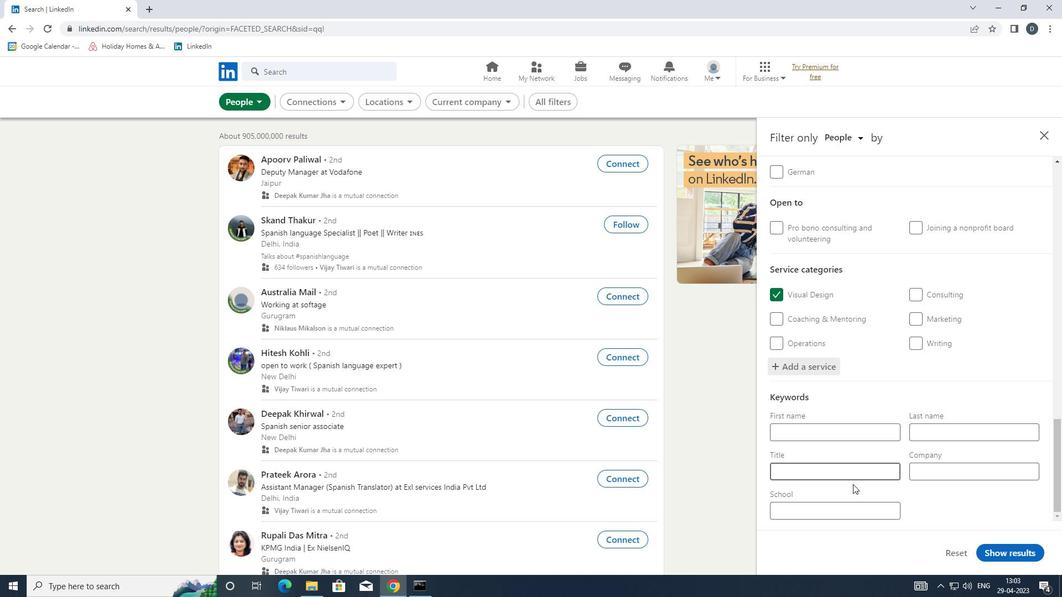 
Action: Mouse moved to (864, 473)
Screenshot: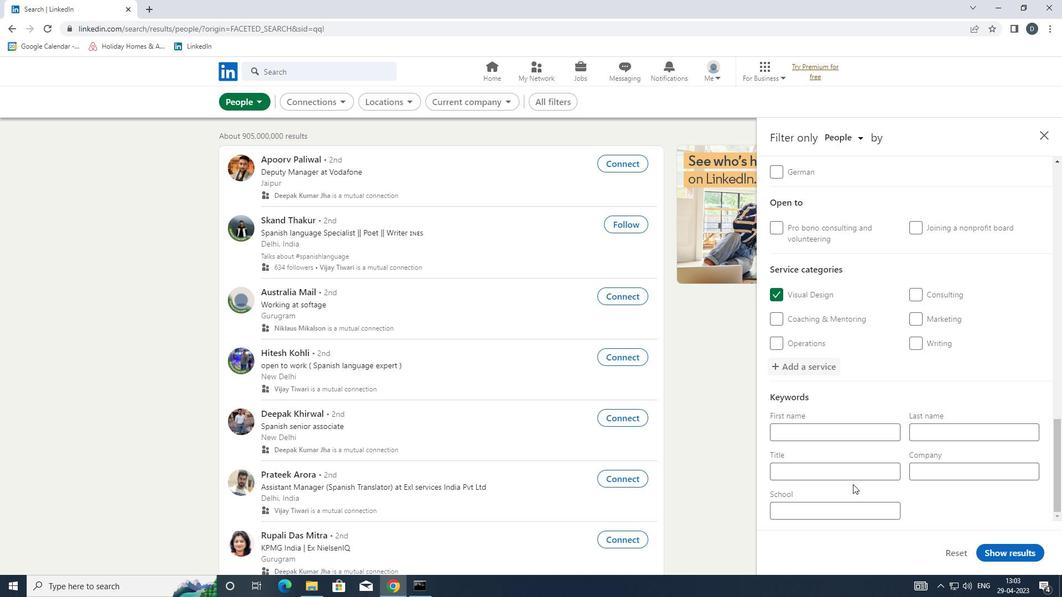 
Action: Mouse pressed left at (864, 473)
Screenshot: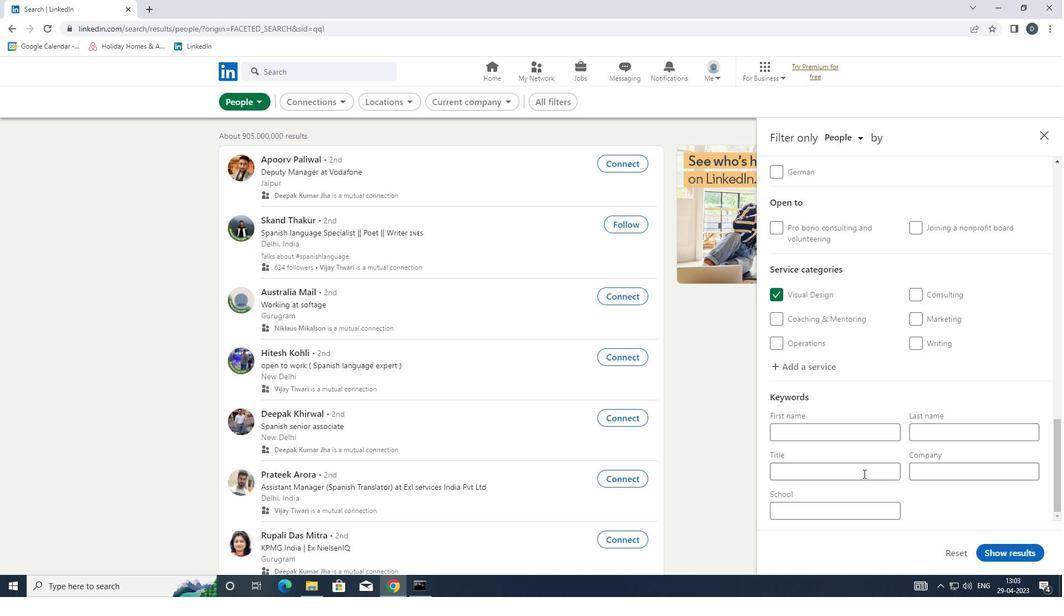 
Action: Mouse moved to (868, 472)
Screenshot: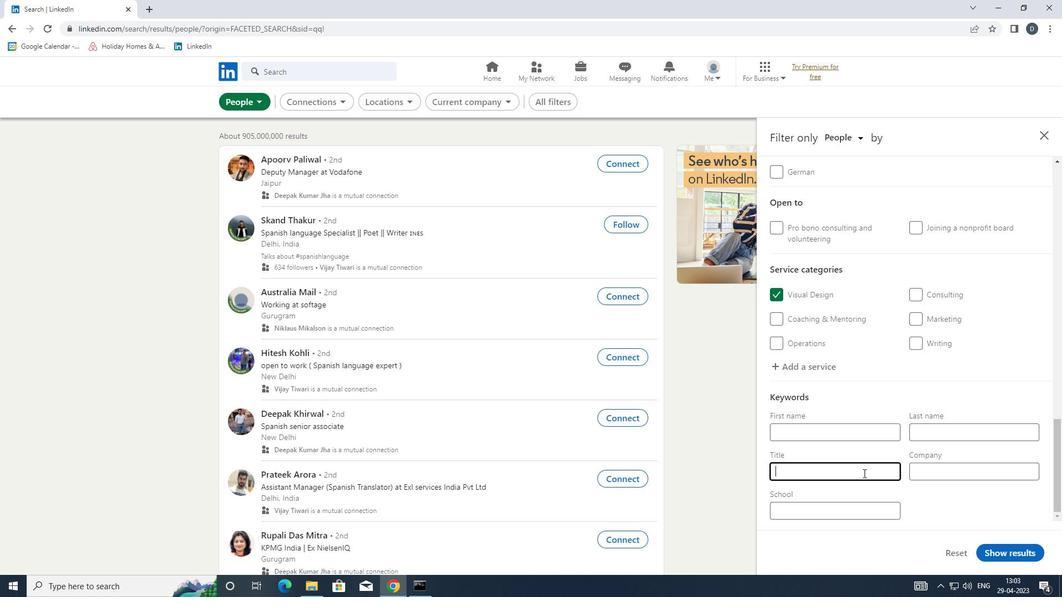 
Action: Key pressed <Key.shift>SPA<Key.space><Key.shift>MANAGER<Key.backspace><Key.backspace><Key.backspace><Key.backspace><Key.backspace><Key.backspace>ANAGER
Screenshot: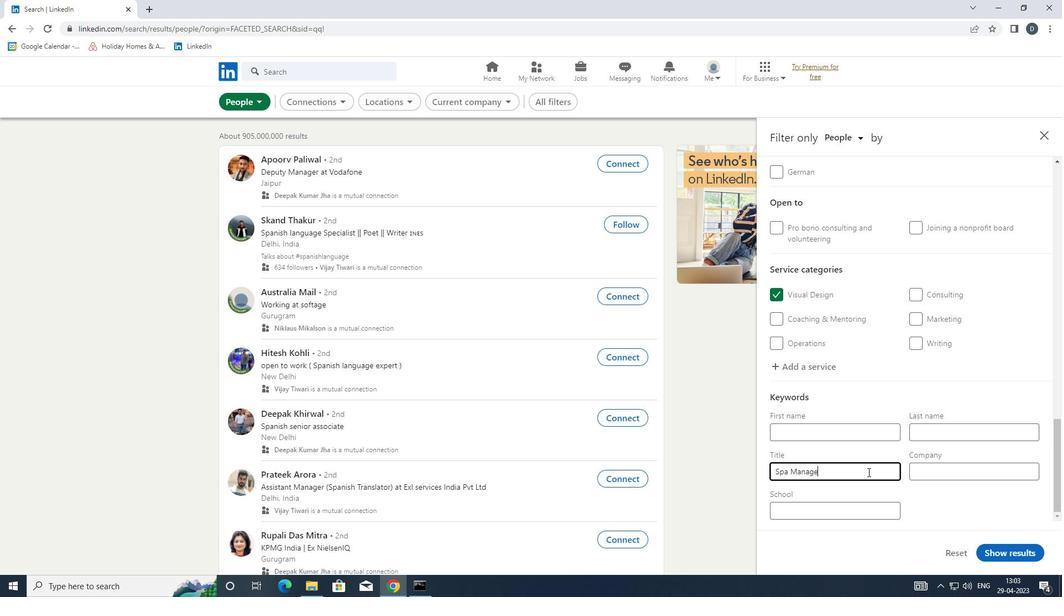
Action: Mouse moved to (1019, 553)
Screenshot: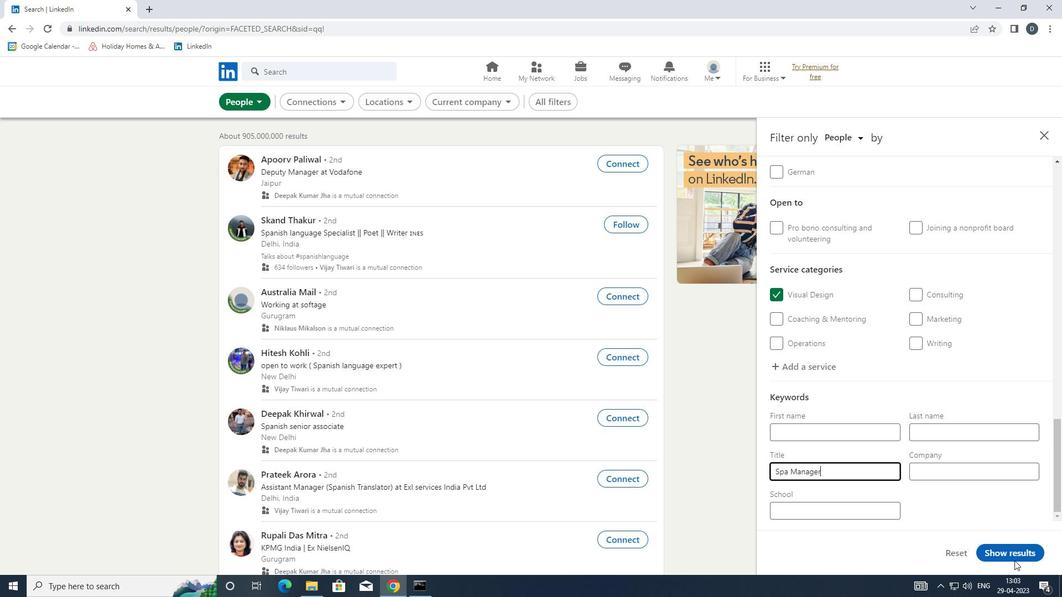 
Action: Mouse pressed left at (1019, 553)
Screenshot: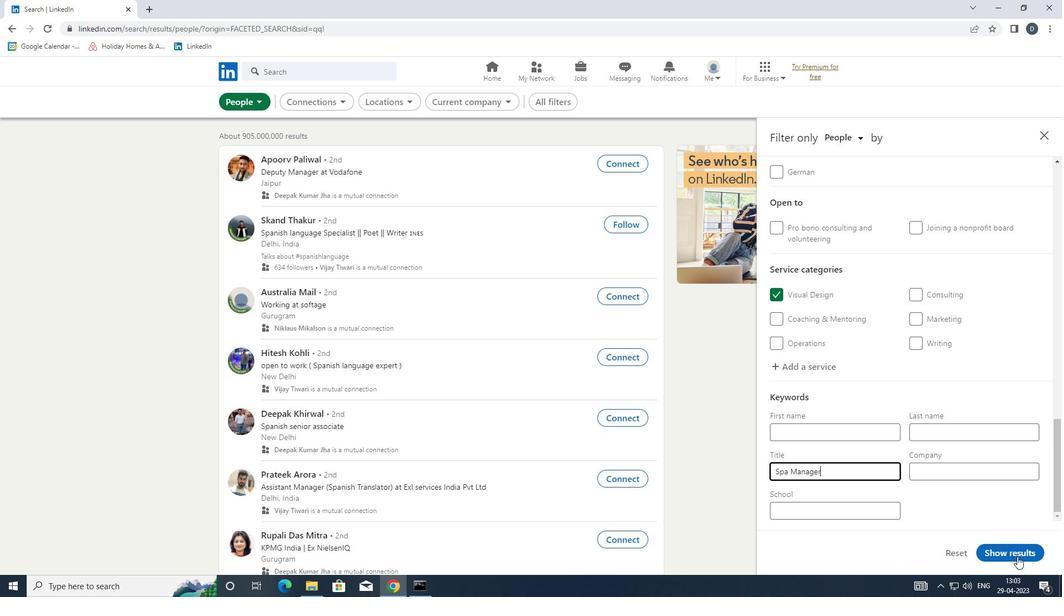 
Action: Mouse moved to (584, 370)
Screenshot: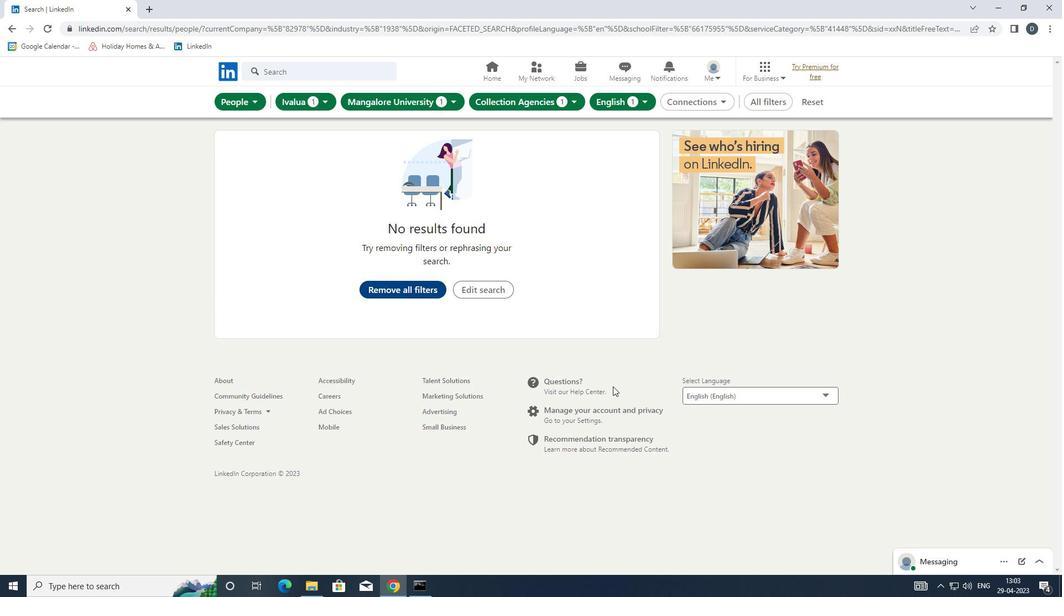 
